 Task: Reply All to email with the signature Amber Rodriguez with the subject Reminder for collaboration from softage.10@softage.net with the message Could you provide me with the sales report for the last quarter? with BCC to softage.1@softage.net with an attached document Statement_of_work.docx
Action: Mouse moved to (269, 237)
Screenshot: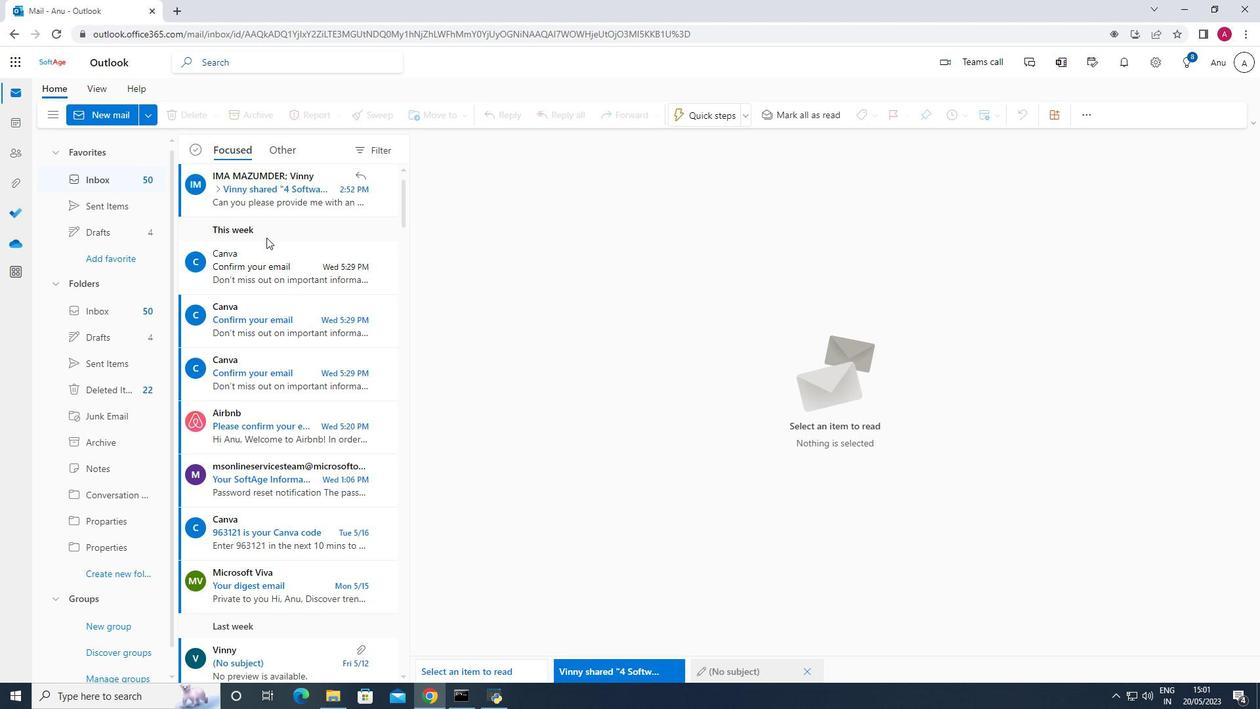 
Action: Mouse scrolled (269, 238) with delta (0, 0)
Screenshot: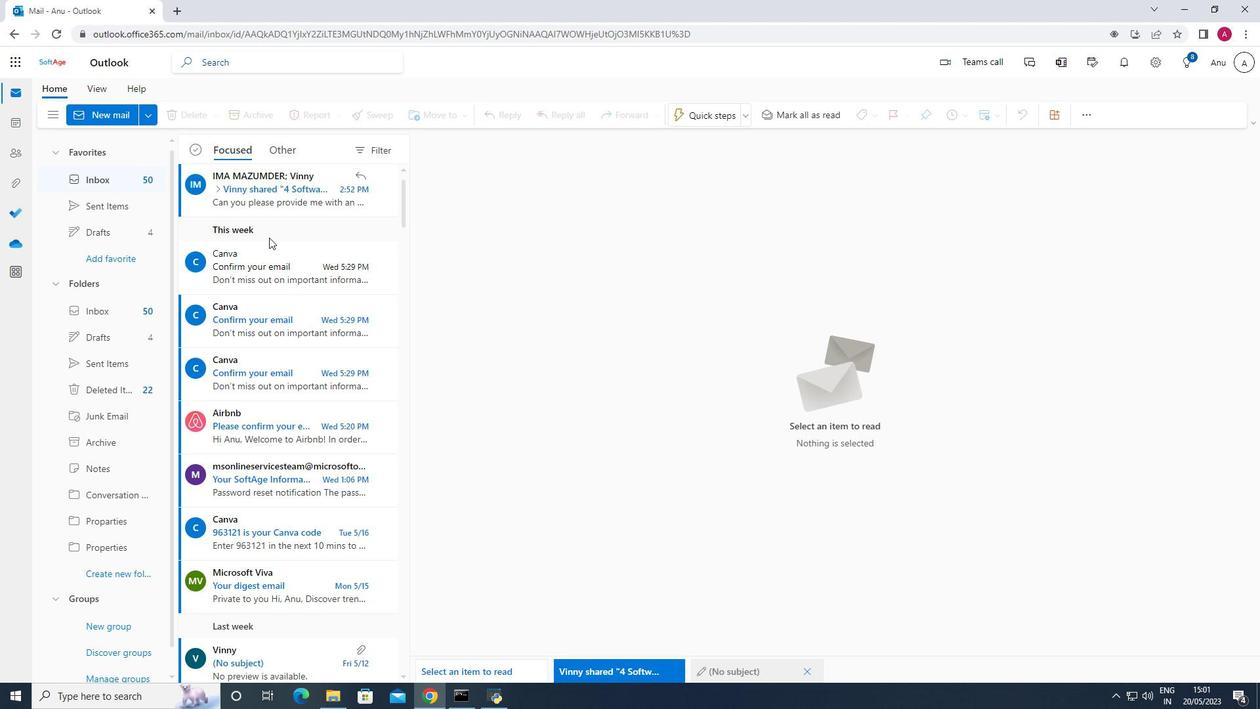 
Action: Mouse moved to (270, 235)
Screenshot: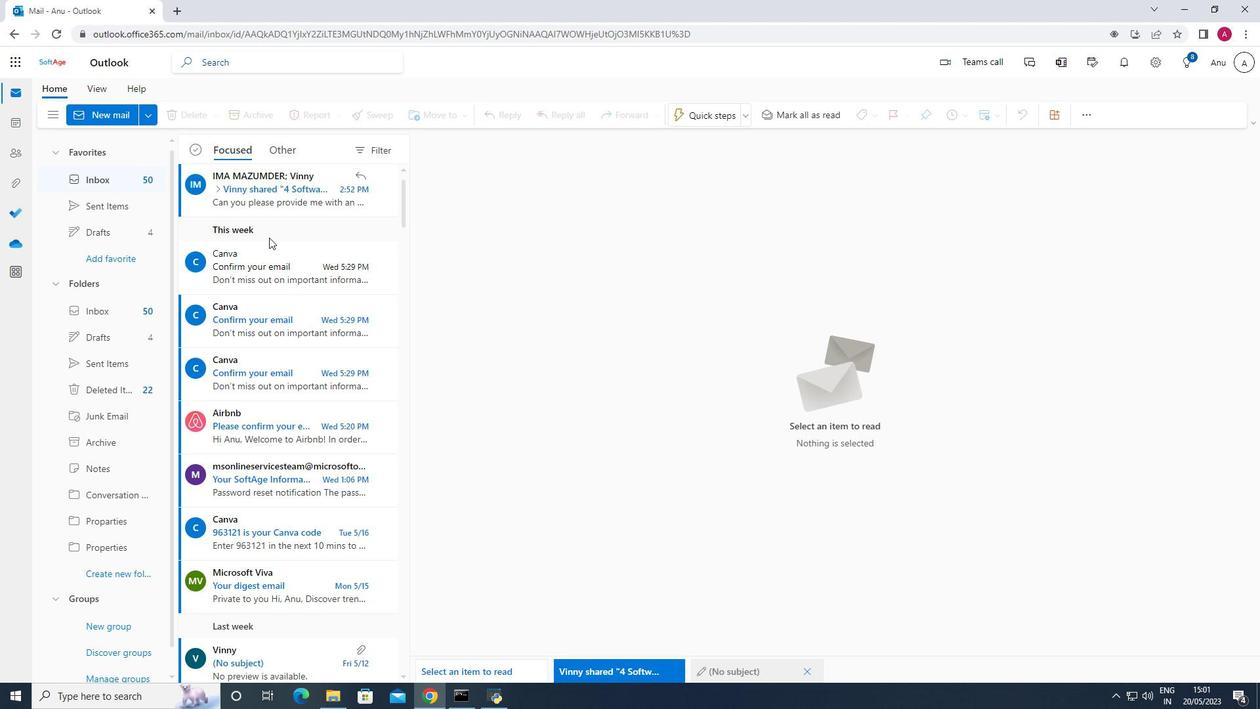 
Action: Mouse scrolled (270, 236) with delta (0, 0)
Screenshot: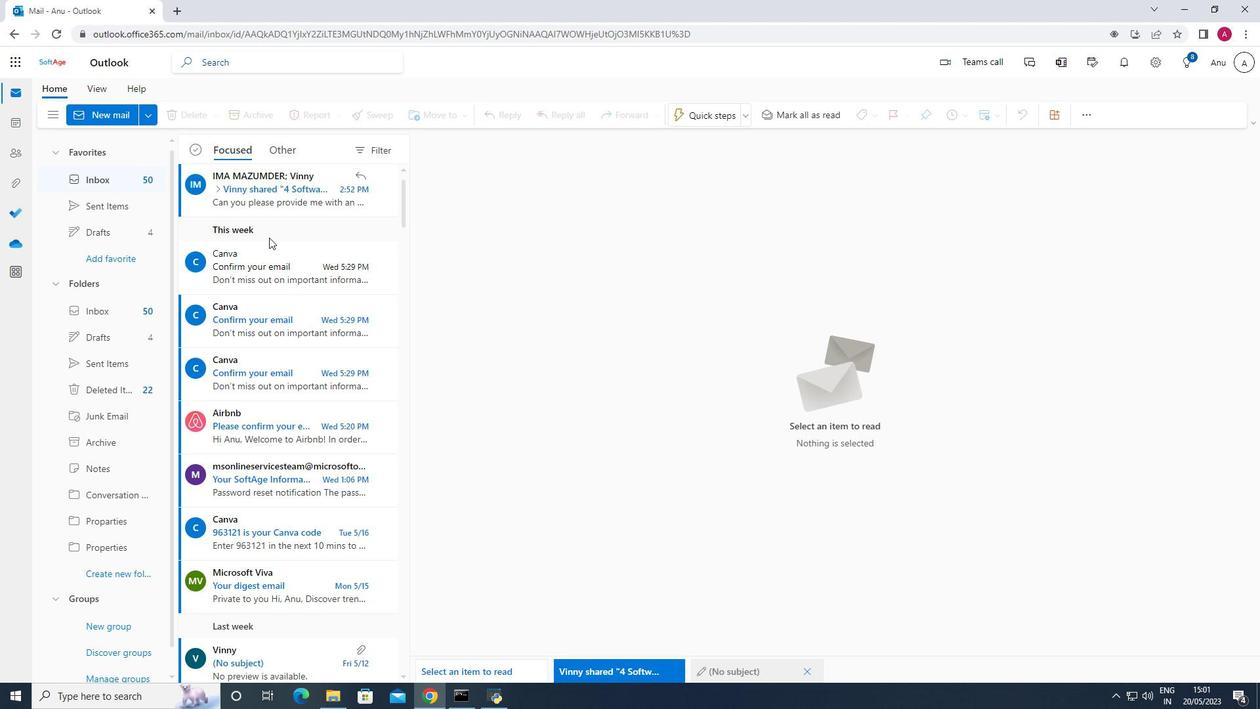 
Action: Mouse moved to (273, 195)
Screenshot: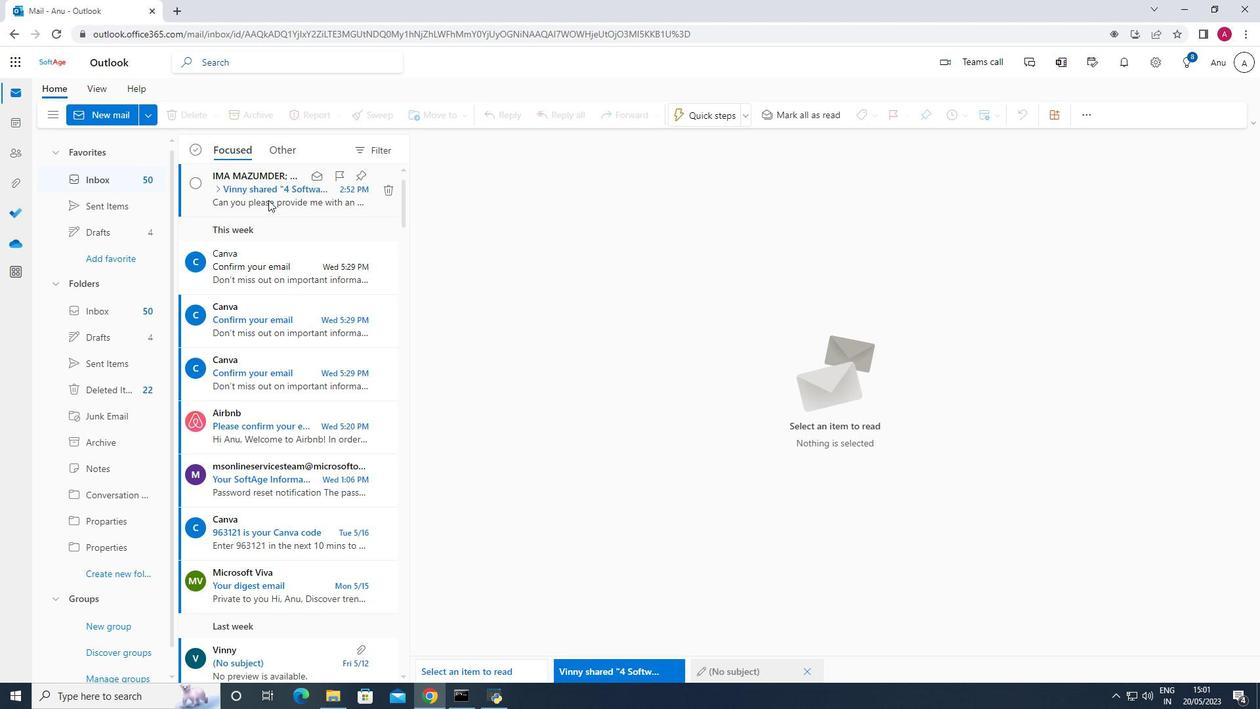 
Action: Mouse pressed left at (273, 195)
Screenshot: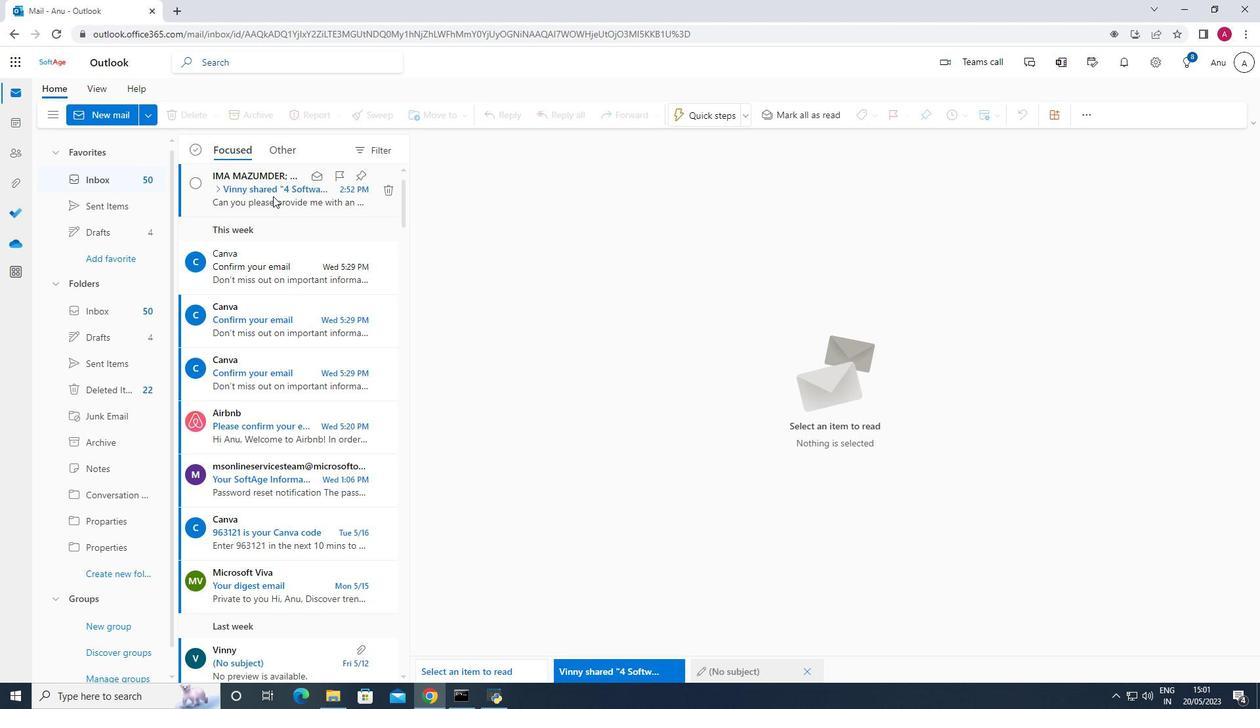 
Action: Mouse moved to (667, 298)
Screenshot: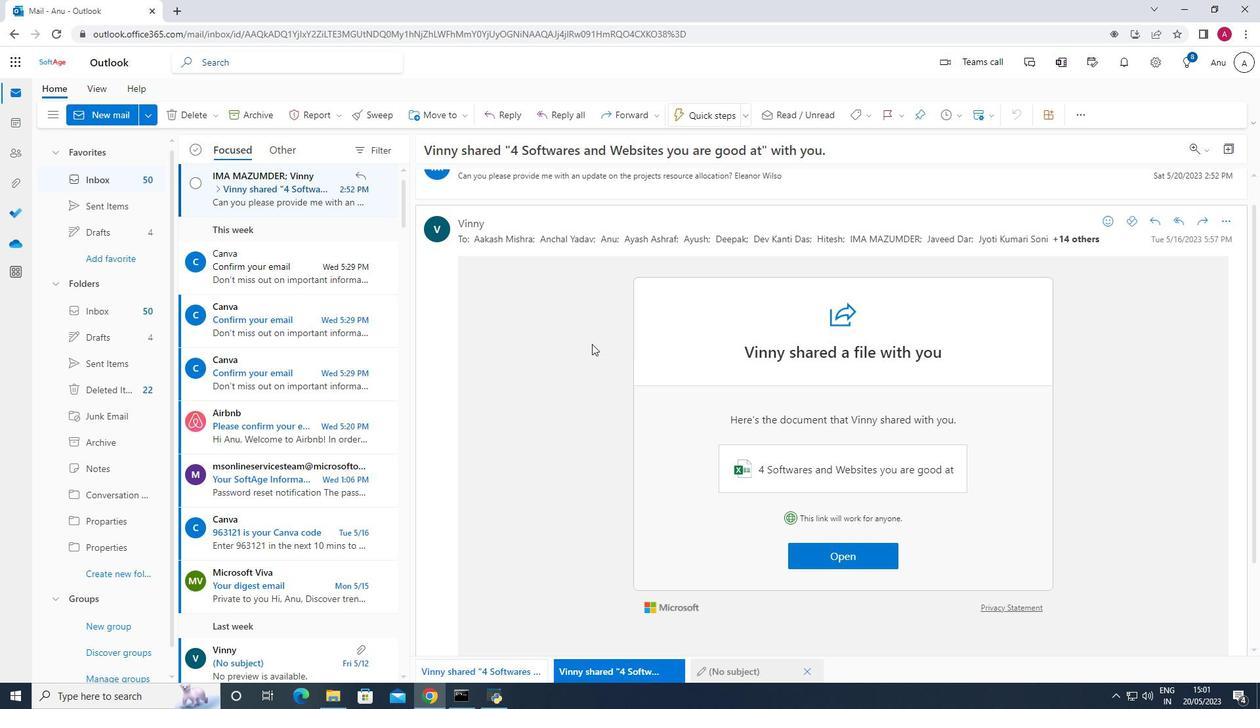 
Action: Mouse scrolled (667, 297) with delta (0, 0)
Screenshot: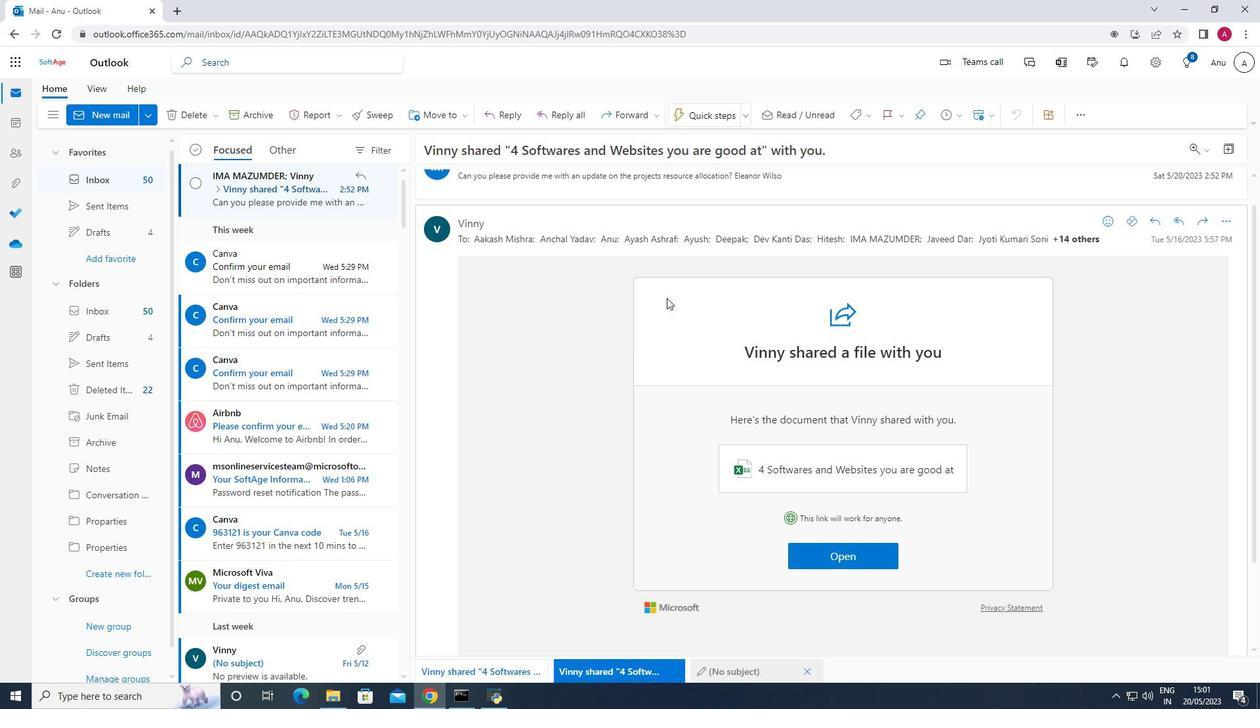 
Action: Mouse scrolled (667, 297) with delta (0, 0)
Screenshot: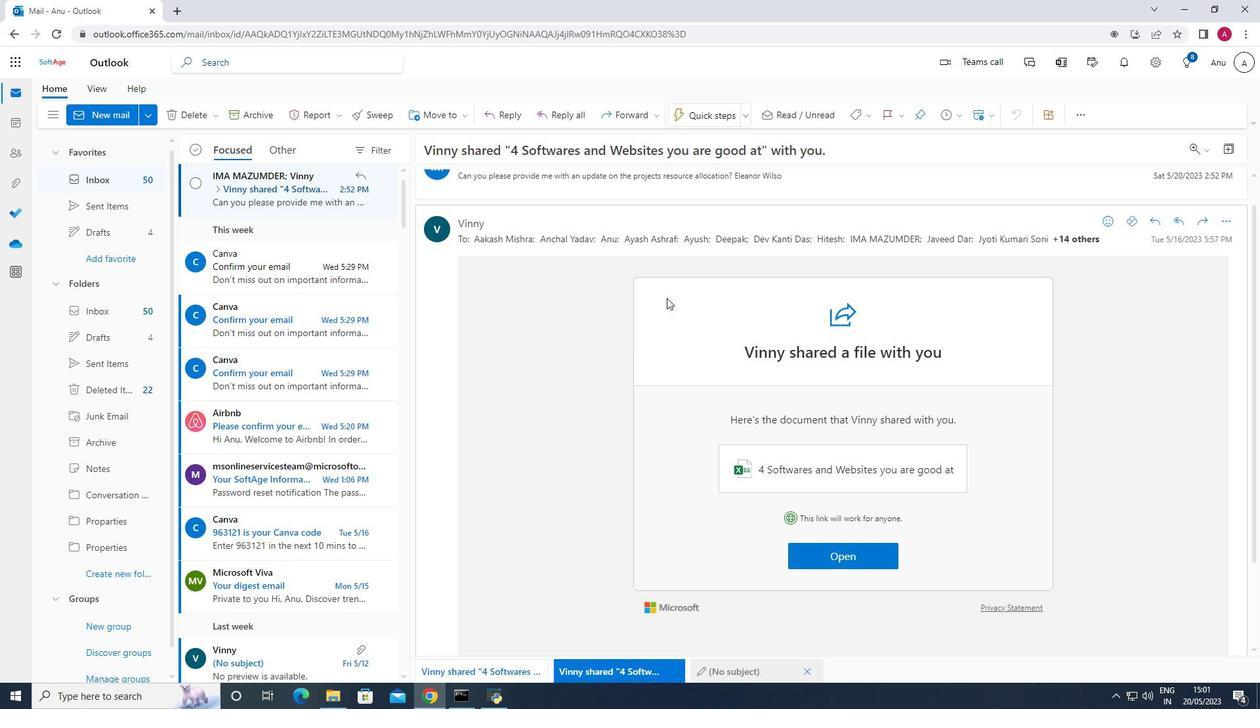 
Action: Mouse scrolled (667, 298) with delta (0, 0)
Screenshot: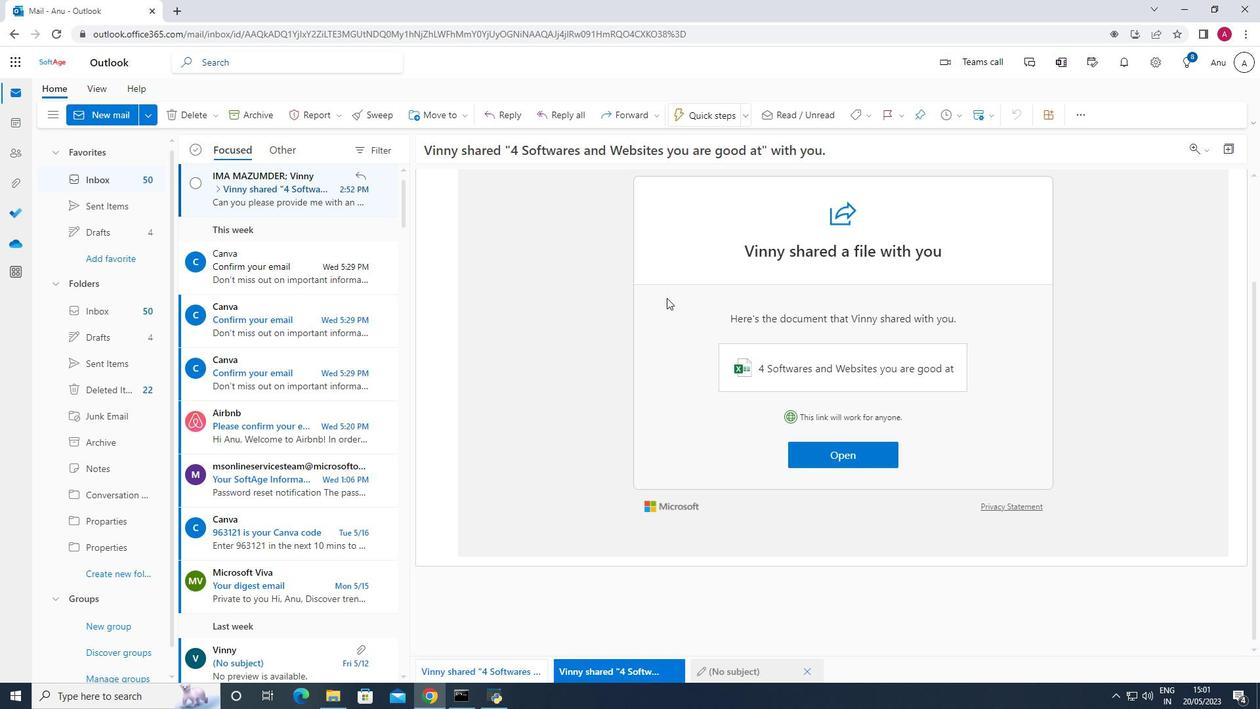 
Action: Mouse scrolled (667, 298) with delta (0, 0)
Screenshot: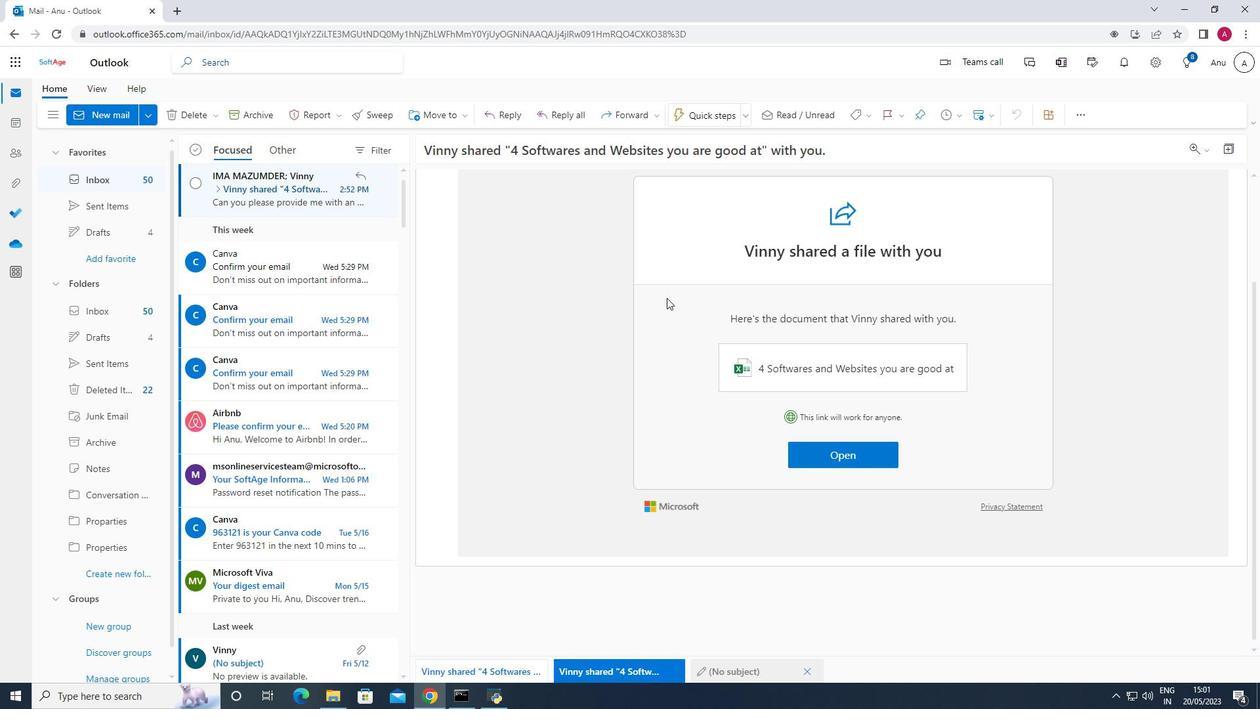 
Action: Mouse moved to (670, 295)
Screenshot: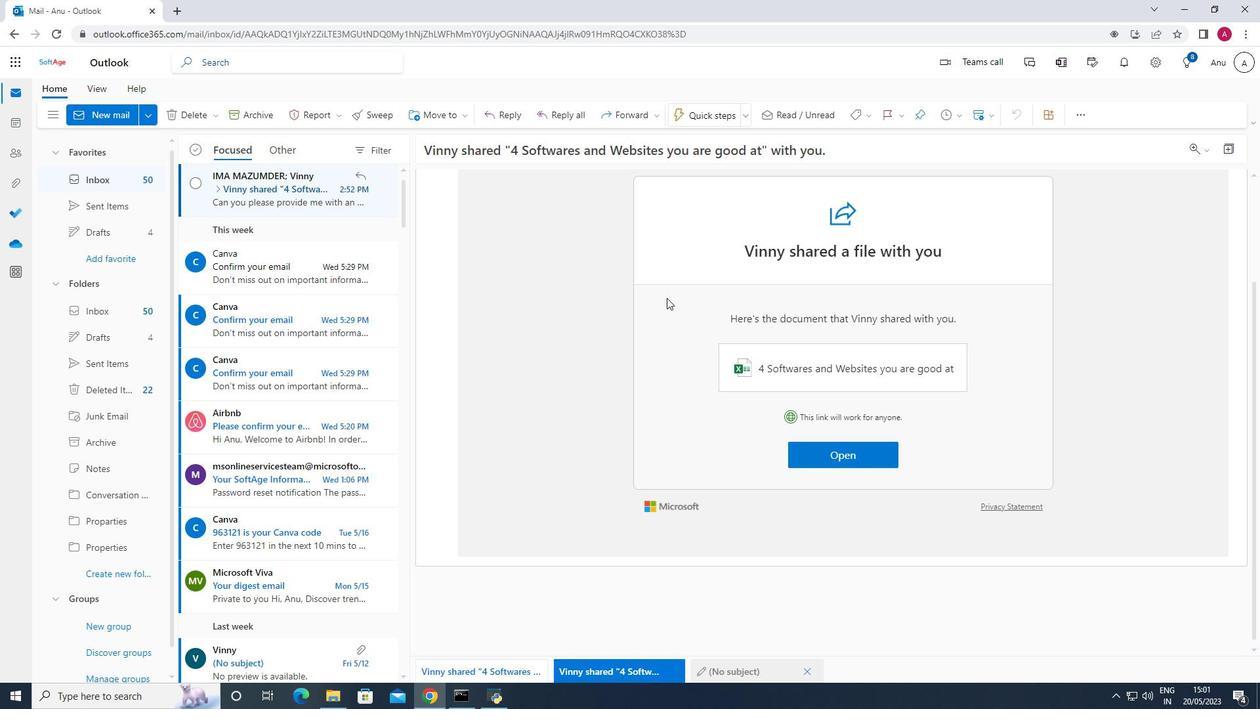 
Action: Mouse scrolled (670, 296) with delta (0, 0)
Screenshot: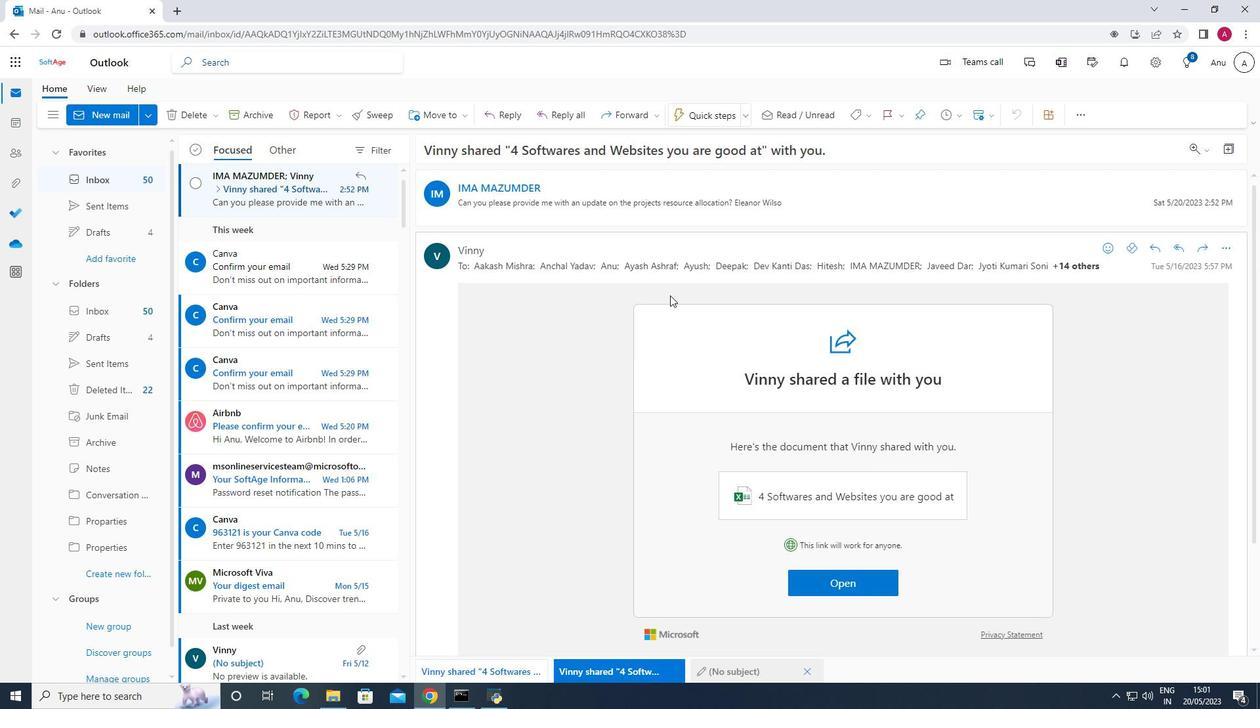 
Action: Mouse scrolled (670, 296) with delta (0, 0)
Screenshot: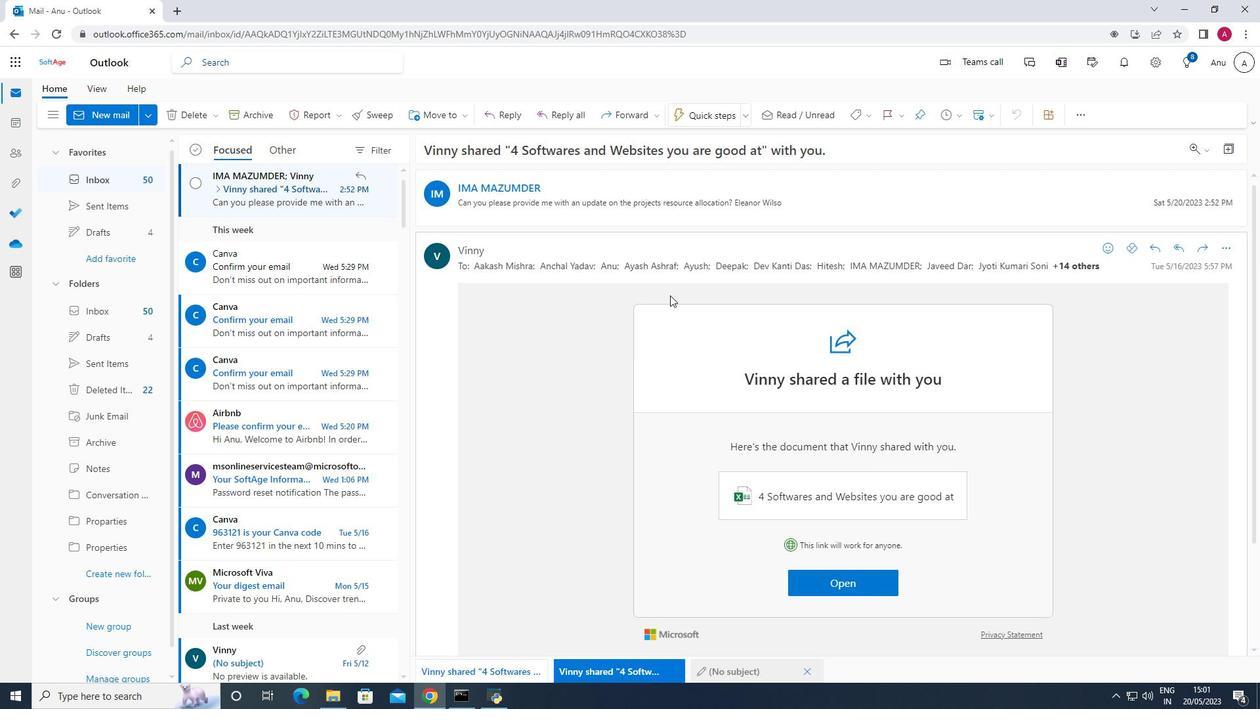 
Action: Mouse moved to (1158, 246)
Screenshot: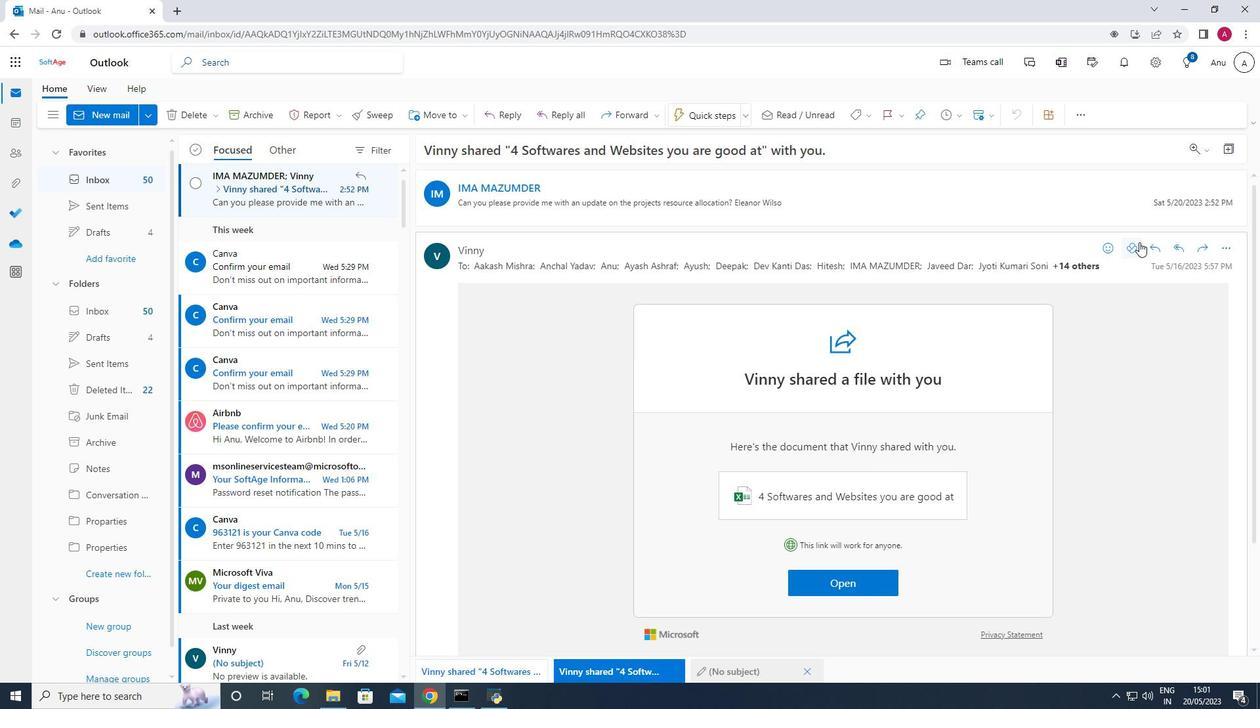 
Action: Mouse pressed left at (1158, 246)
Screenshot: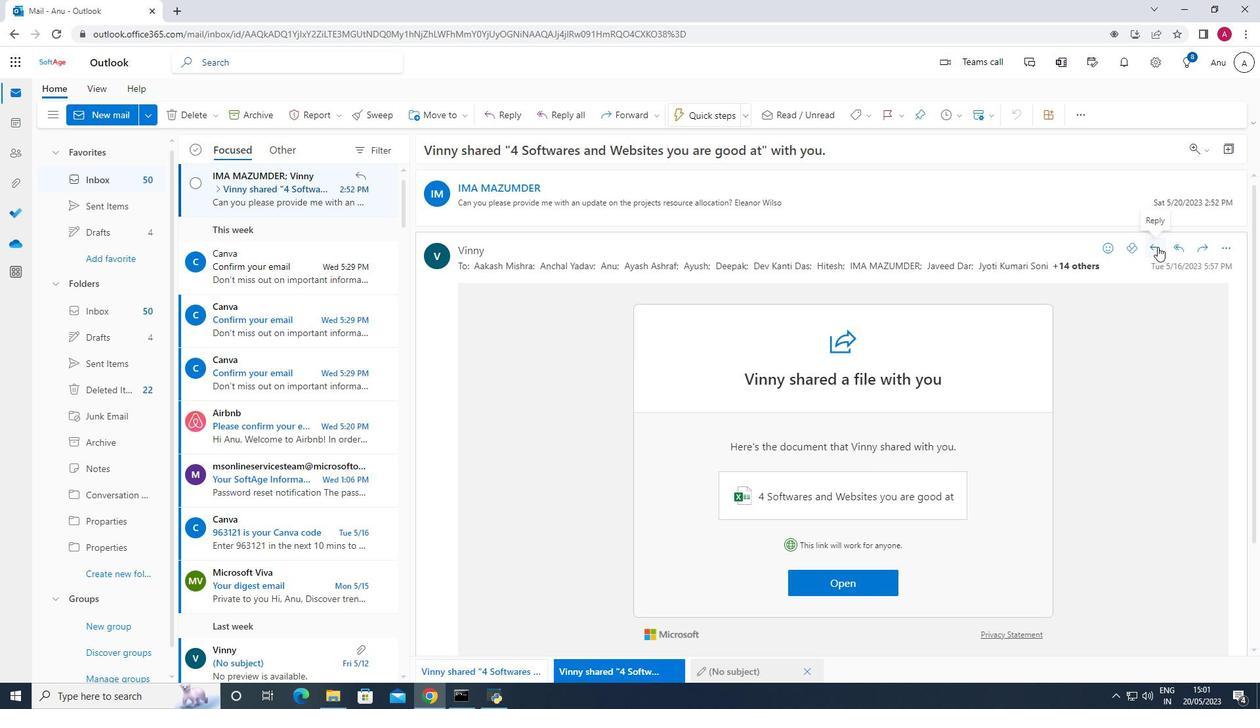 
Action: Mouse moved to (895, 111)
Screenshot: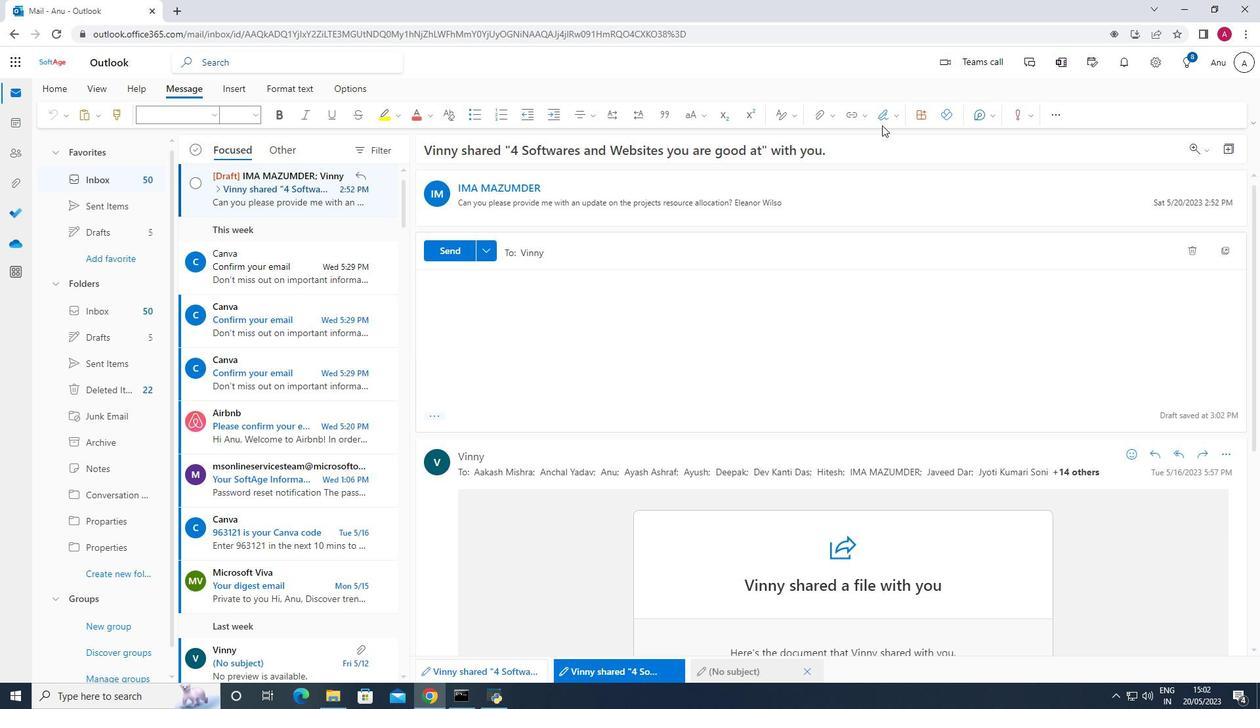 
Action: Mouse pressed left at (895, 111)
Screenshot: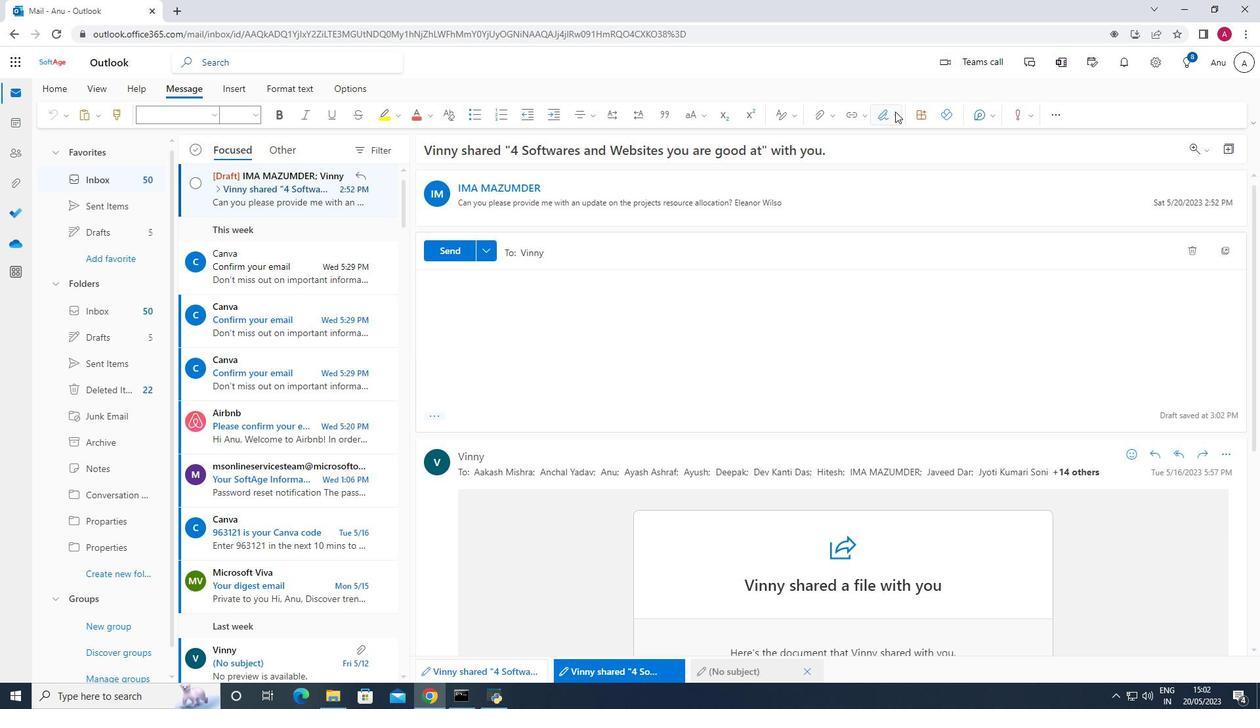 
Action: Mouse moved to (861, 162)
Screenshot: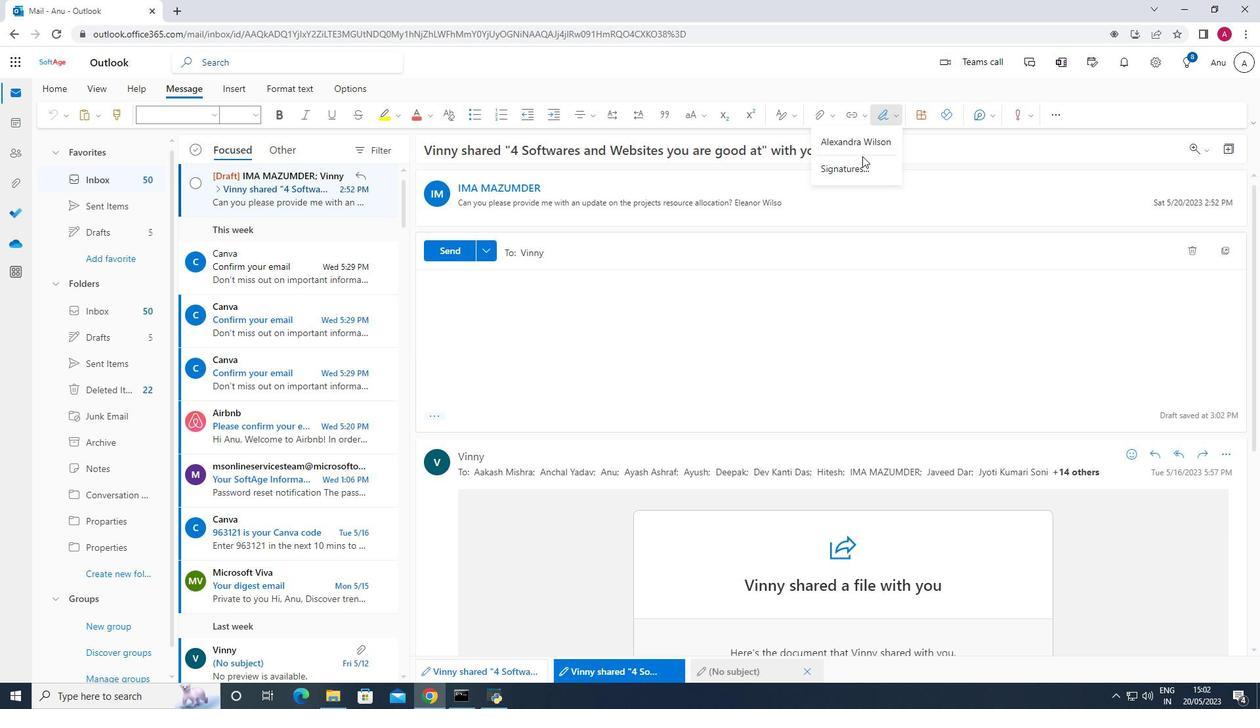 
Action: Mouse pressed left at (861, 162)
Screenshot: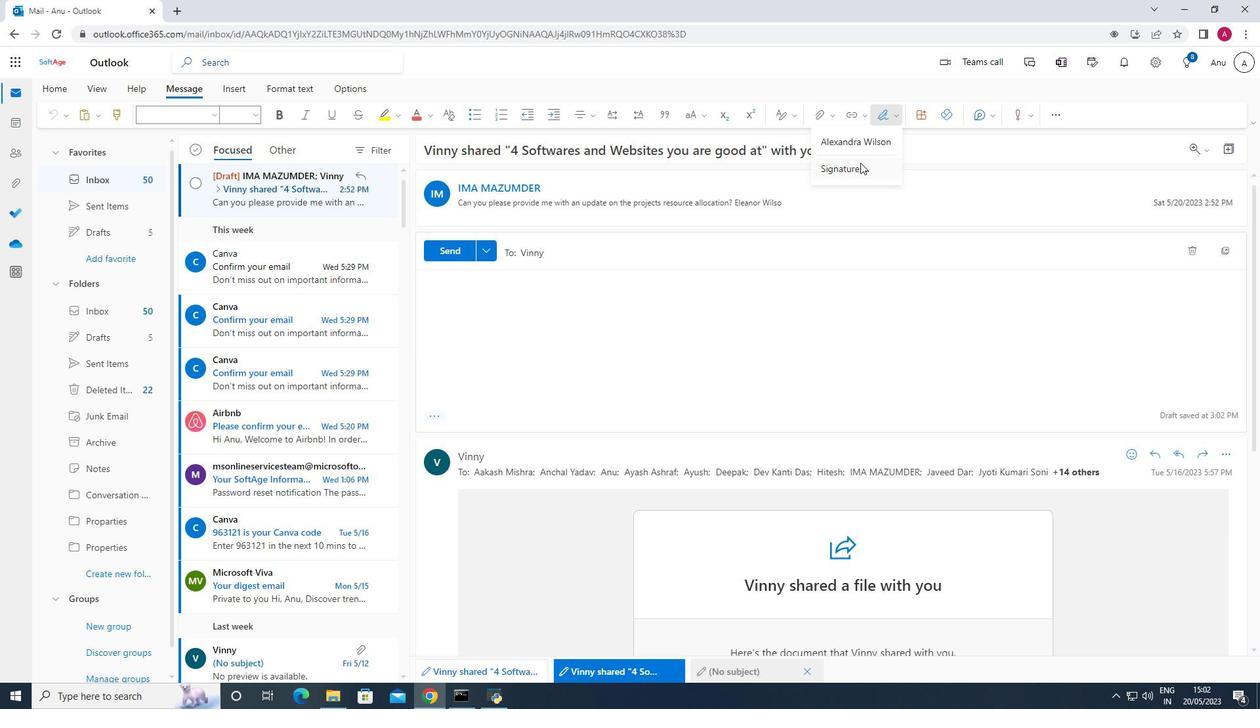 
Action: Mouse moved to (882, 219)
Screenshot: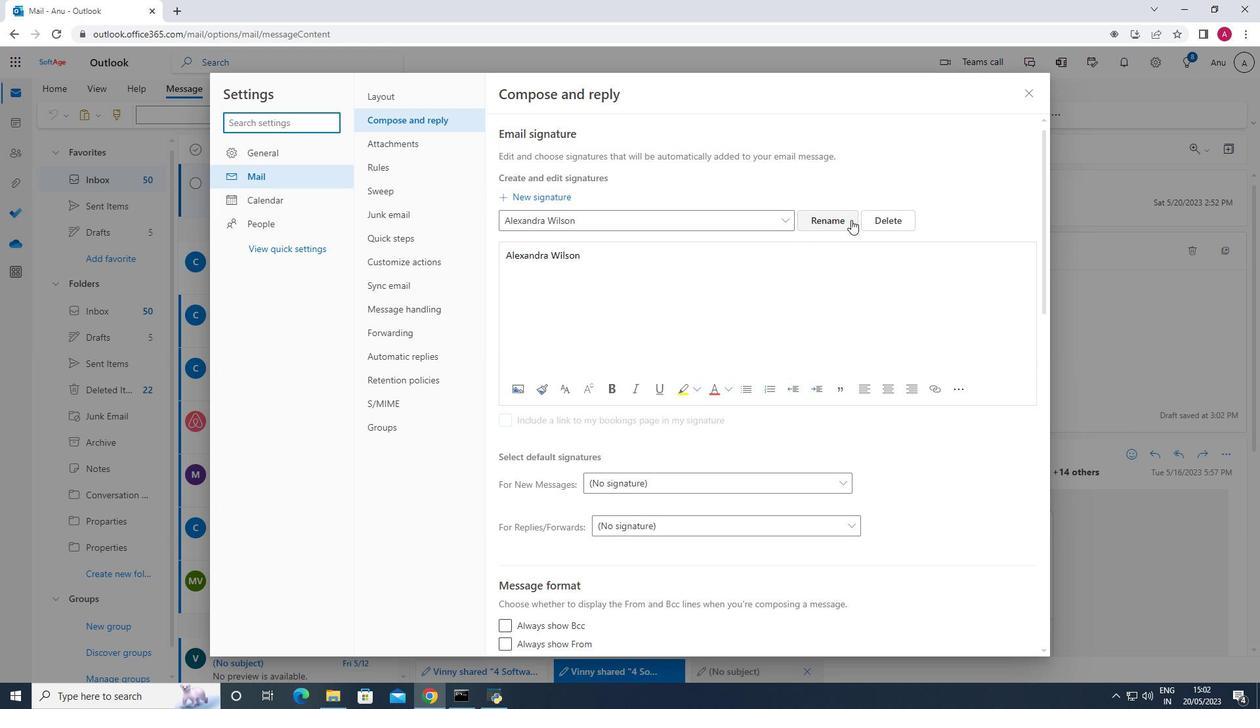 
Action: Mouse pressed left at (882, 219)
Screenshot: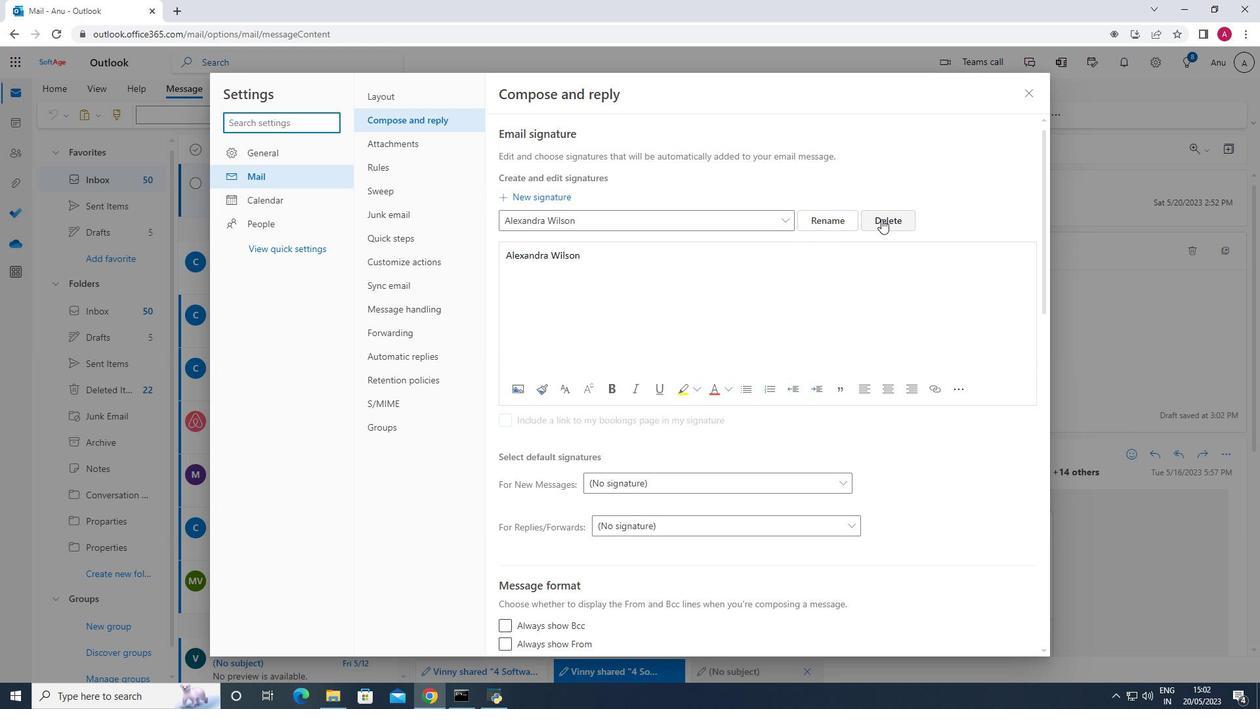 
Action: Mouse moved to (562, 217)
Screenshot: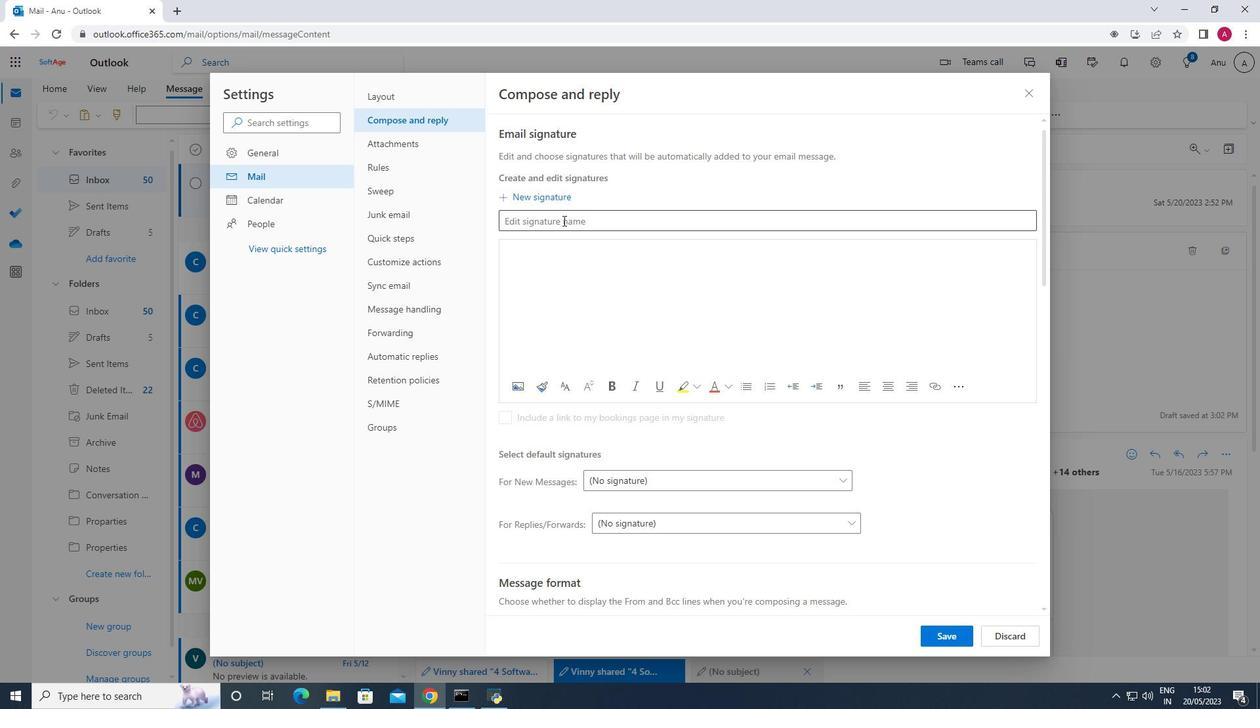 
Action: Mouse pressed left at (562, 217)
Screenshot: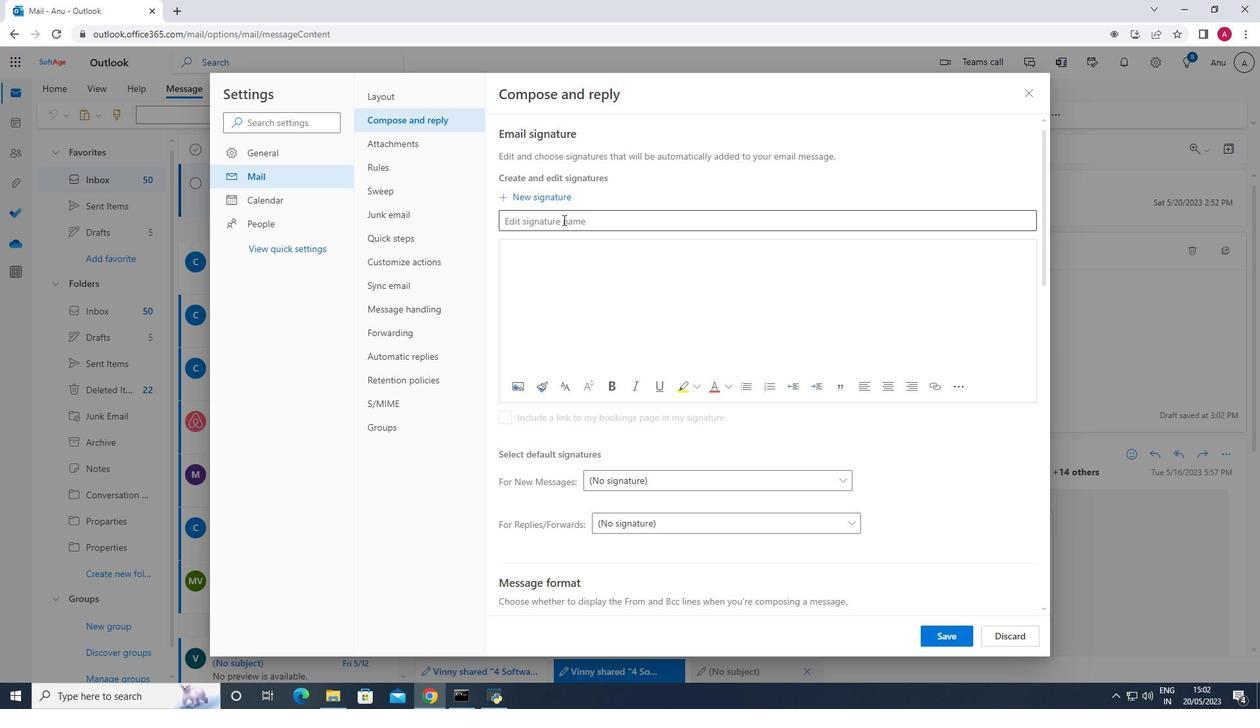 
Action: Key pressed <Key.shift>Amber<Key.space><Key.shift>Rodrigues<Key.backspace>z
Screenshot: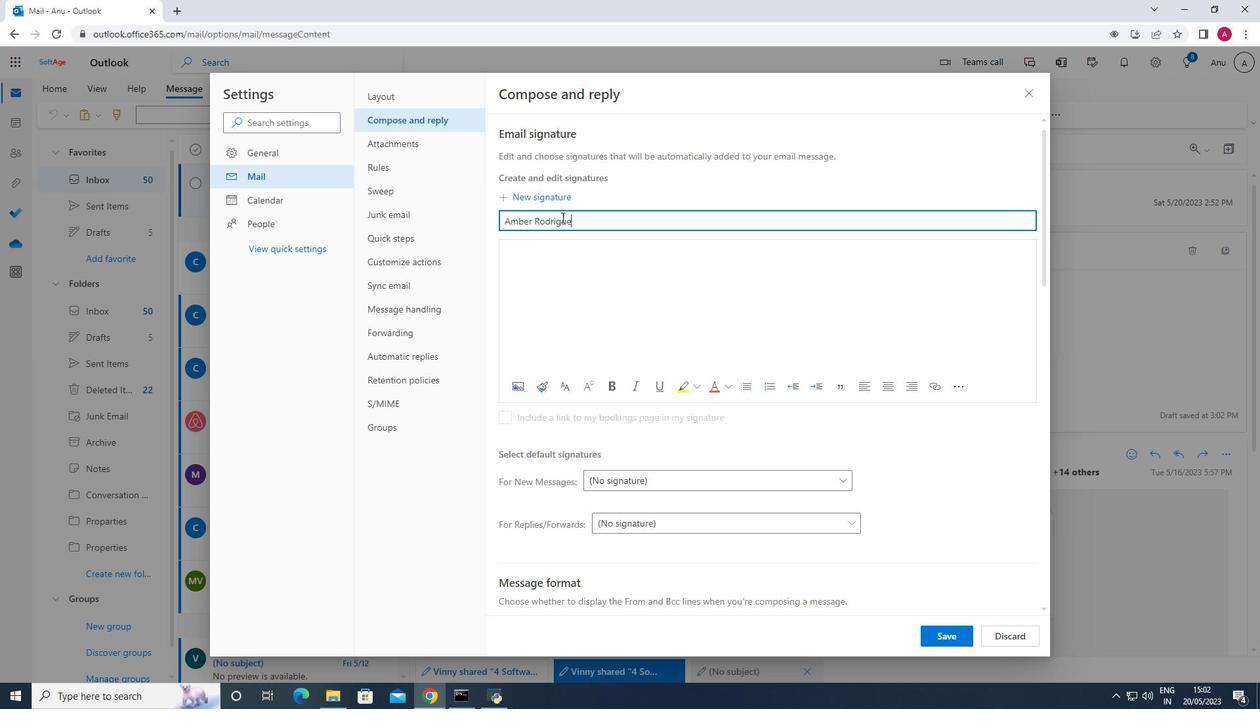 
Action: Mouse moved to (523, 242)
Screenshot: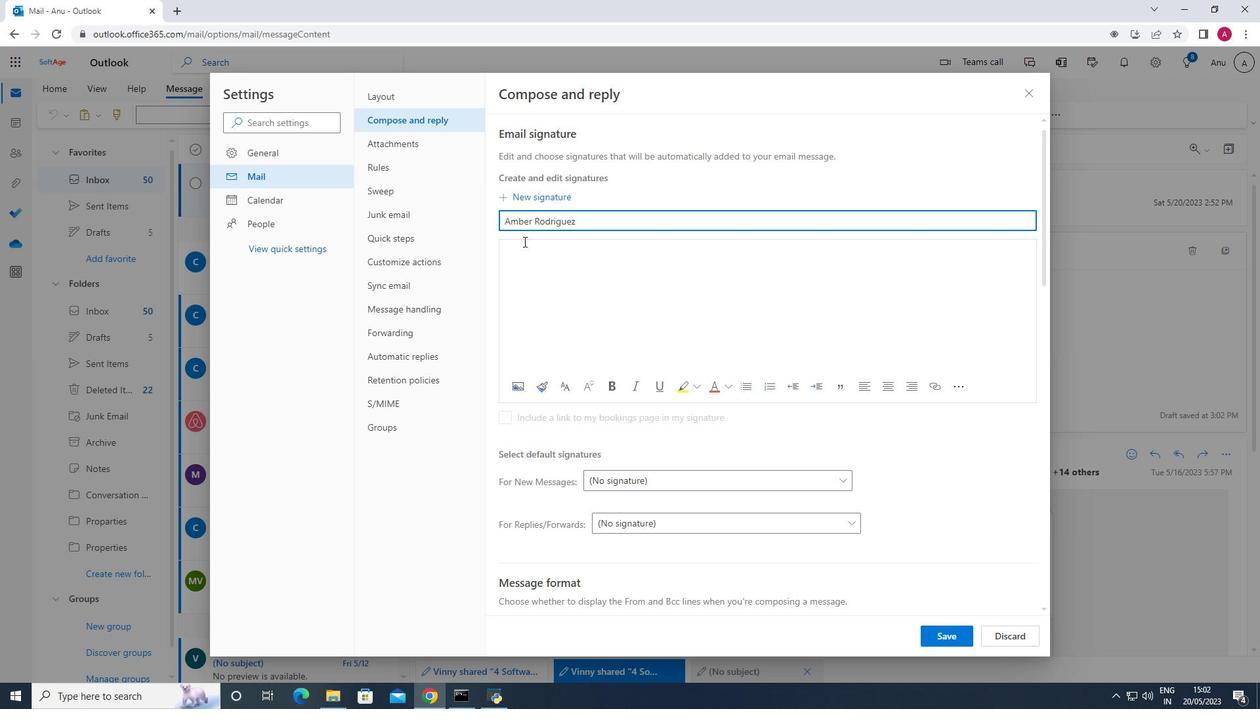 
Action: Mouse pressed left at (523, 242)
Screenshot: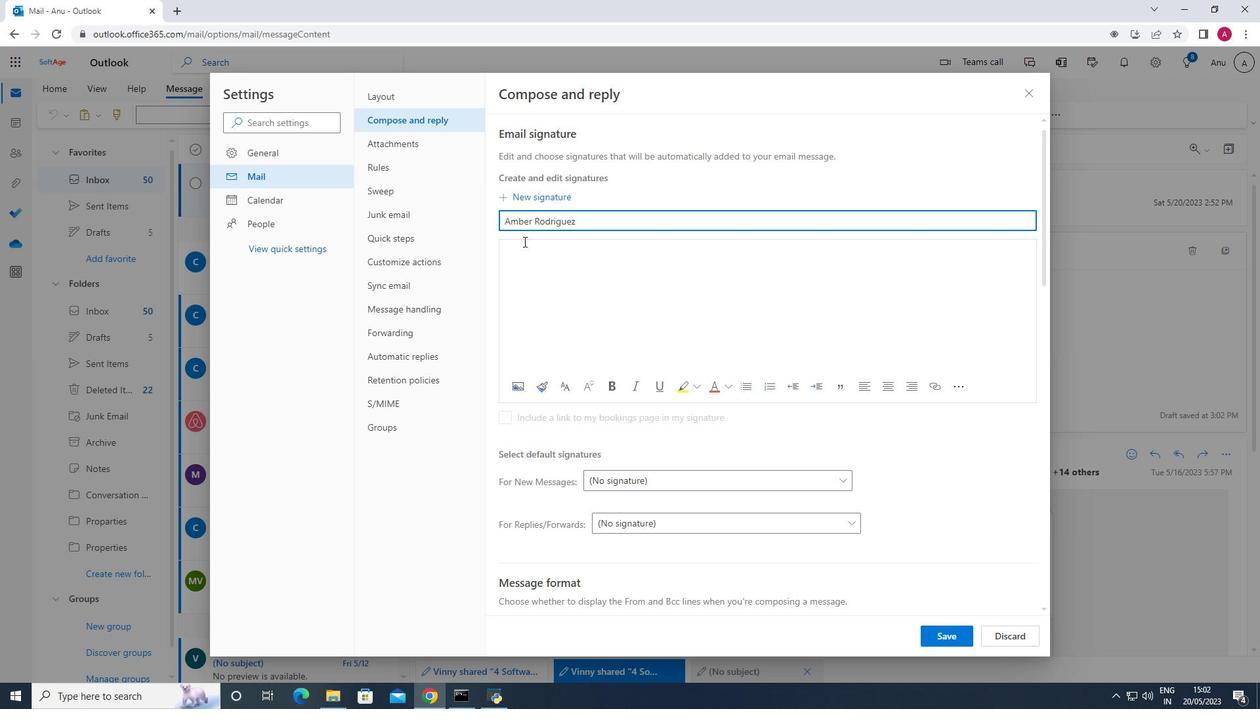 
Action: Key pressed <Key.shift><Key.shift>Ambert<Key.backspace><Key.space><Key.shift>Roadriguez
Screenshot: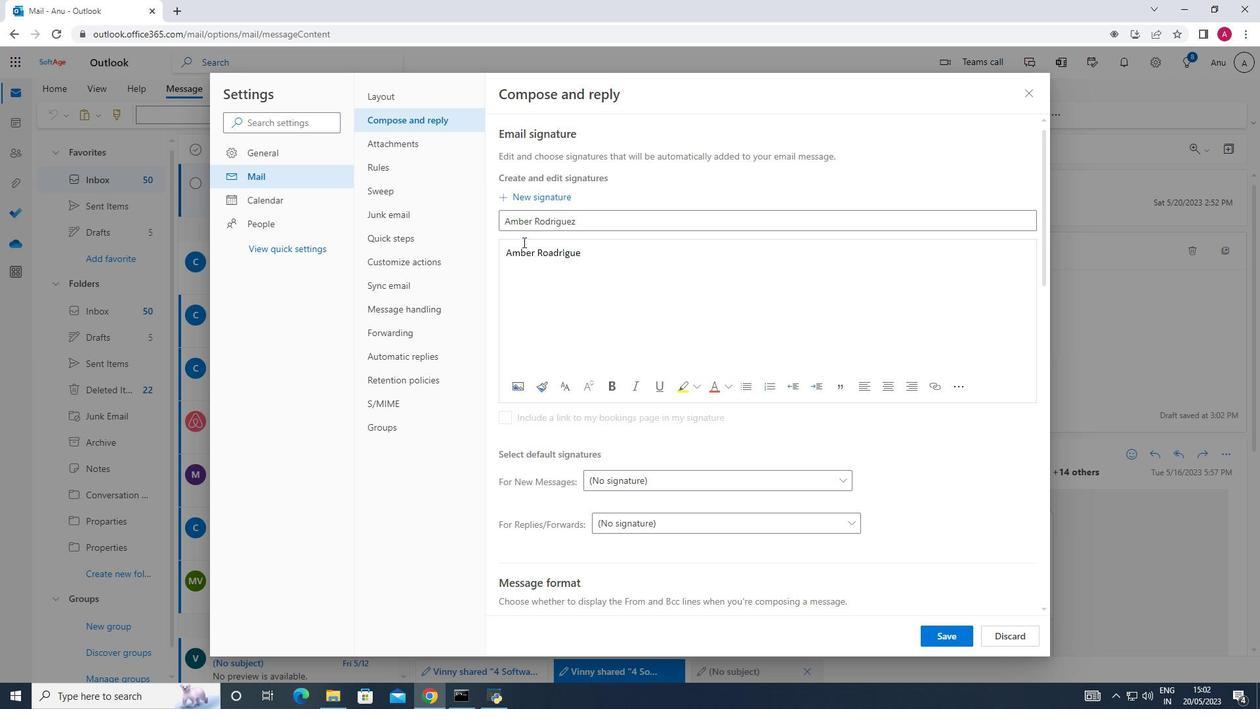 
Action: Mouse moved to (945, 635)
Screenshot: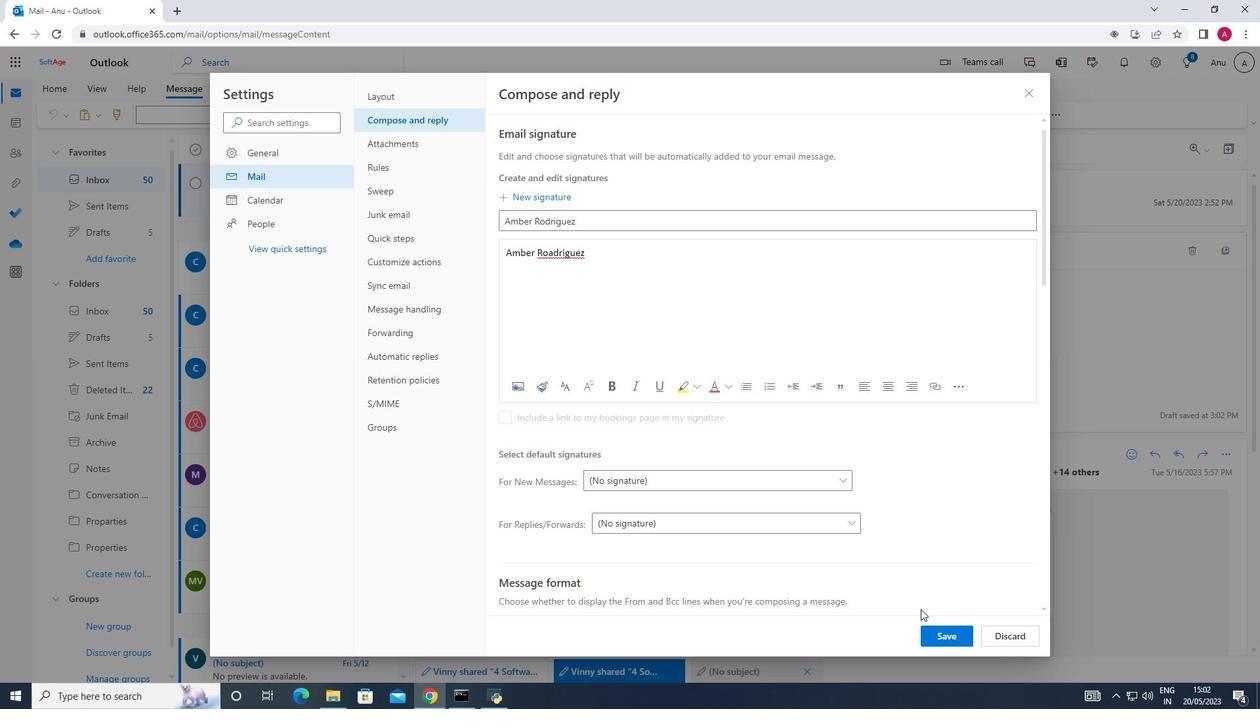 
Action: Mouse pressed left at (945, 635)
Screenshot: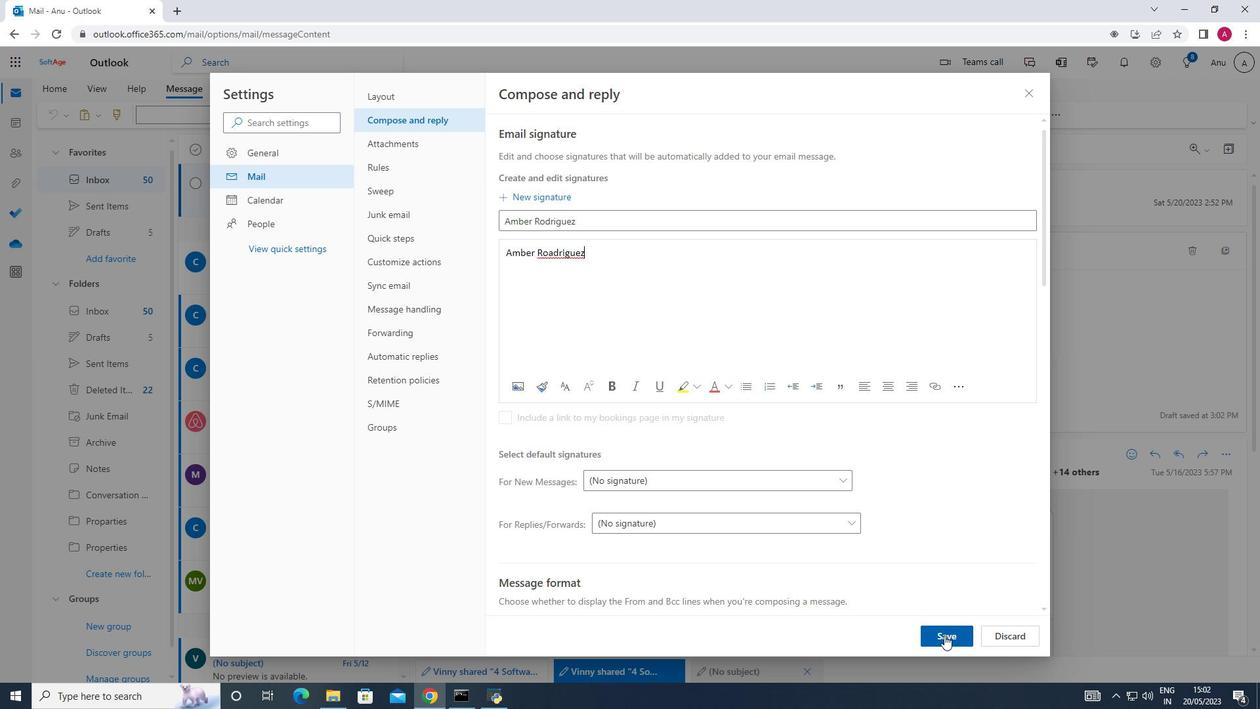 
Action: Mouse moved to (1025, 90)
Screenshot: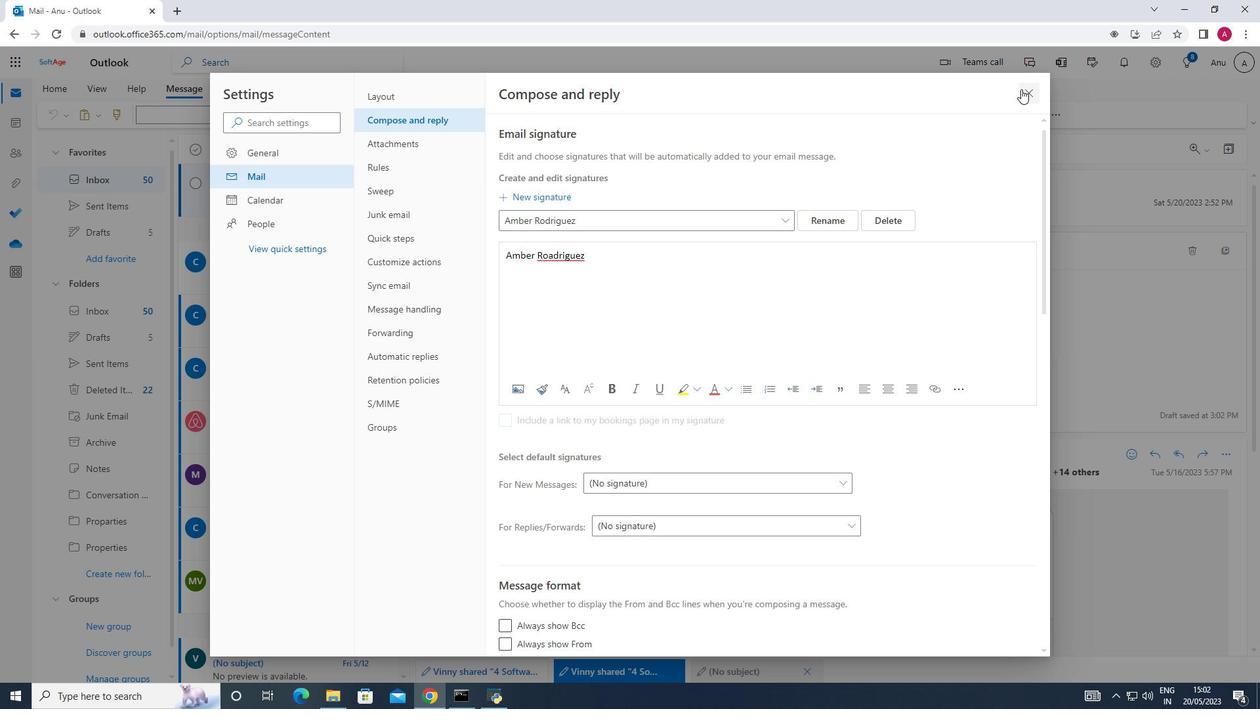 
Action: Mouse pressed left at (1025, 90)
Screenshot: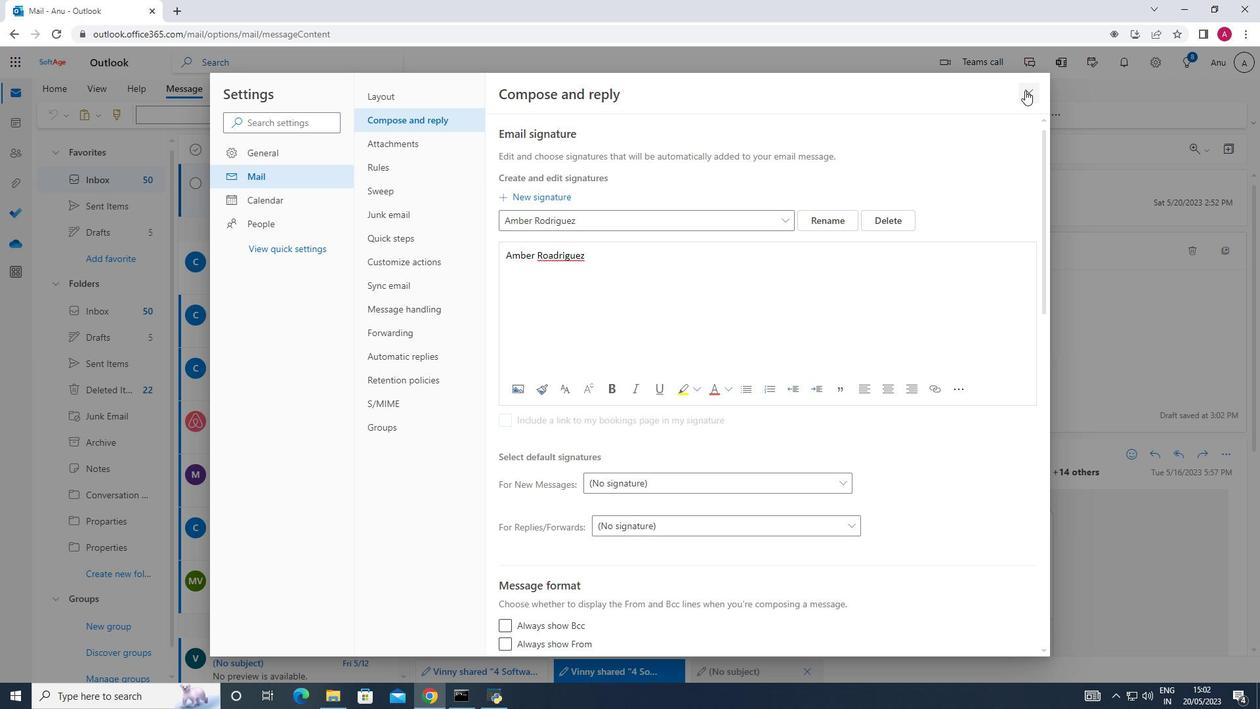 
Action: Mouse moved to (434, 281)
Screenshot: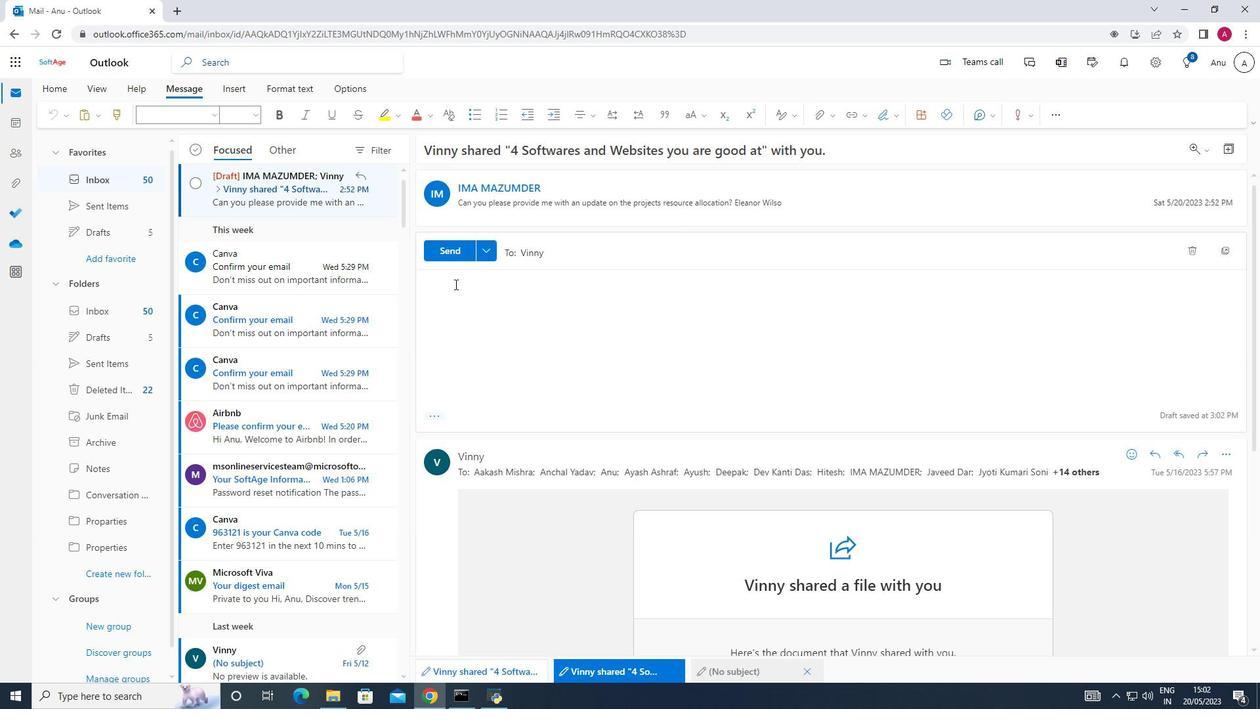 
Action: Mouse pressed left at (434, 281)
Screenshot: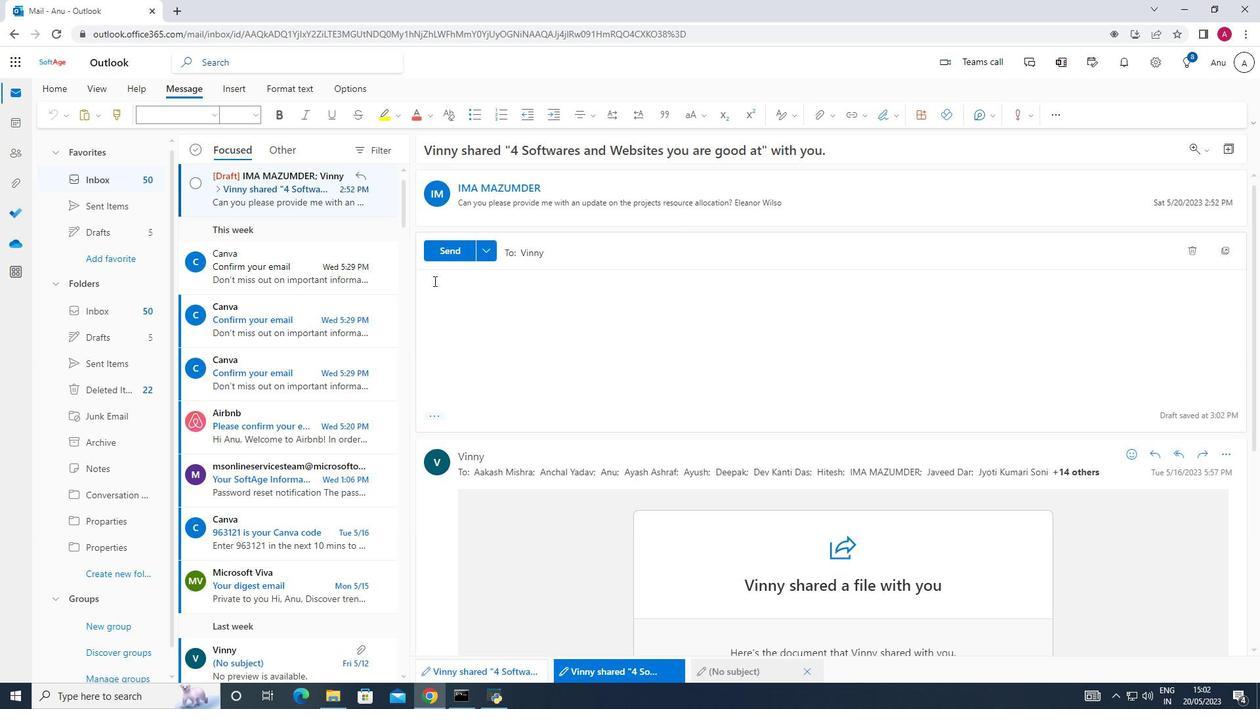 
Action: Key pressed <Key.shift>Reminder<Key.space>for<Key.space>collaboration
Screenshot: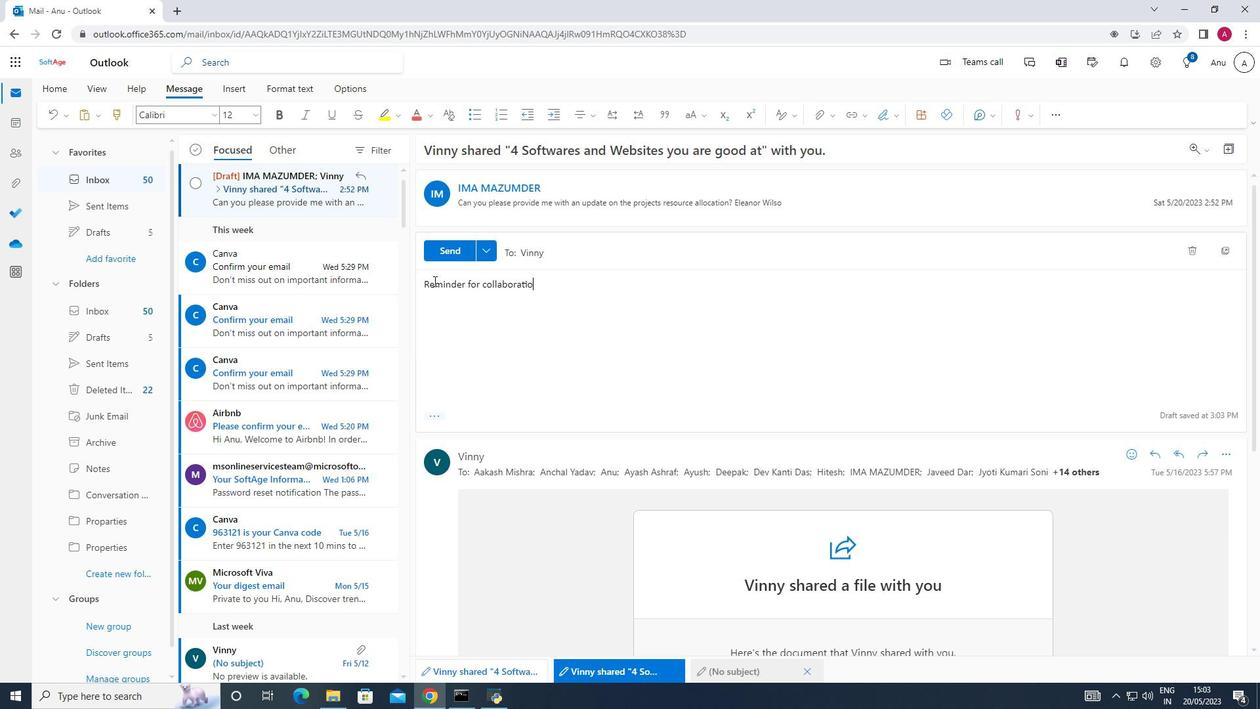 
Action: Mouse moved to (424, 306)
Screenshot: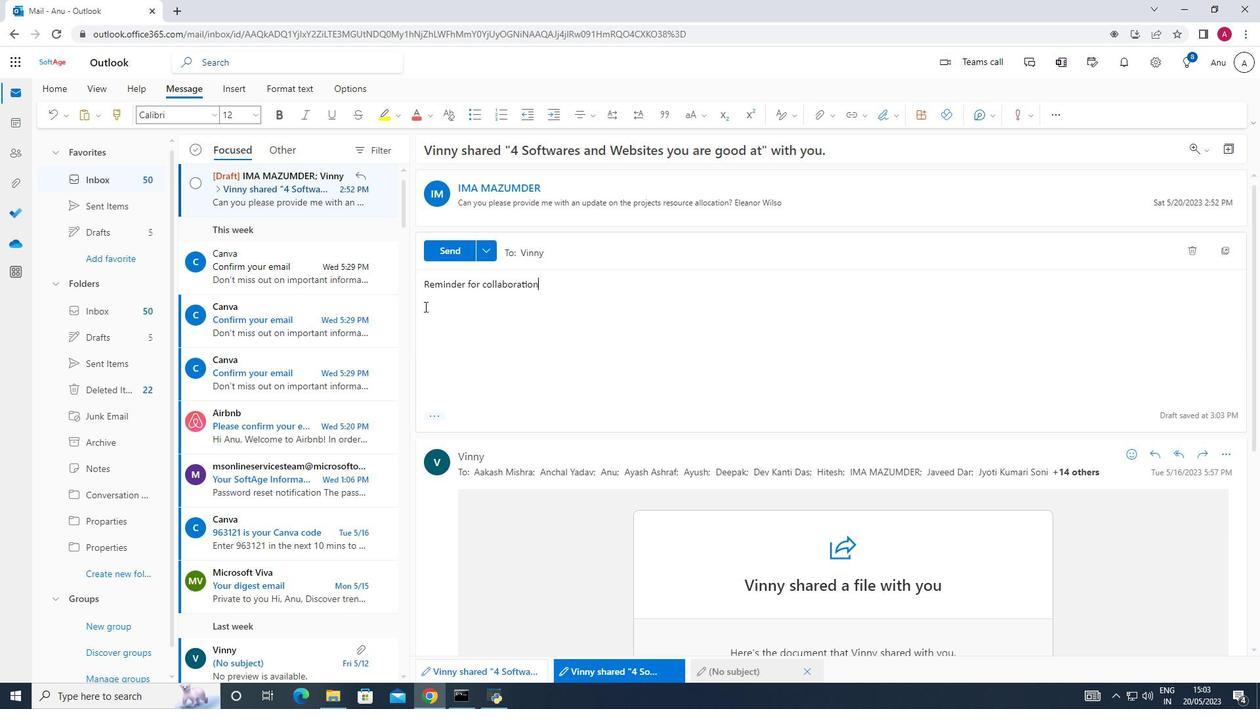 
Action: Mouse pressed left at (424, 306)
Screenshot: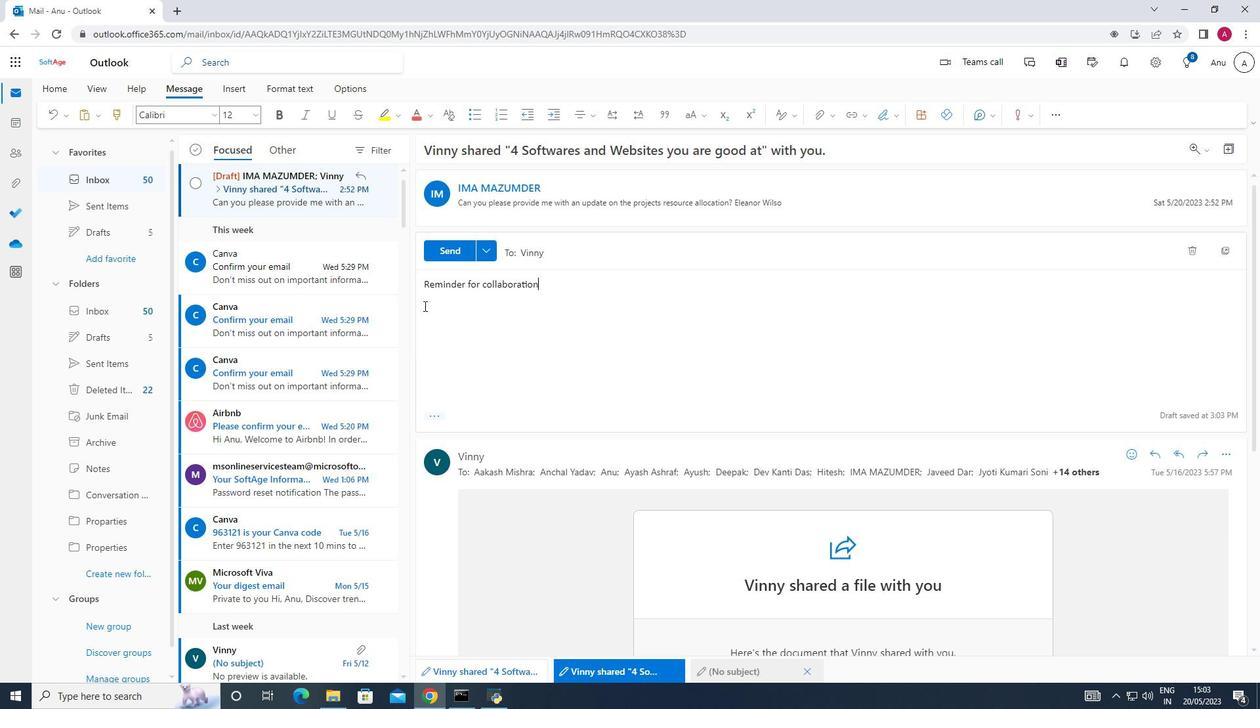 
Action: Mouse moved to (556, 287)
Screenshot: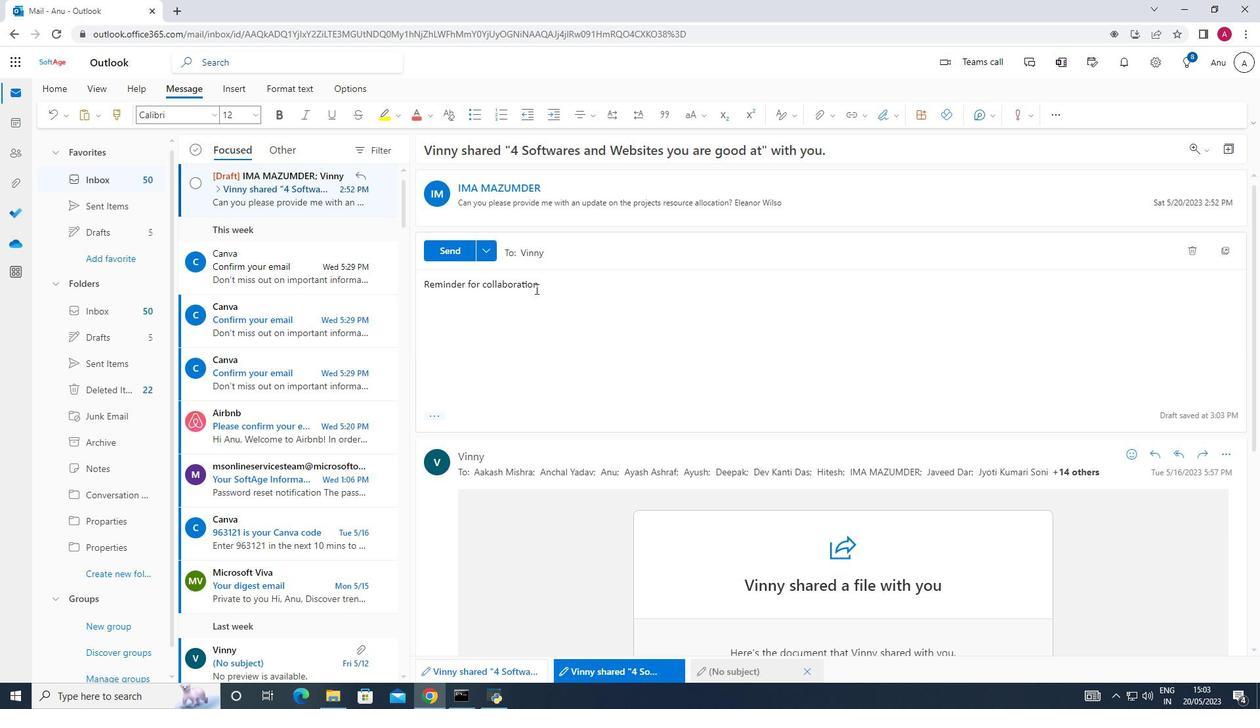 
Action: Mouse pressed left at (556, 287)
Screenshot: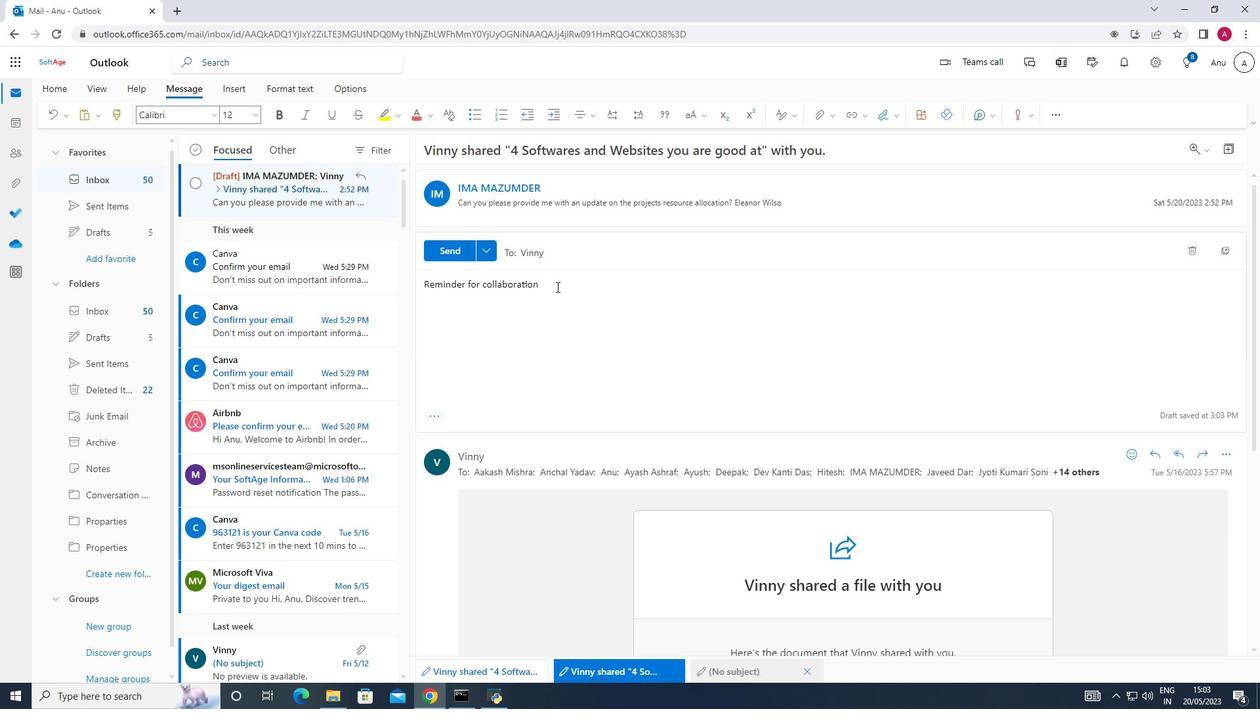 
Action: Key pressed <Key.enter><Key.enter>
Screenshot: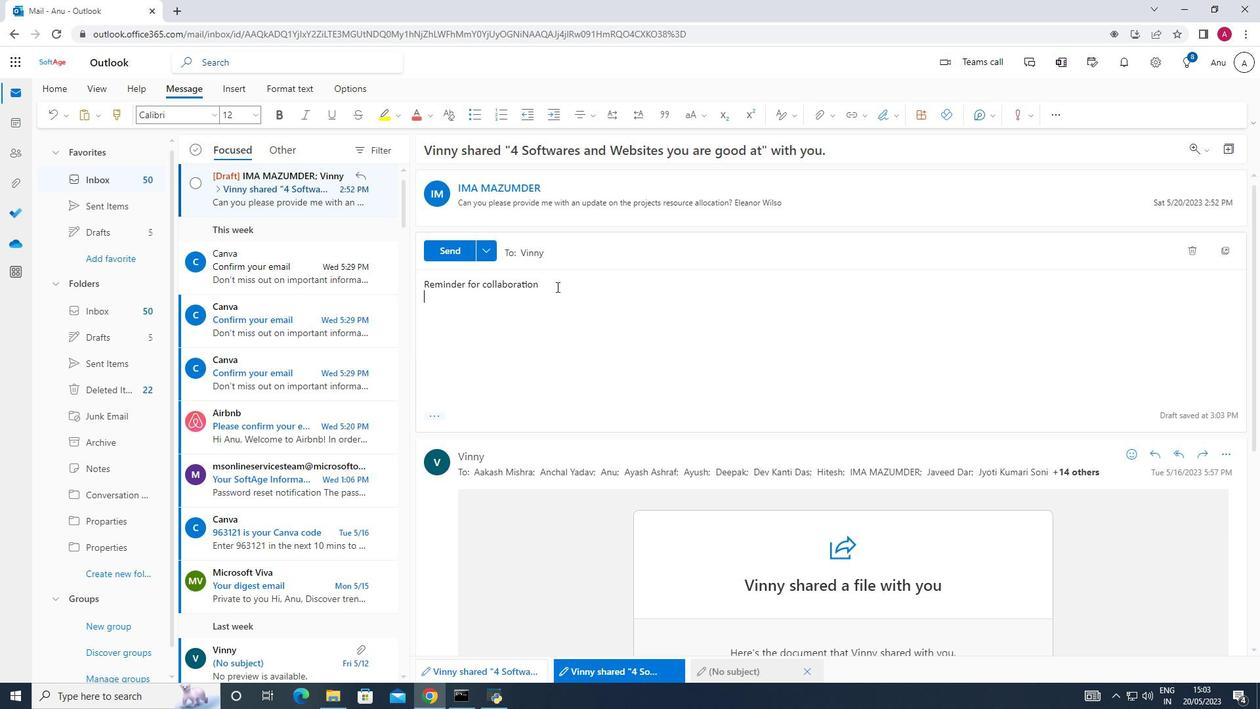 
Action: Mouse moved to (563, 277)
Screenshot: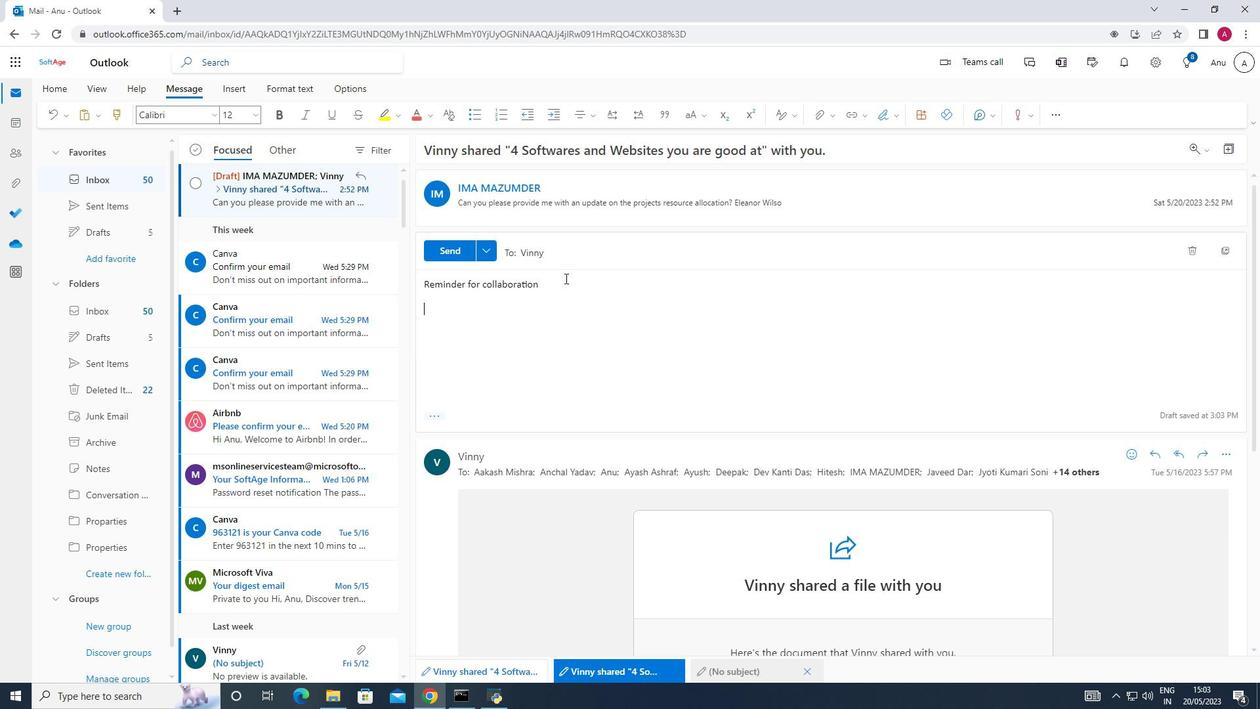 
Action: Key pressed <Key.shift>Could<Key.space>you<Key.space>provide<Key.space>me<Key.space>with<Key.space>the<Key.space>sales<Key.space>report<Key.space>of<Key.space>the<Key.space>last<Key.space>quarter<Key.shift_r><Key.shift_r><Key.shift_r><Key.shift_r><Key.shift_r><Key.shift_r><Key.shift_r><Key.shift_r><Key.shift_r><Key.shift_r><Key.shift_r><Key.shift_r><Key.shift_r><Key.shift_r><Key.shift_r><Key.shift_r><Key.shift_r><Key.shift_r><Key.shift_r><Key.shift_r><Key.shift_r><Key.shift_r><Key.shift_r><Key.shift_r><Key.shift_r><Key.shift_r><Key.shift_r><Key.shift_r><Key.shift_r><Key.shift_r><Key.shift_r><Key.shift_r><Key.shift_r><Key.shift_r><Key.shift_r>?
Screenshot: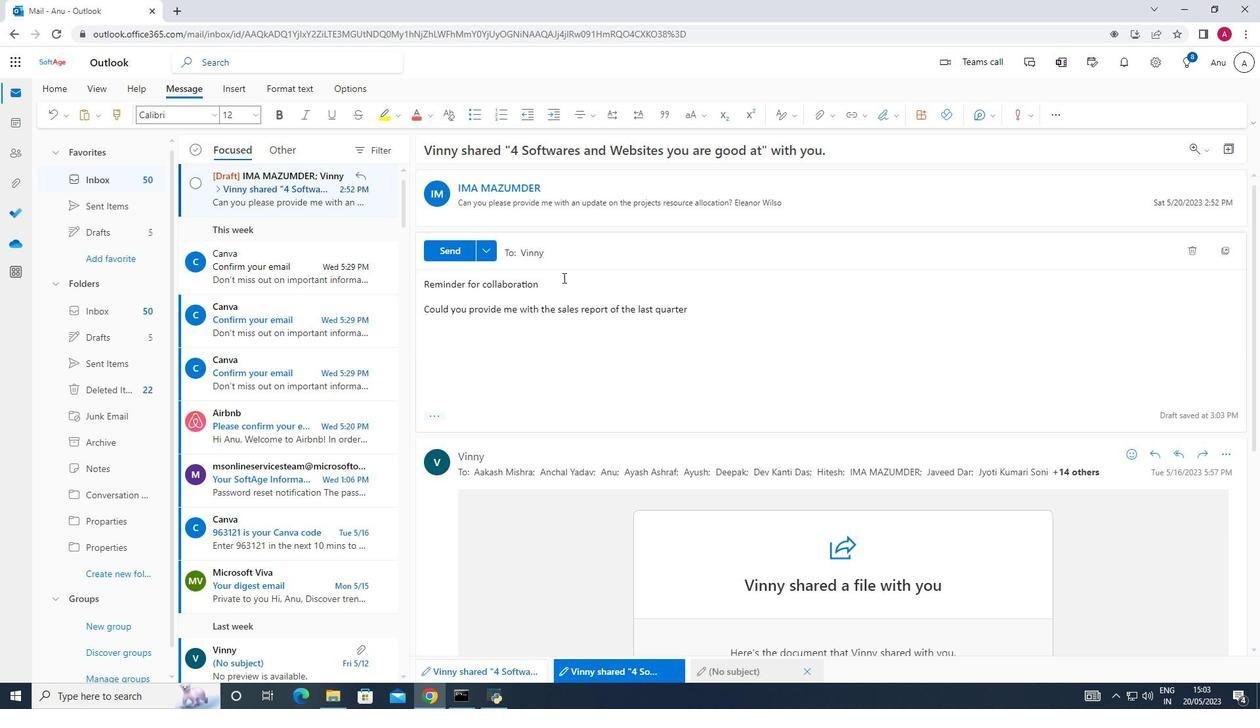 
Action: Mouse moved to (642, 341)
Screenshot: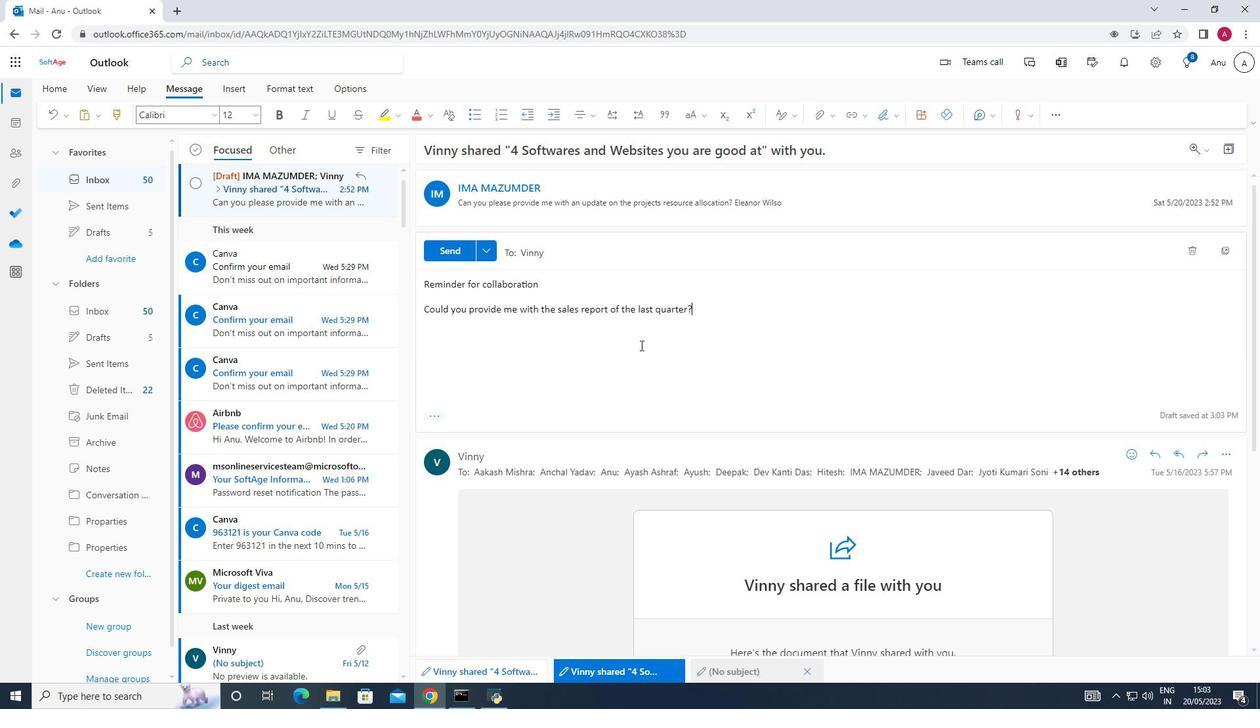 
Action: Key pressed <Key.enter>
Screenshot: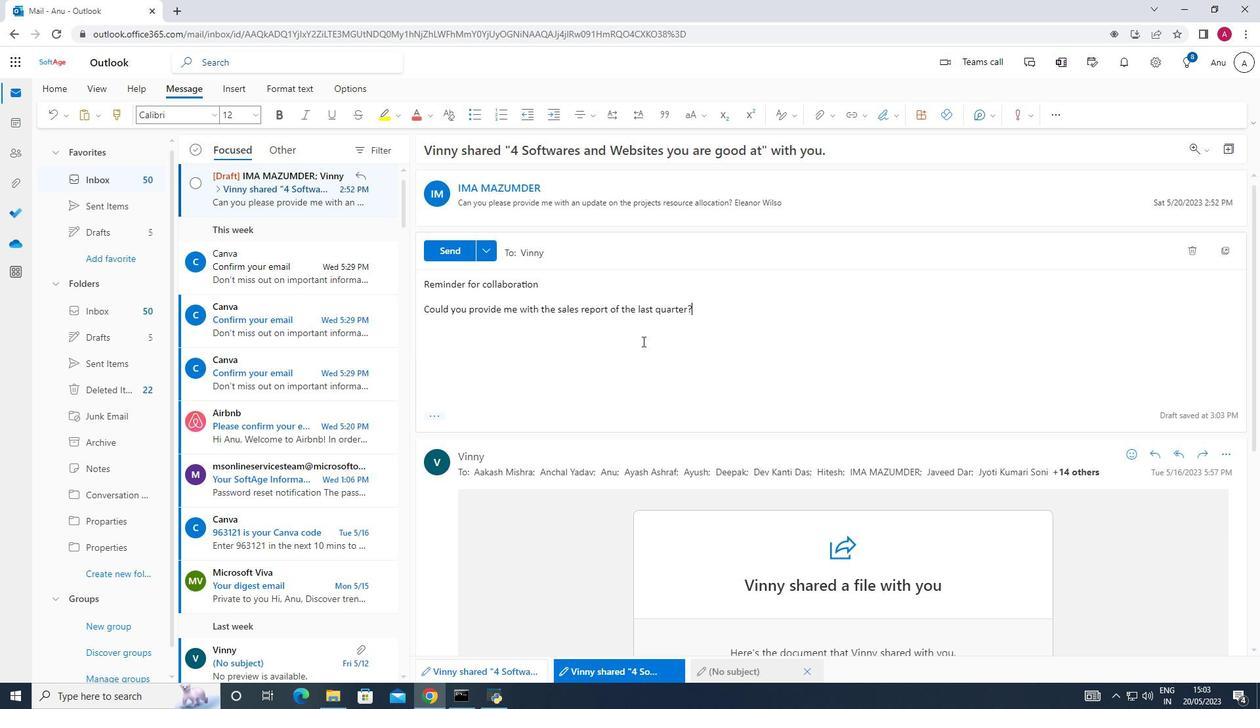 
Action: Mouse moved to (896, 114)
Screenshot: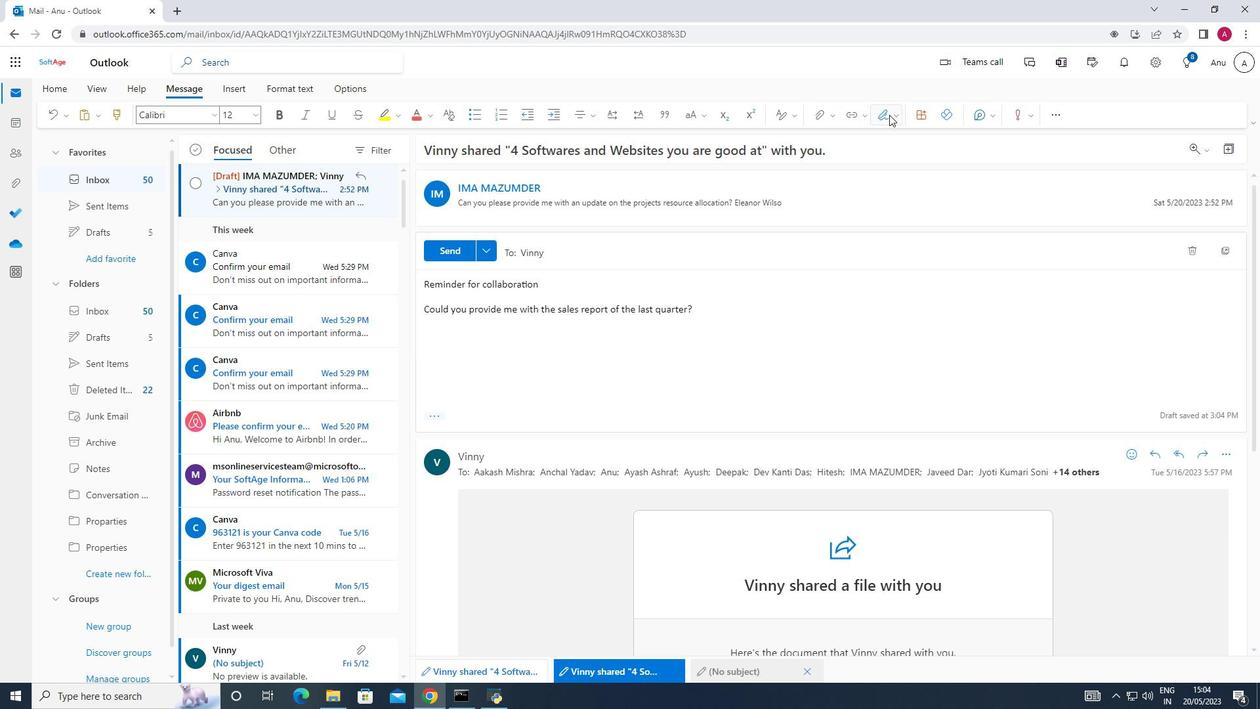 
Action: Mouse pressed left at (896, 114)
Screenshot: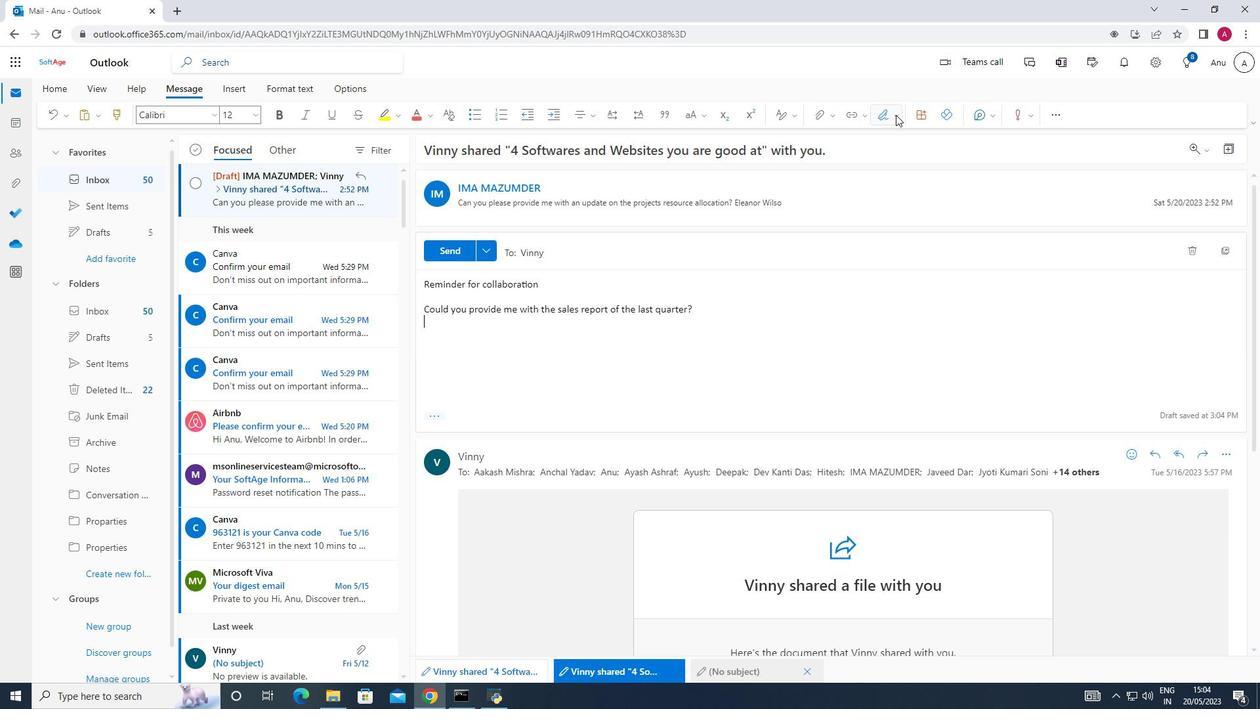 
Action: Mouse moved to (876, 168)
Screenshot: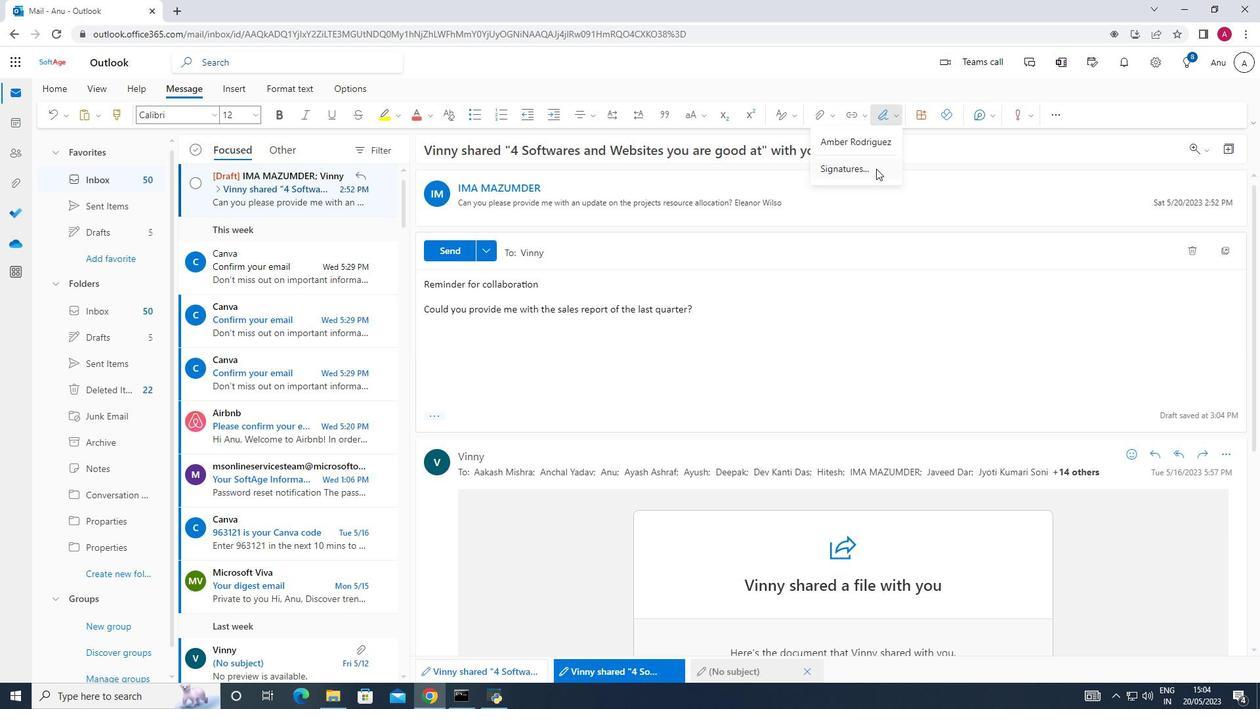 
Action: Mouse pressed left at (876, 168)
Screenshot: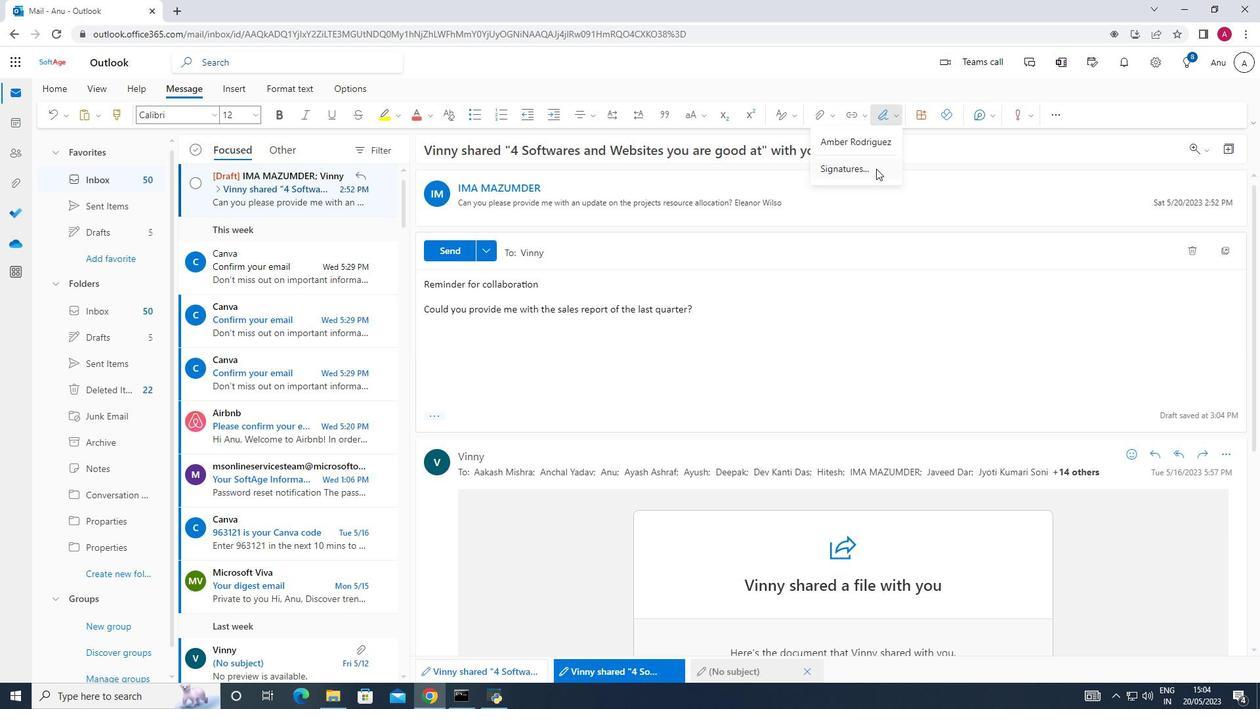 
Action: Mouse moved to (806, 287)
Screenshot: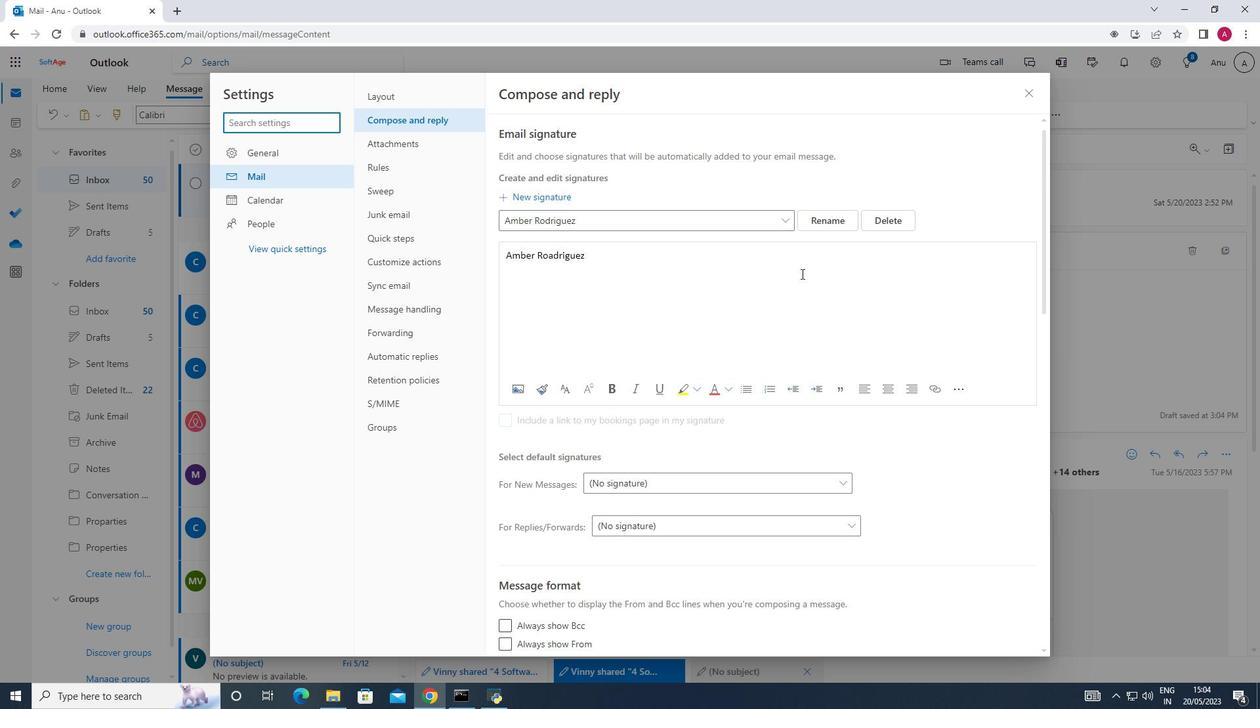 
Action: Mouse scrolled (806, 286) with delta (0, 0)
Screenshot: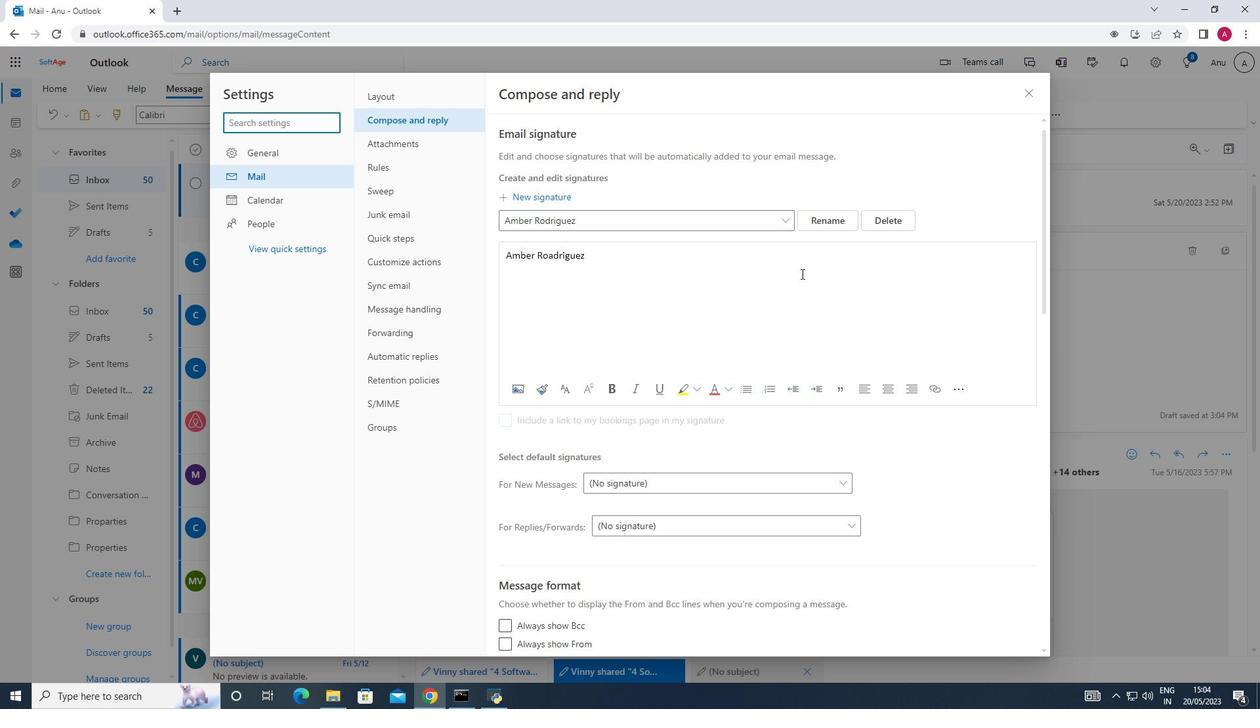 
Action: Mouse moved to (807, 291)
Screenshot: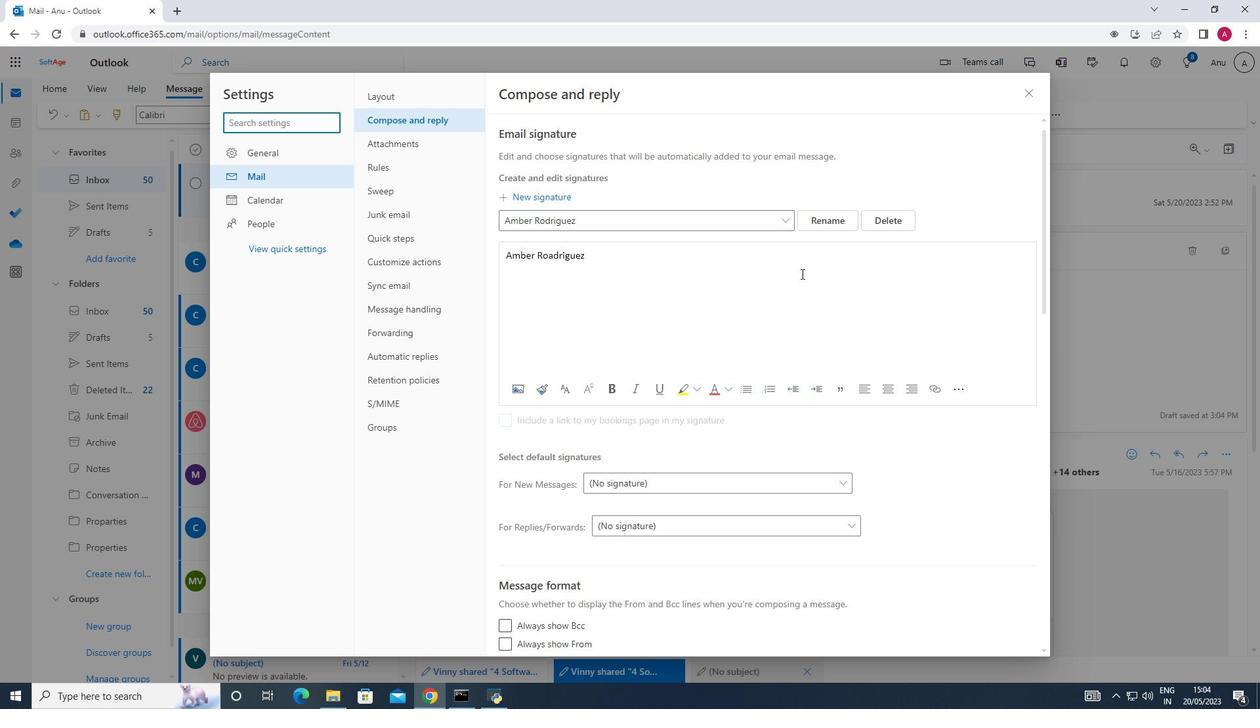 
Action: Mouse scrolled (807, 290) with delta (0, 0)
Screenshot: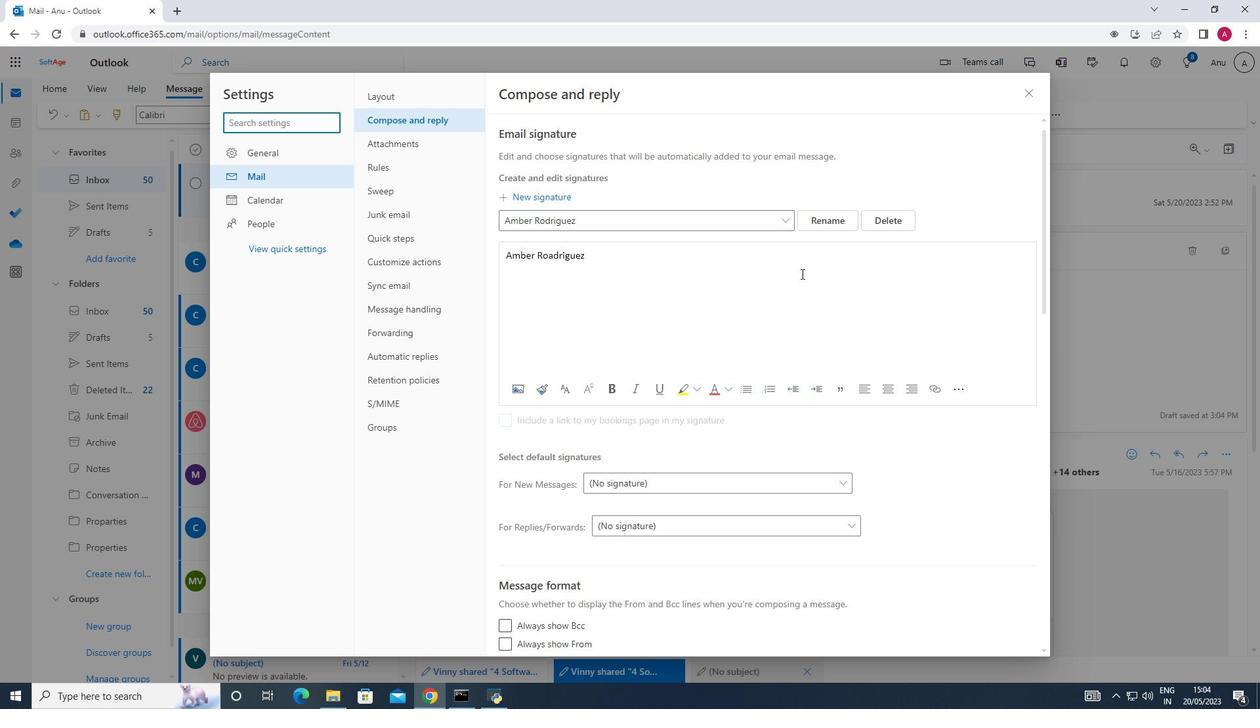 
Action: Mouse moved to (808, 292)
Screenshot: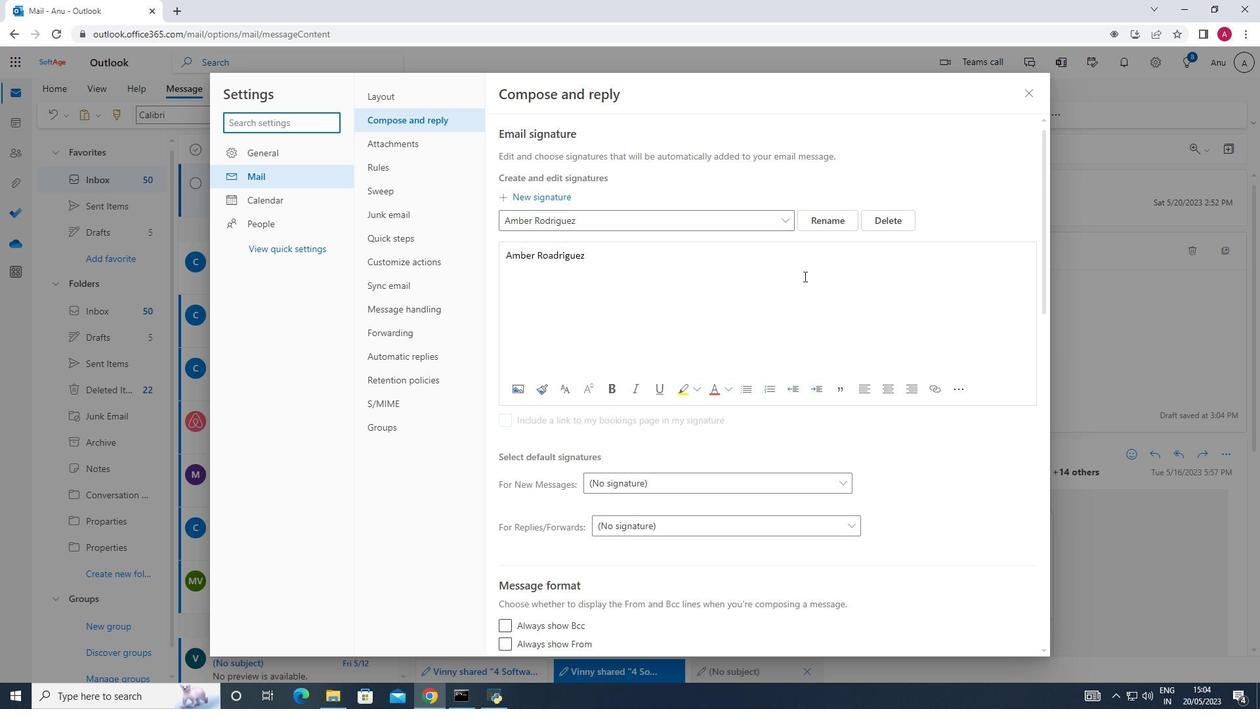 
Action: Mouse scrolled (808, 292) with delta (0, 0)
Screenshot: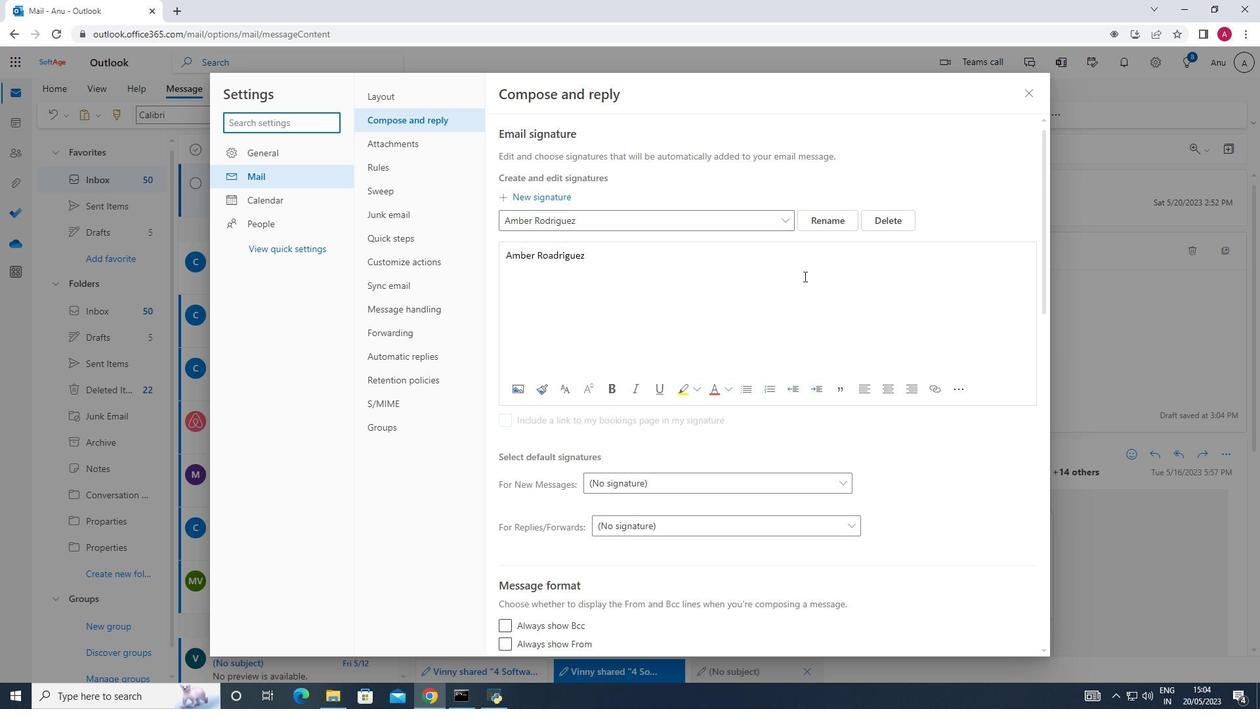 
Action: Mouse scrolled (808, 292) with delta (0, 0)
Screenshot: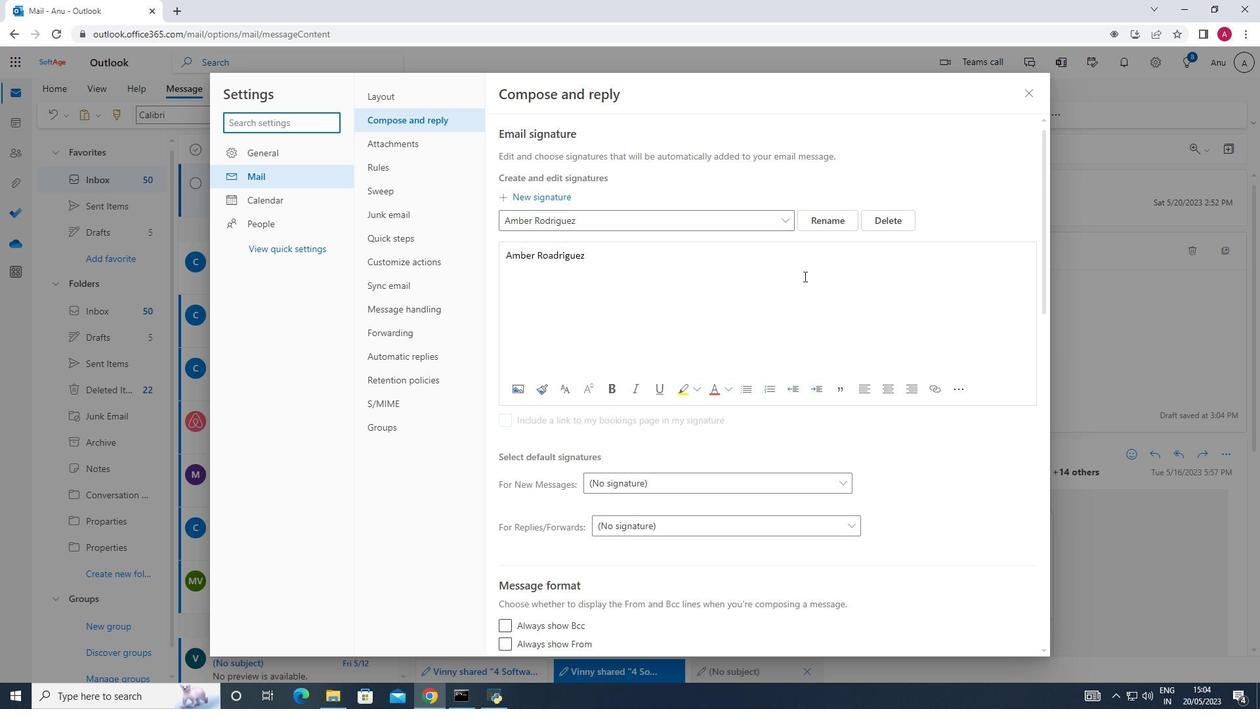 
Action: Mouse moved to (838, 245)
Screenshot: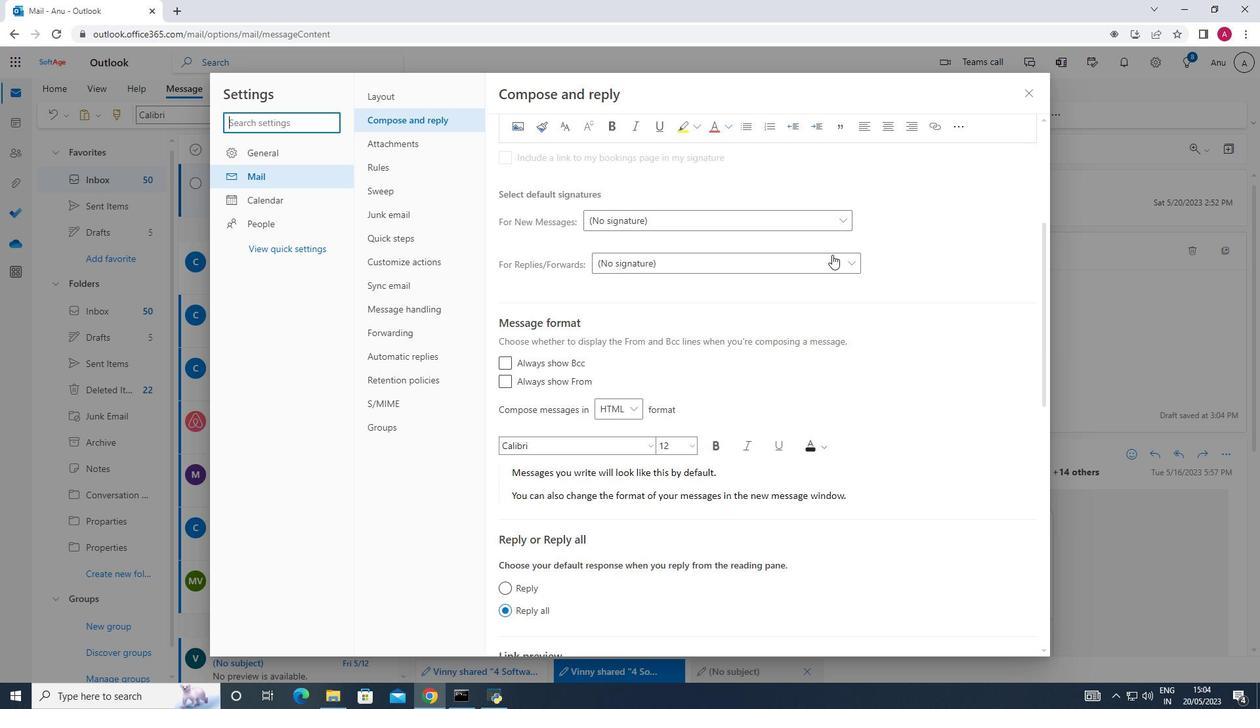 
Action: Mouse scrolled (838, 244) with delta (0, 0)
Screenshot: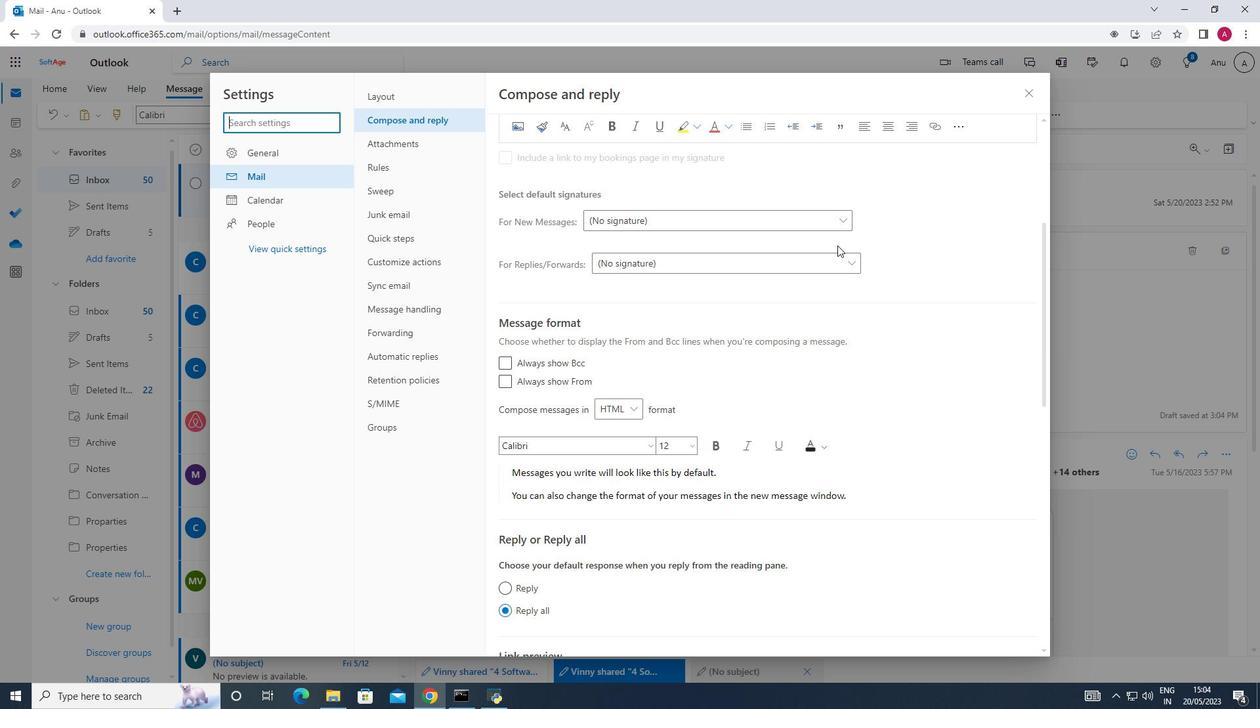 
Action: Mouse moved to (838, 246)
Screenshot: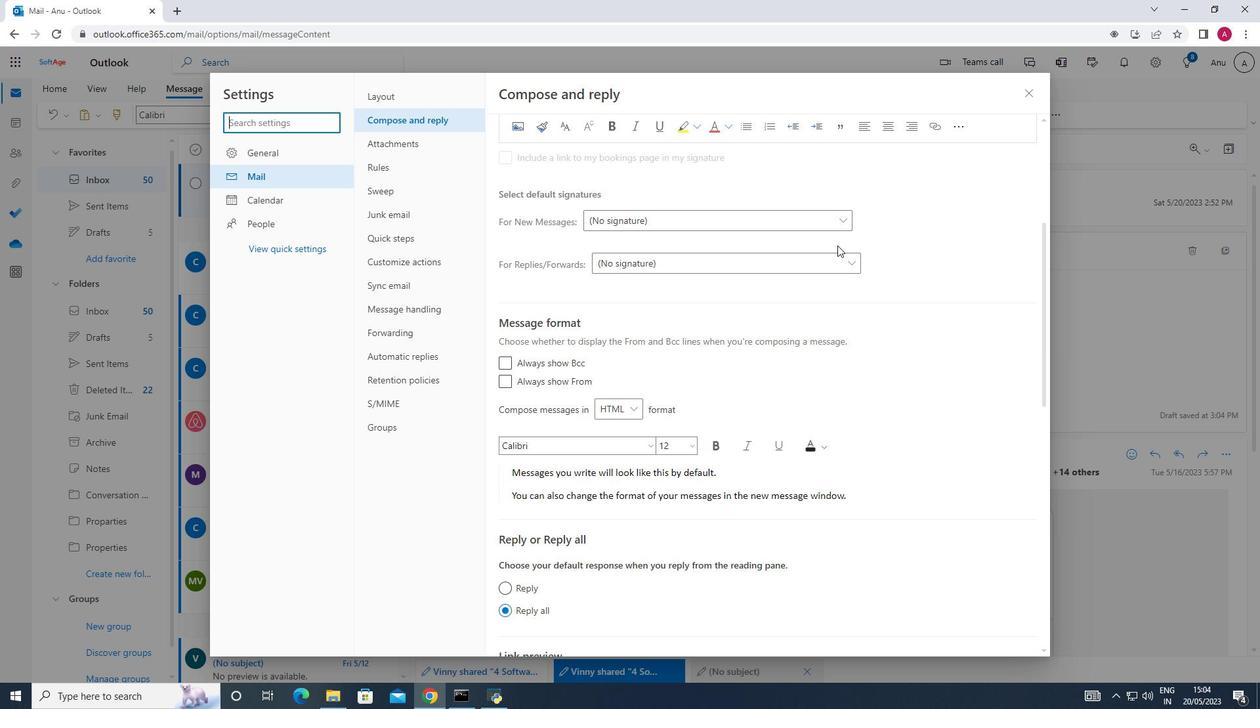 
Action: Mouse scrolled (838, 245) with delta (0, 0)
Screenshot: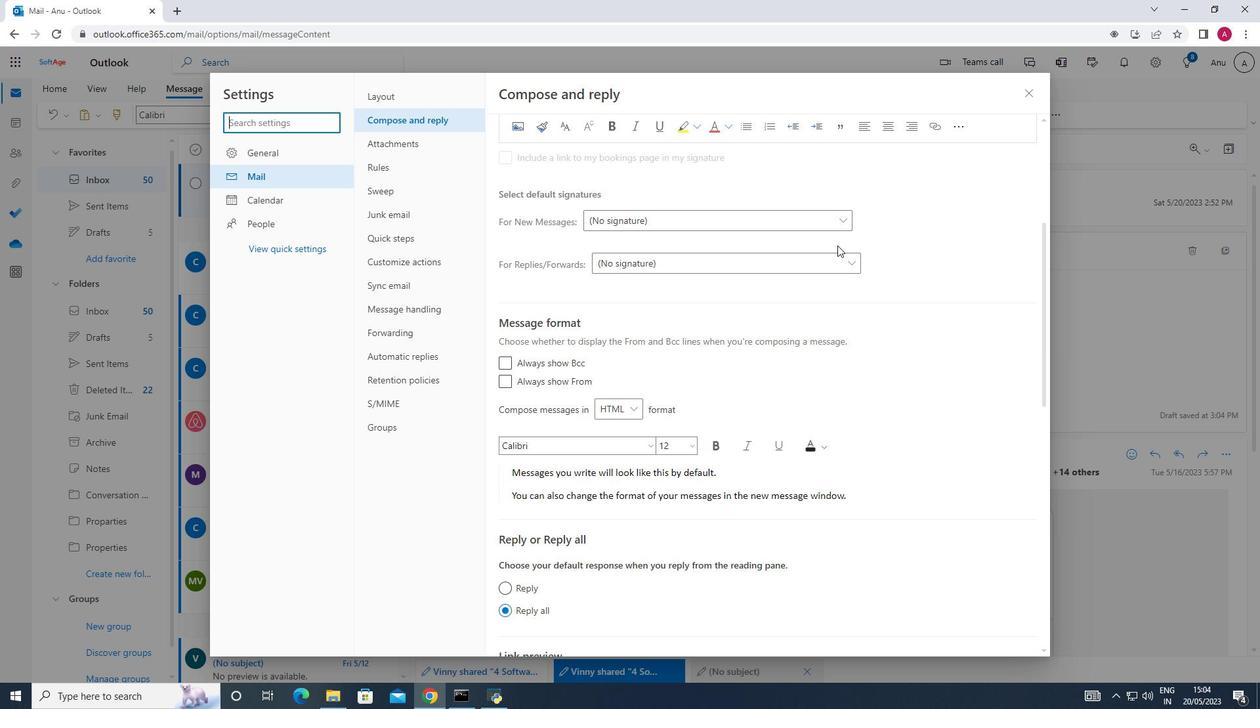 
Action: Mouse scrolled (838, 245) with delta (0, 0)
Screenshot: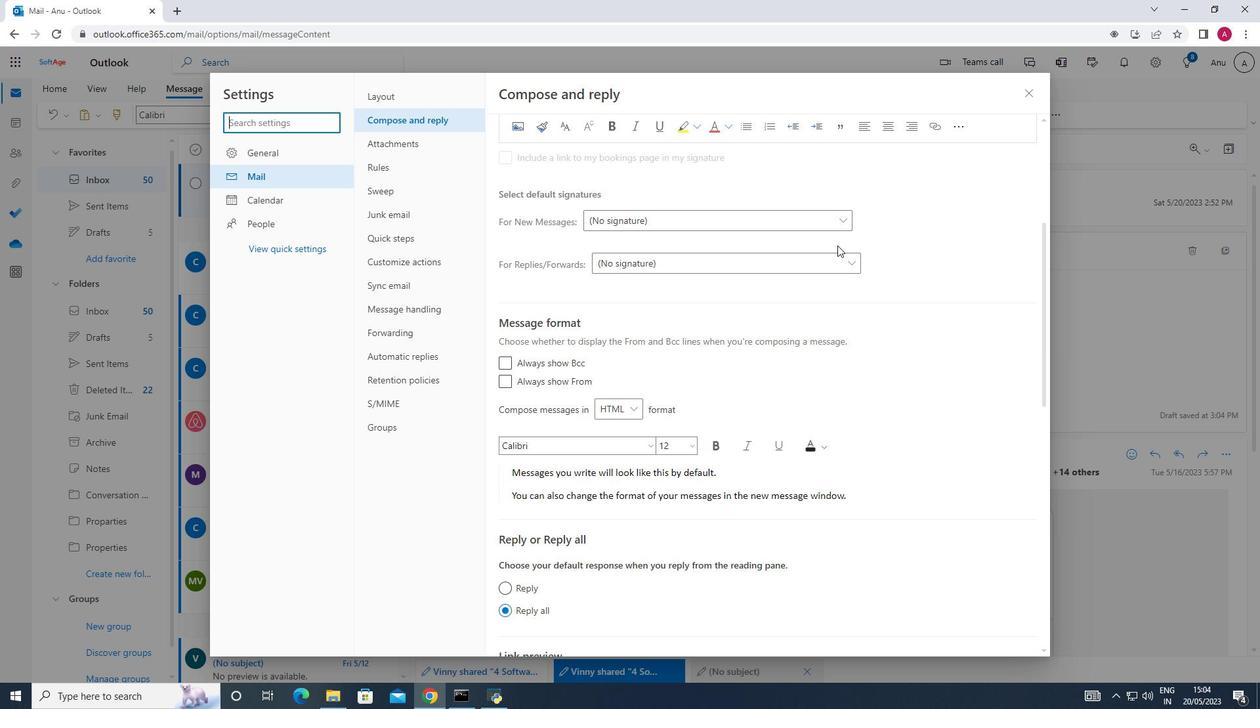 
Action: Mouse scrolled (838, 245) with delta (0, 0)
Screenshot: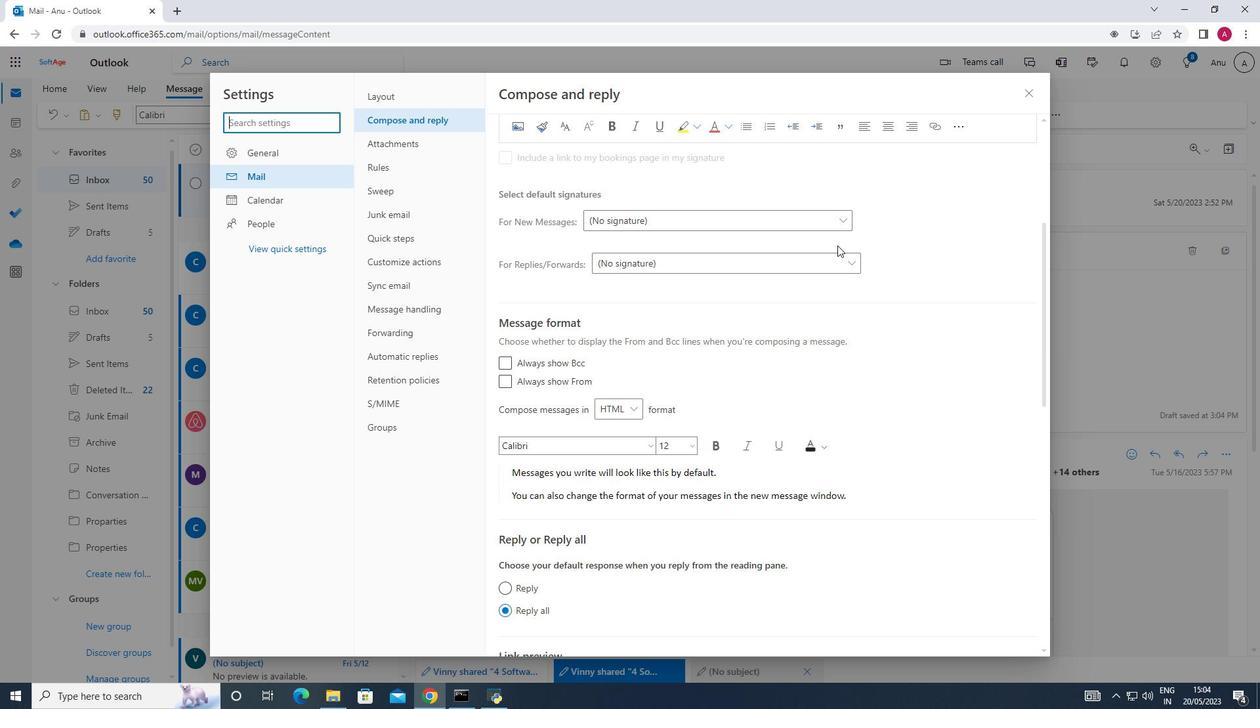 
Action: Mouse moved to (839, 251)
Screenshot: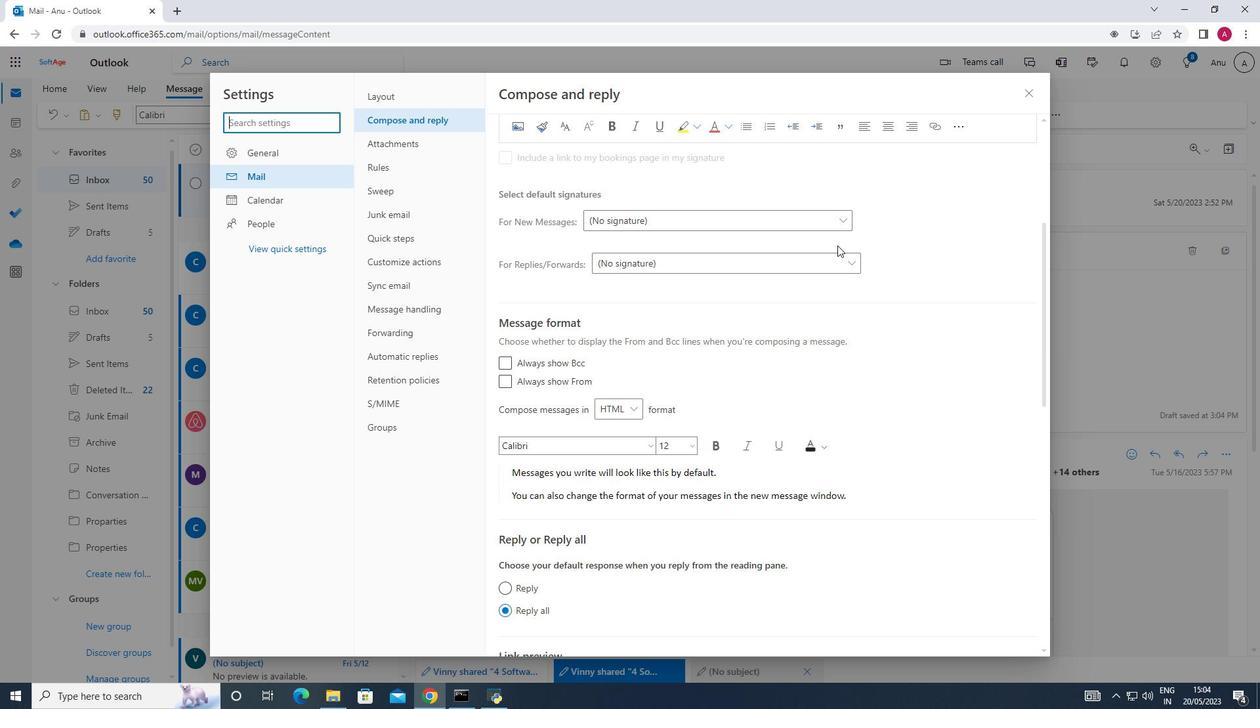 
Action: Mouse scrolled (839, 250) with delta (0, 0)
Screenshot: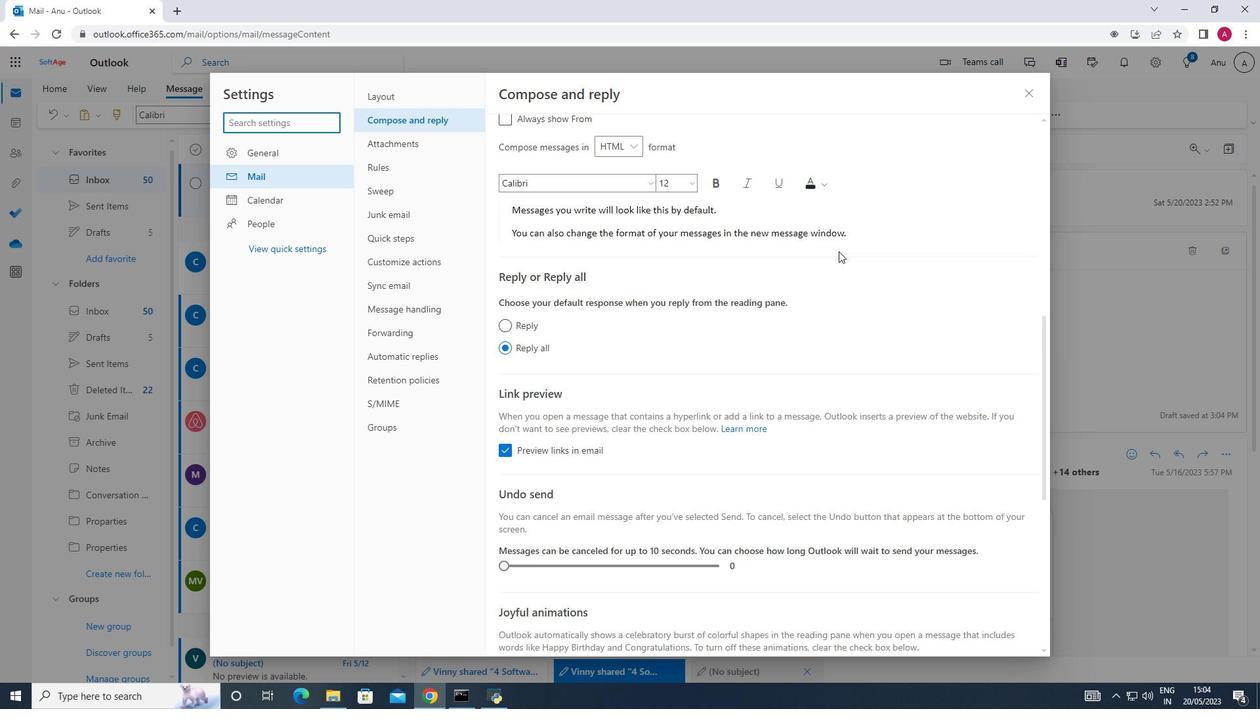 
Action: Mouse scrolled (839, 250) with delta (0, 0)
Screenshot: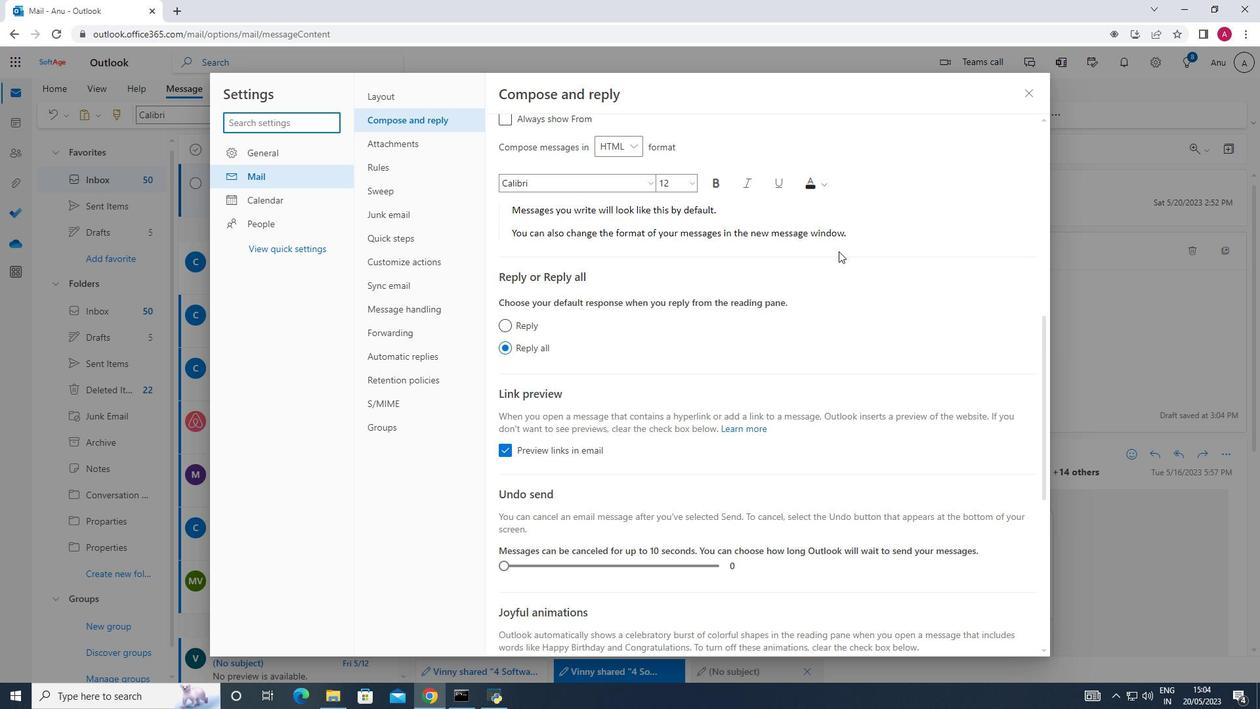 
Action: Mouse scrolled (839, 250) with delta (0, 0)
Screenshot: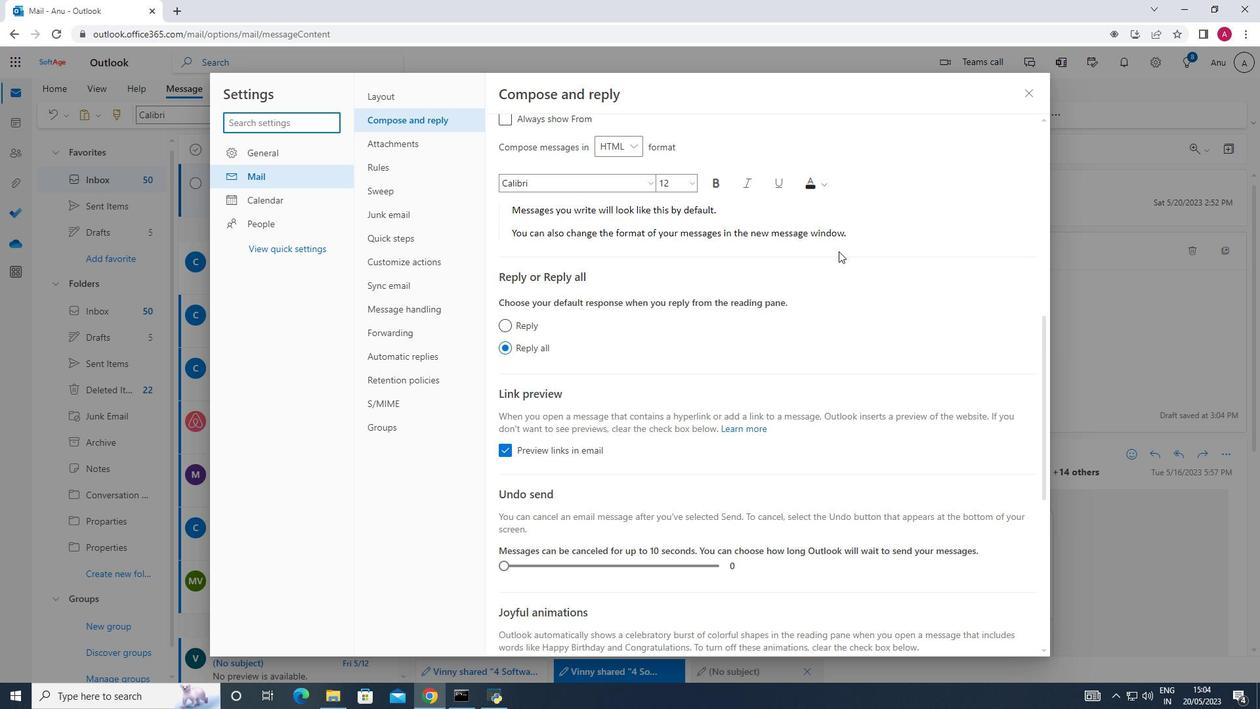 
Action: Mouse scrolled (839, 250) with delta (0, 0)
Screenshot: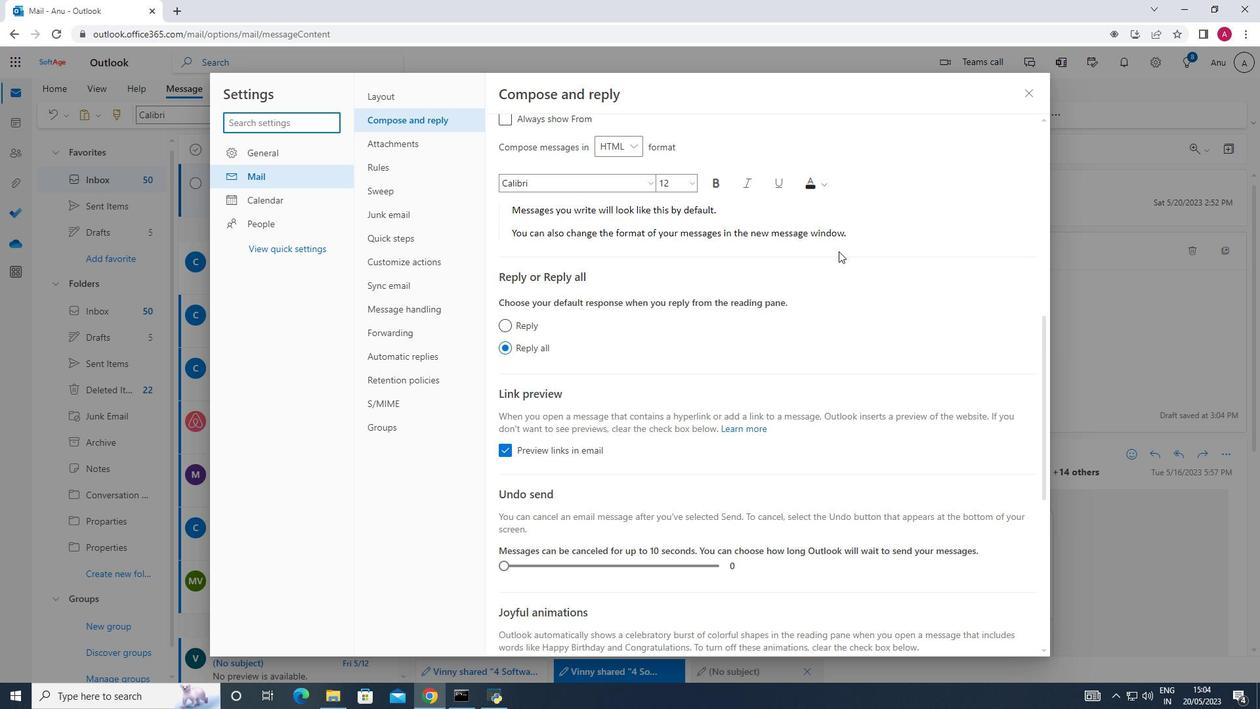 
Action: Mouse scrolled (839, 250) with delta (0, 0)
Screenshot: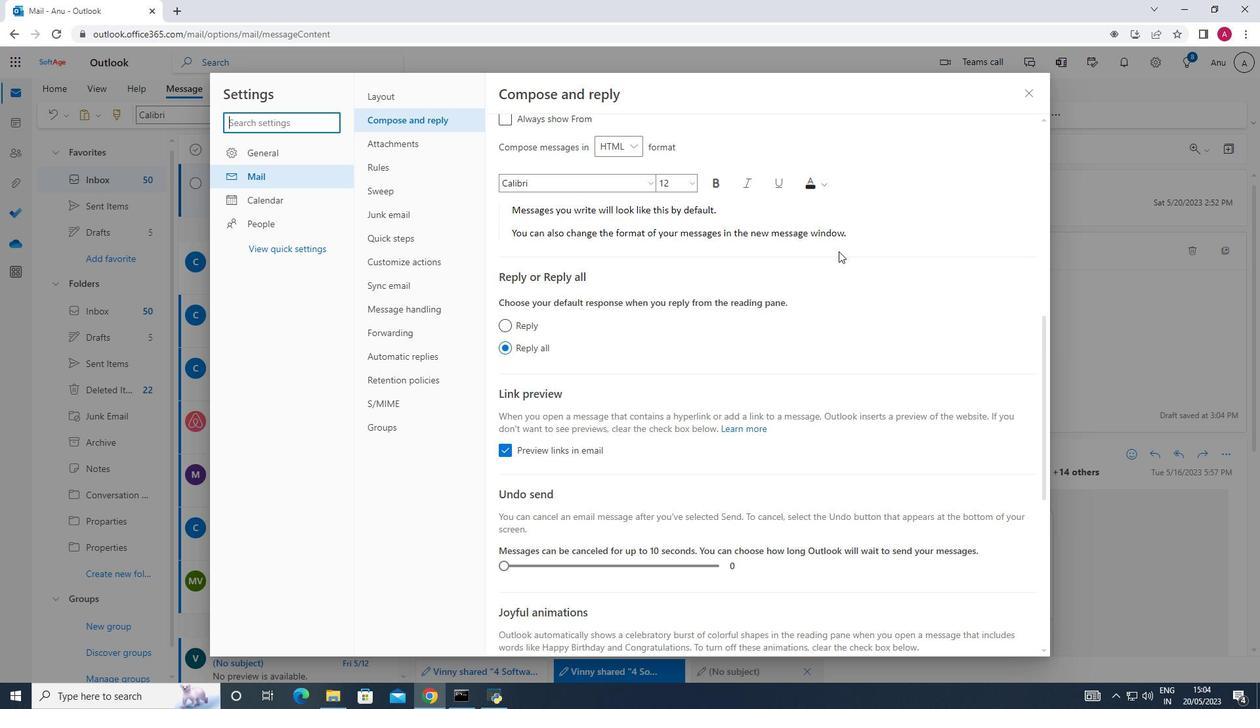 
Action: Mouse scrolled (839, 250) with delta (0, 0)
Screenshot: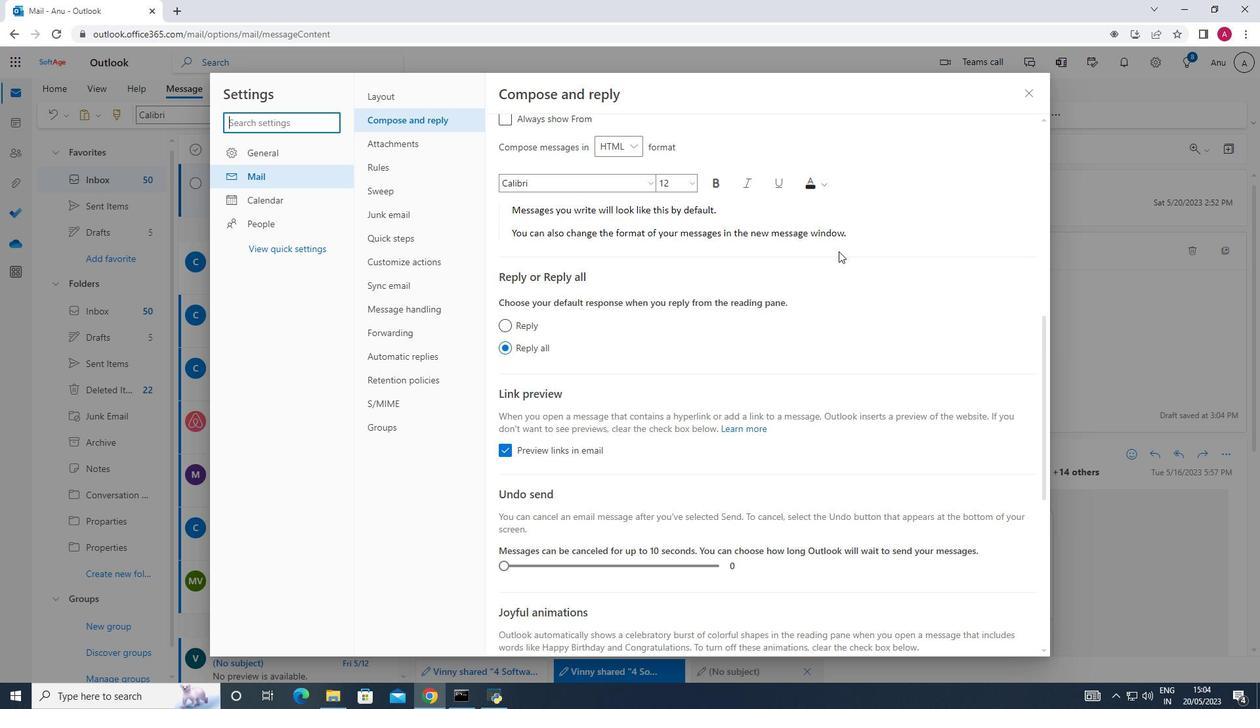 
Action: Mouse scrolled (839, 250) with delta (0, 0)
Screenshot: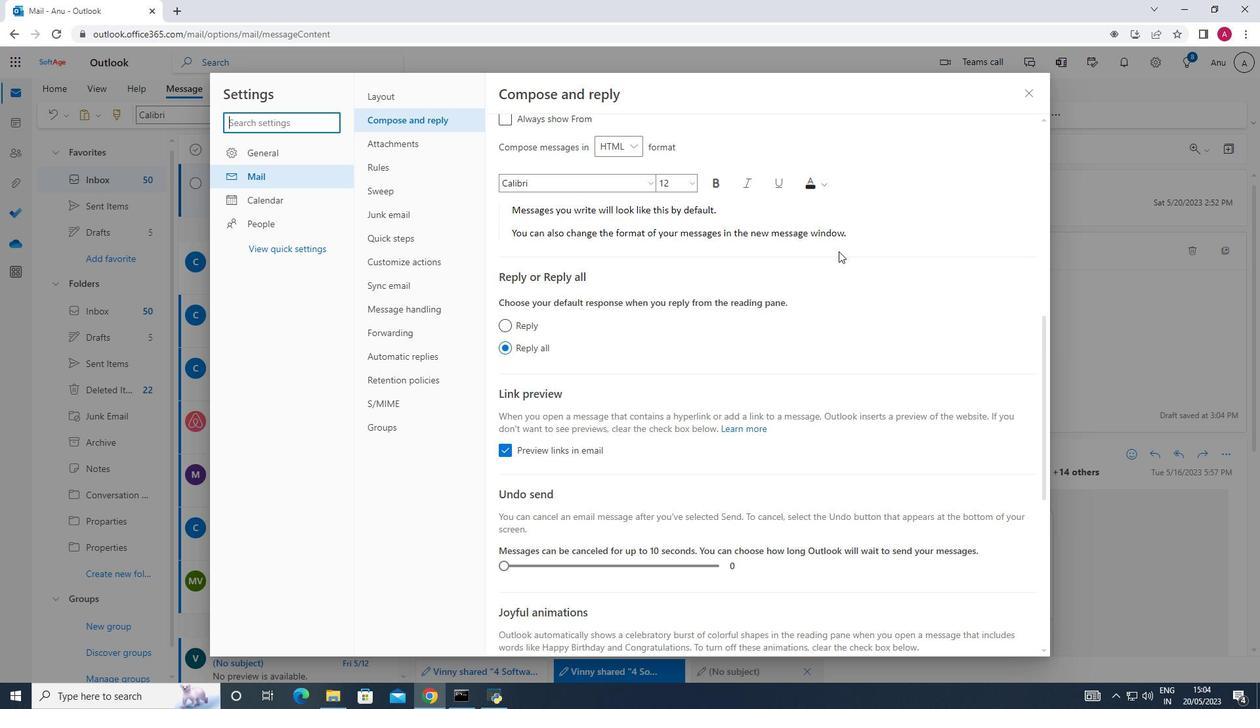
Action: Mouse scrolled (839, 250) with delta (0, 0)
Screenshot: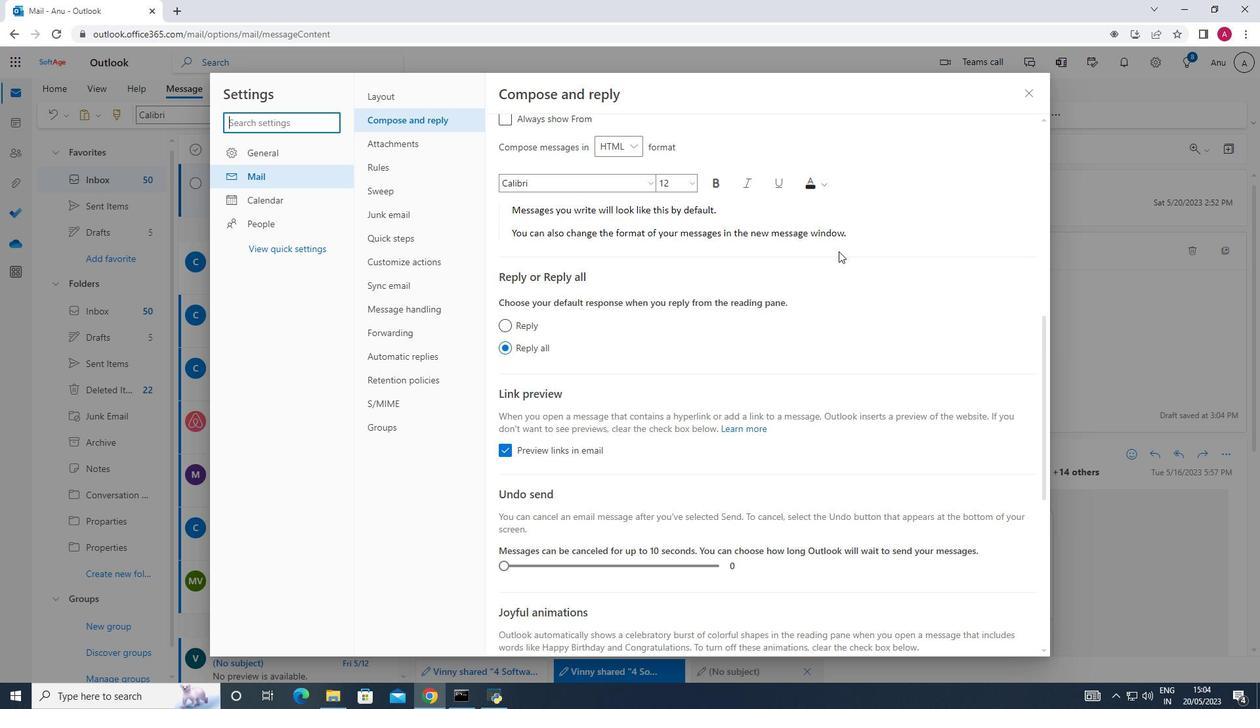 
Action: Mouse scrolled (839, 250) with delta (0, 0)
Screenshot: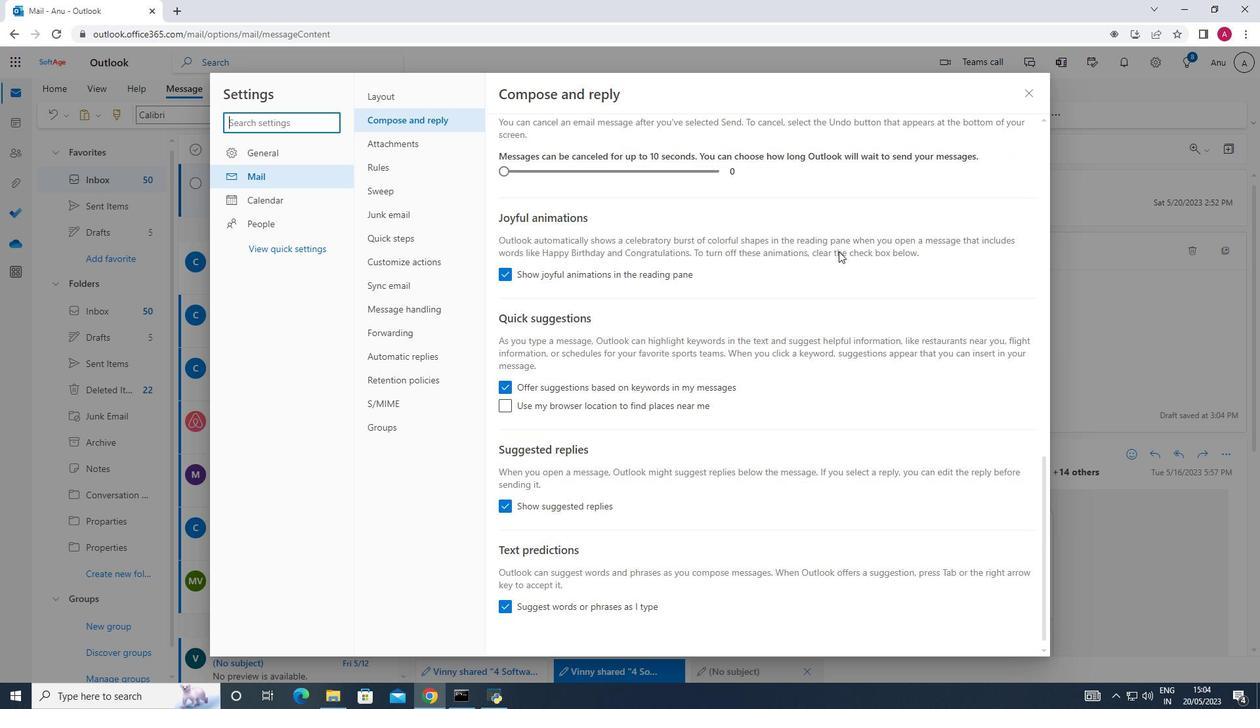 
Action: Mouse scrolled (839, 250) with delta (0, 0)
Screenshot: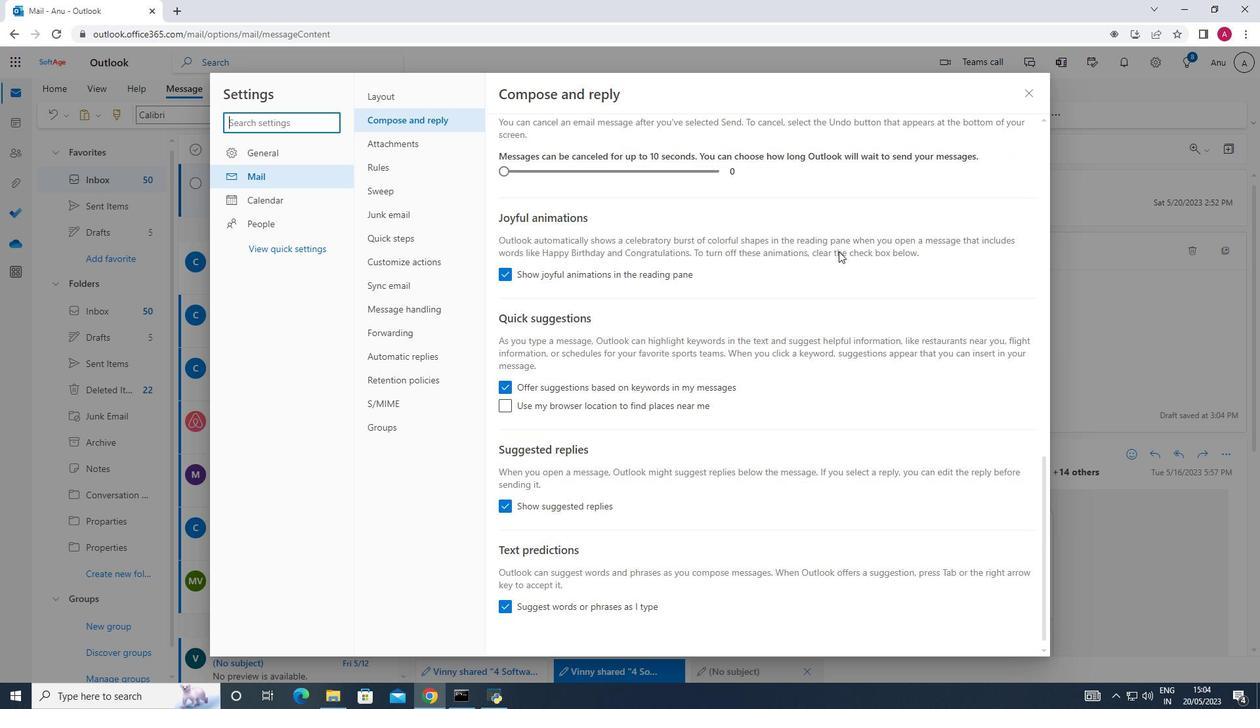 
Action: Mouse scrolled (839, 250) with delta (0, 0)
Screenshot: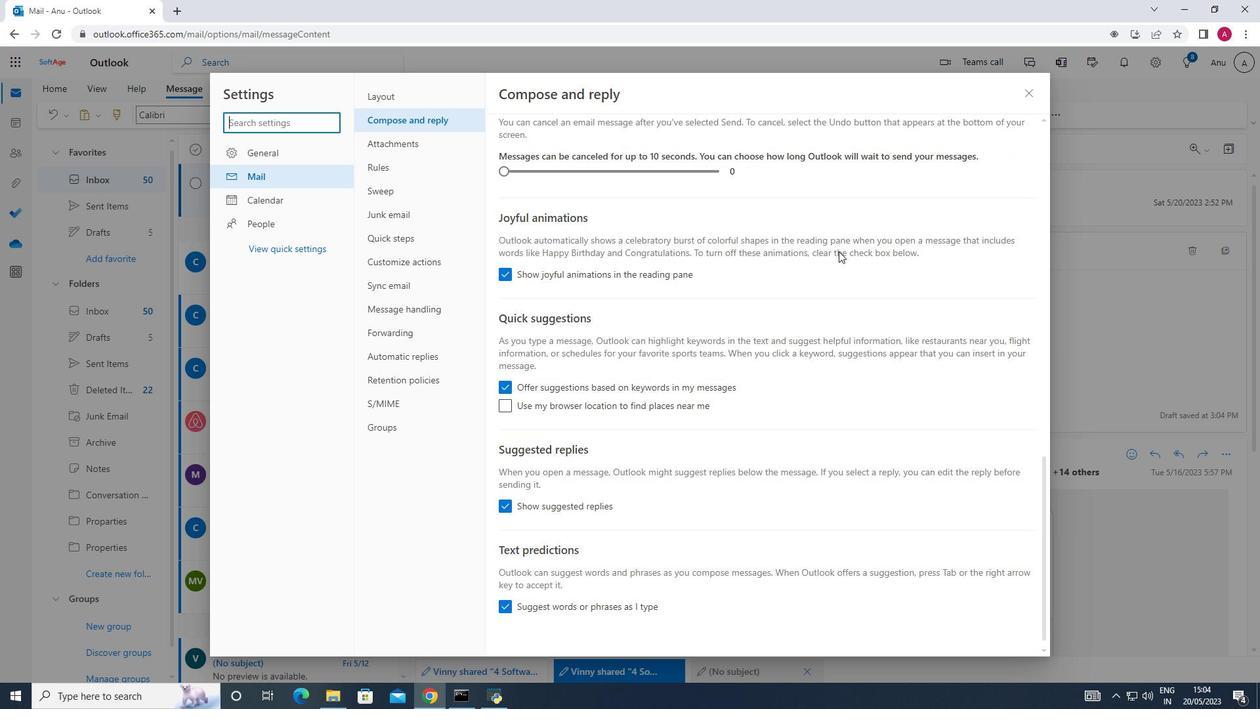 
Action: Mouse scrolled (839, 250) with delta (0, 0)
Screenshot: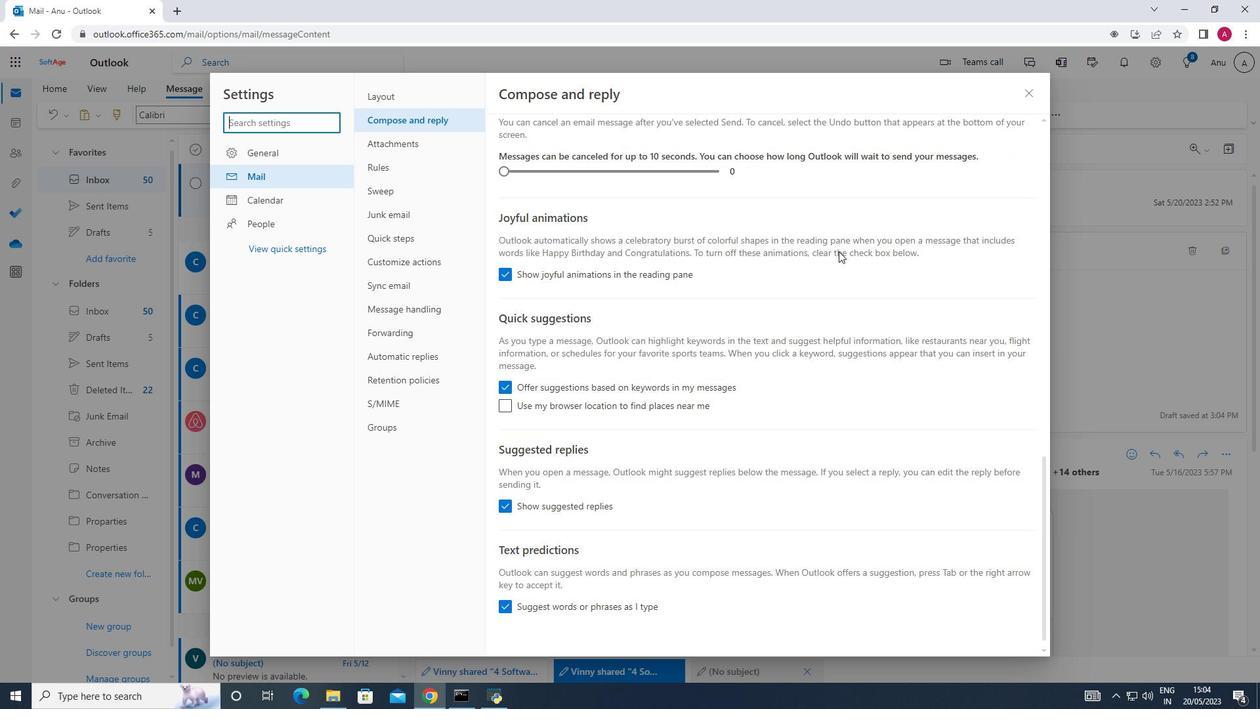 
Action: Mouse scrolled (839, 250) with delta (0, 0)
Screenshot: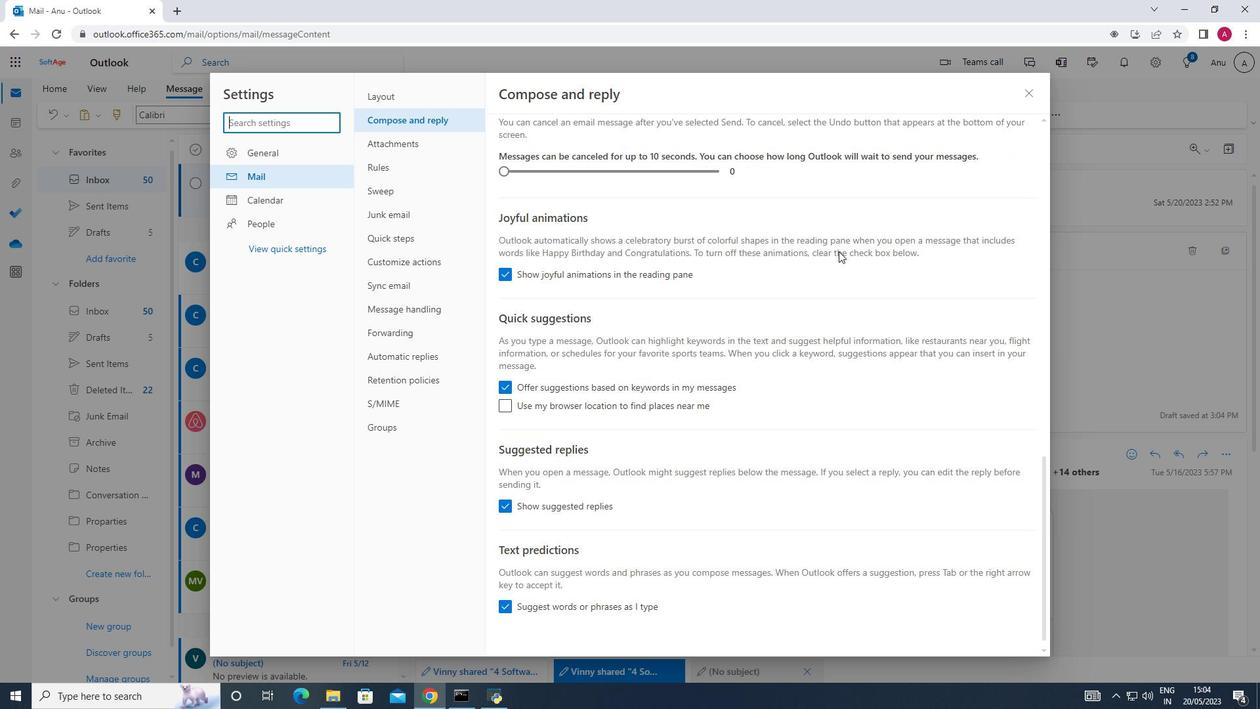 
Action: Mouse scrolled (839, 250) with delta (0, 0)
Screenshot: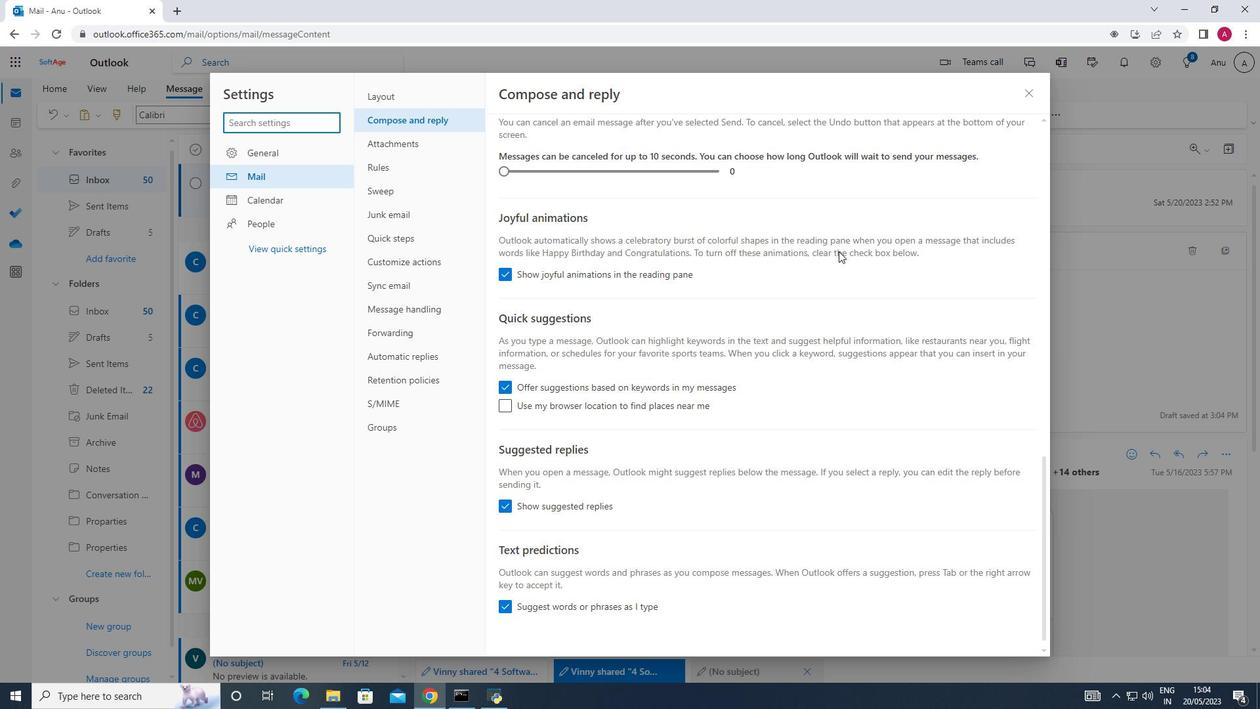 
Action: Mouse scrolled (839, 250) with delta (0, 0)
Screenshot: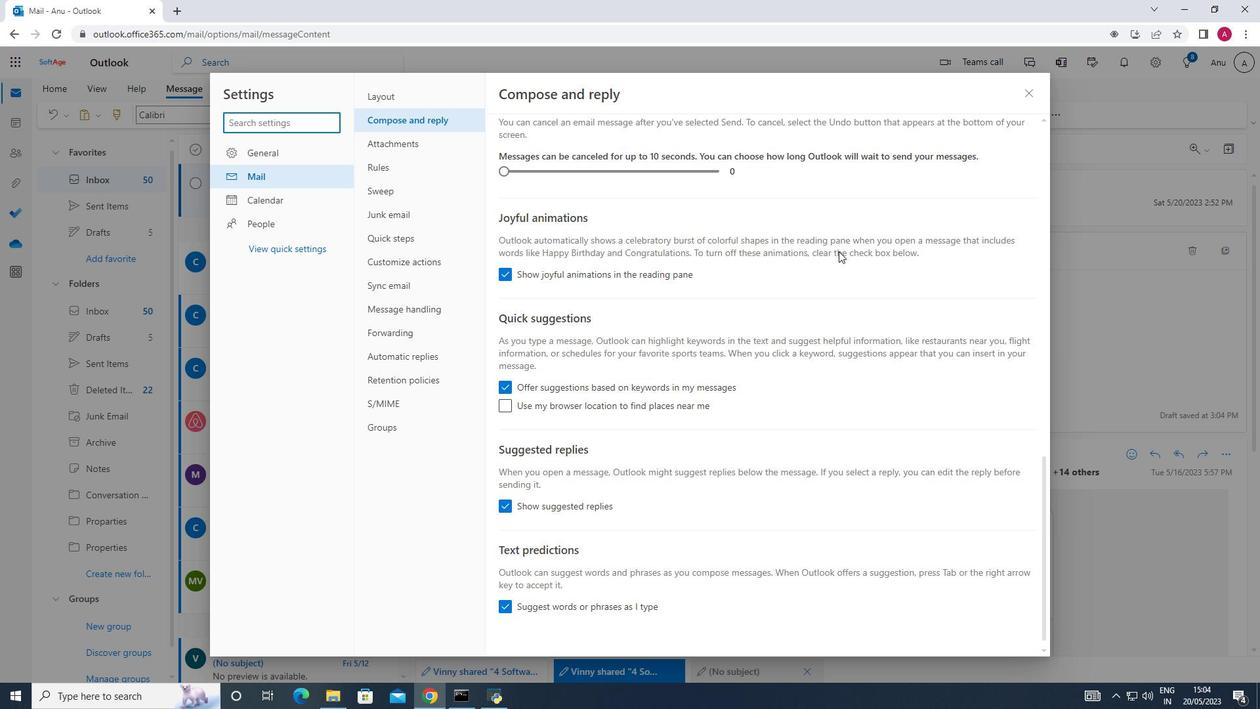 
Action: Mouse scrolled (839, 250) with delta (0, 0)
Screenshot: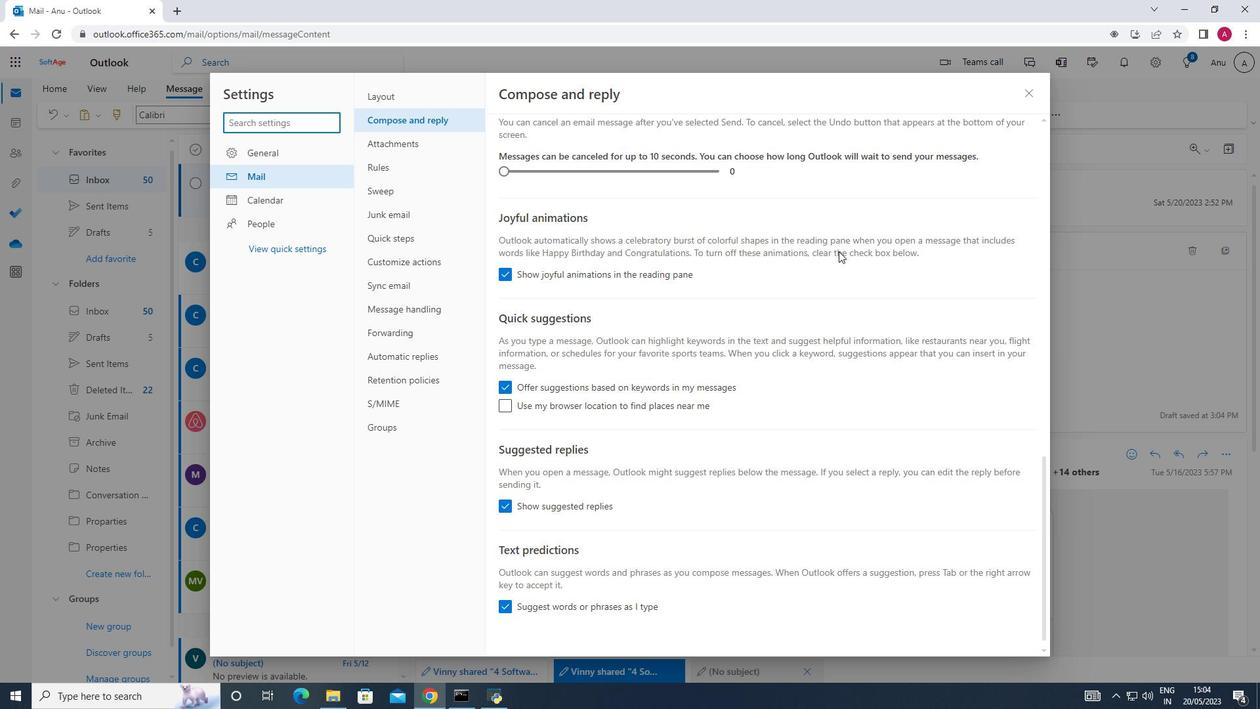 
Action: Mouse scrolled (839, 250) with delta (0, 0)
Screenshot: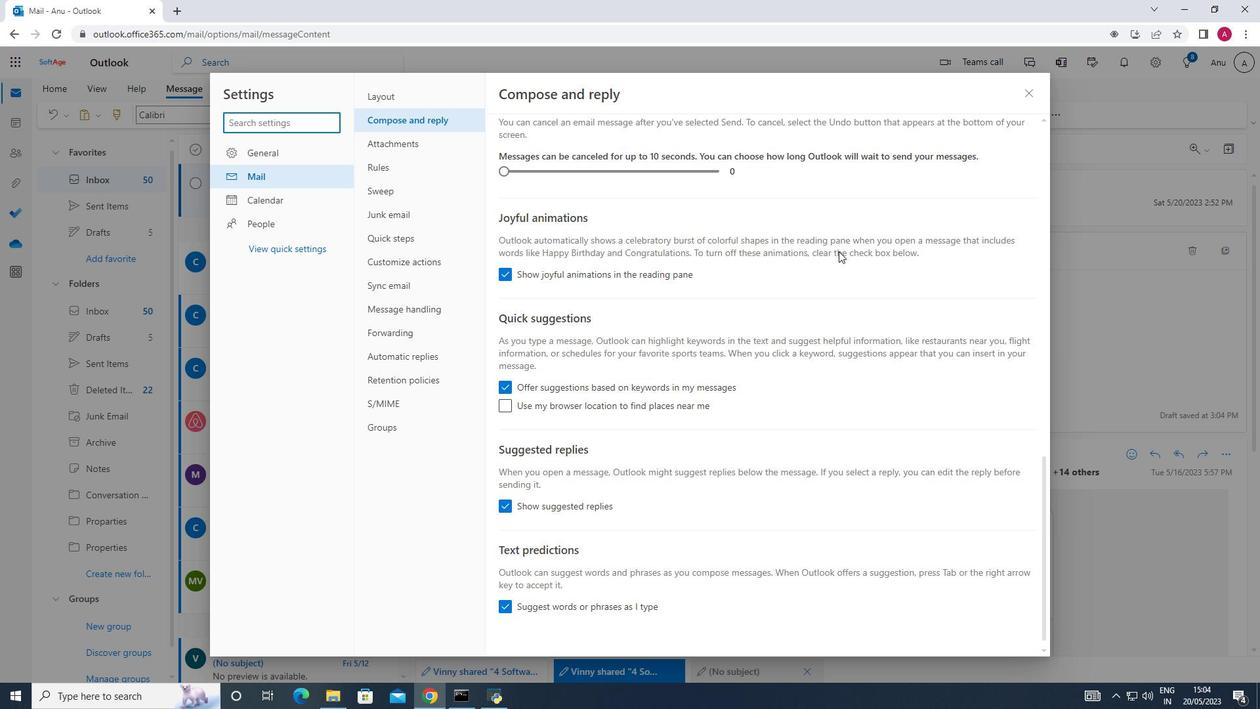 
Action: Mouse moved to (1029, 91)
Screenshot: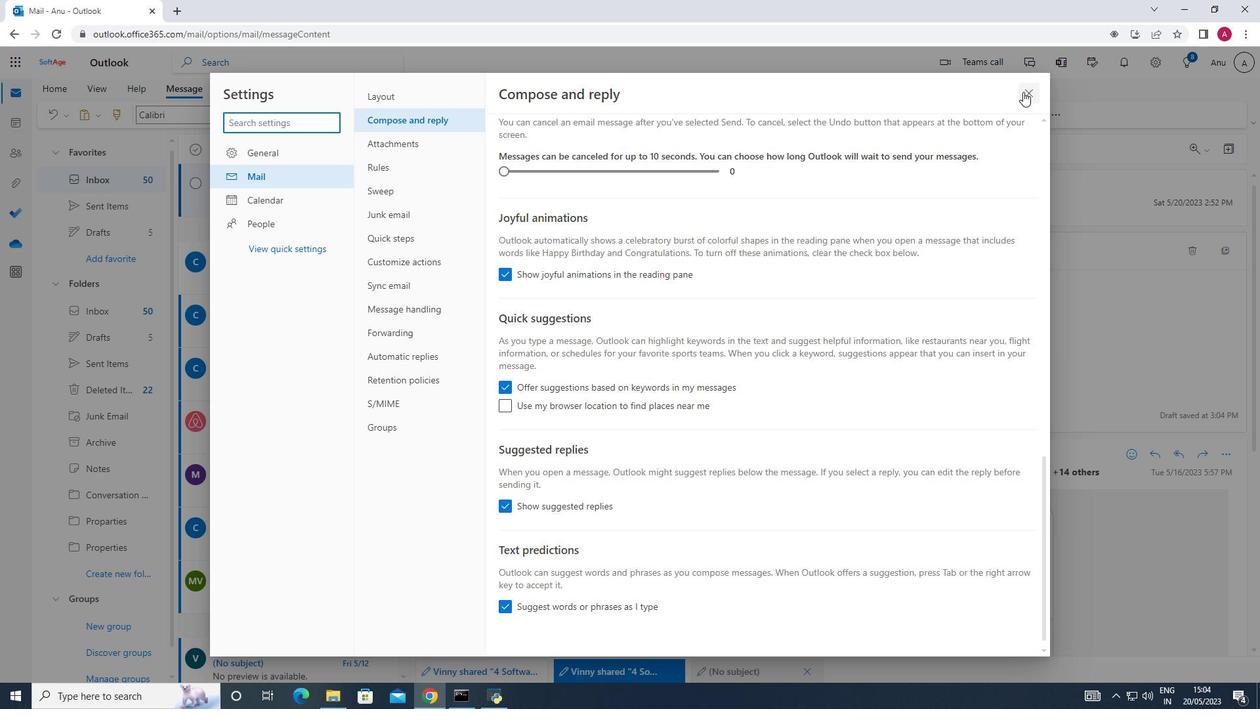 
Action: Mouse pressed left at (1029, 91)
Screenshot: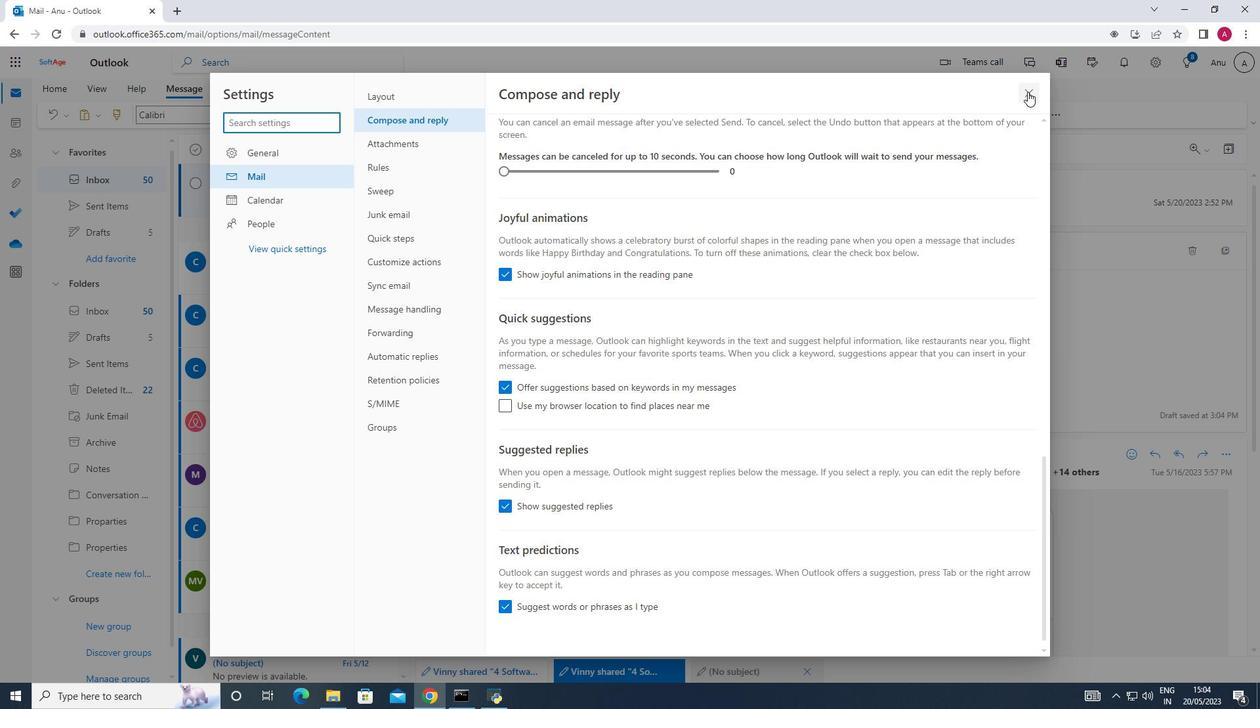 
Action: Mouse moved to (896, 117)
Screenshot: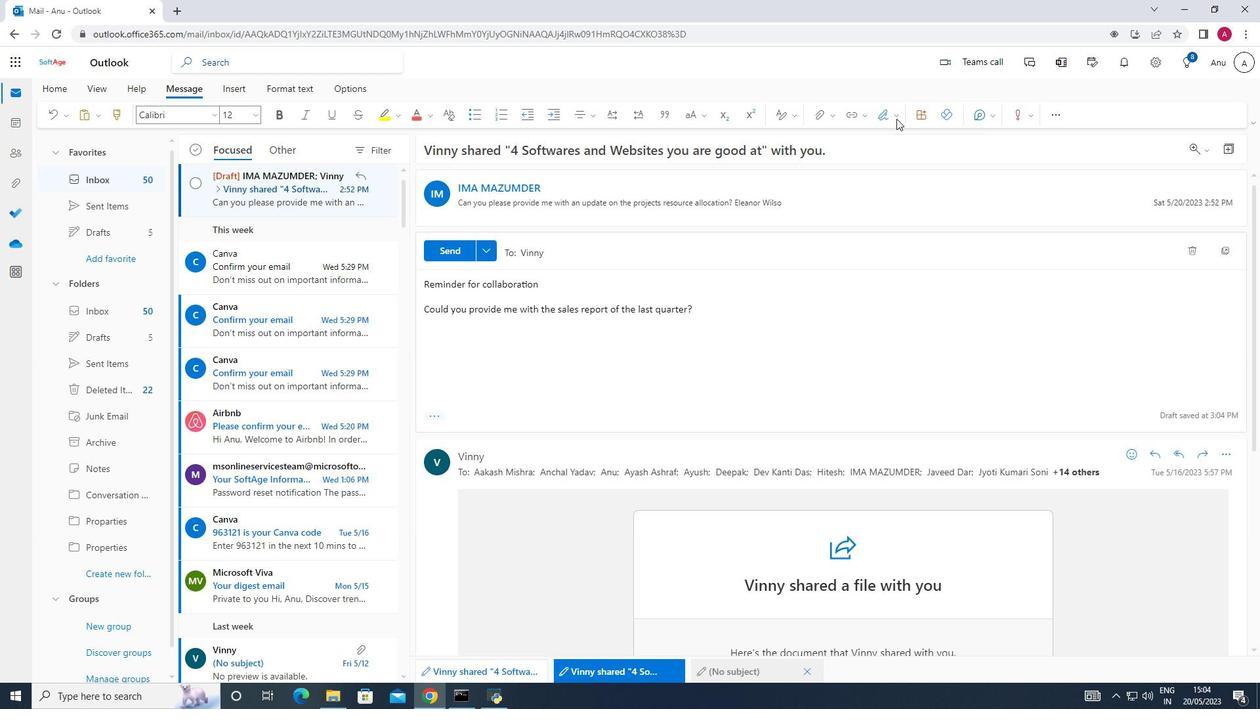 
Action: Mouse pressed left at (896, 117)
Screenshot: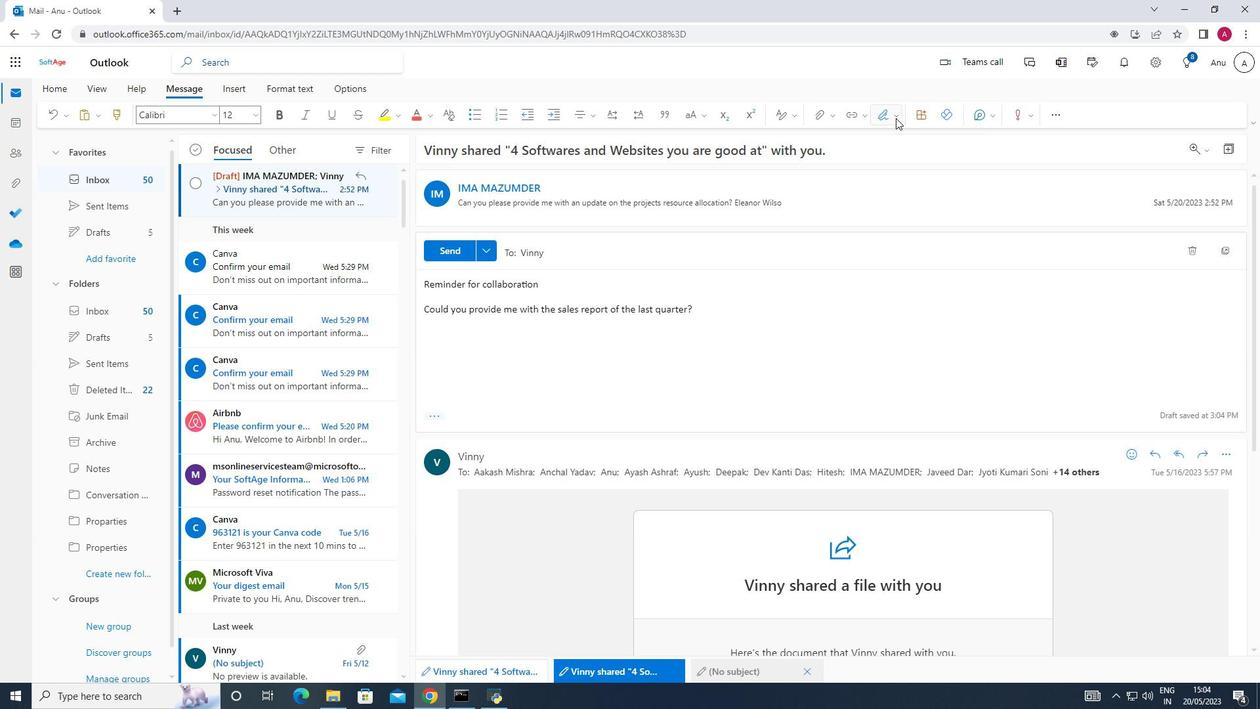 
Action: Mouse moved to (868, 147)
Screenshot: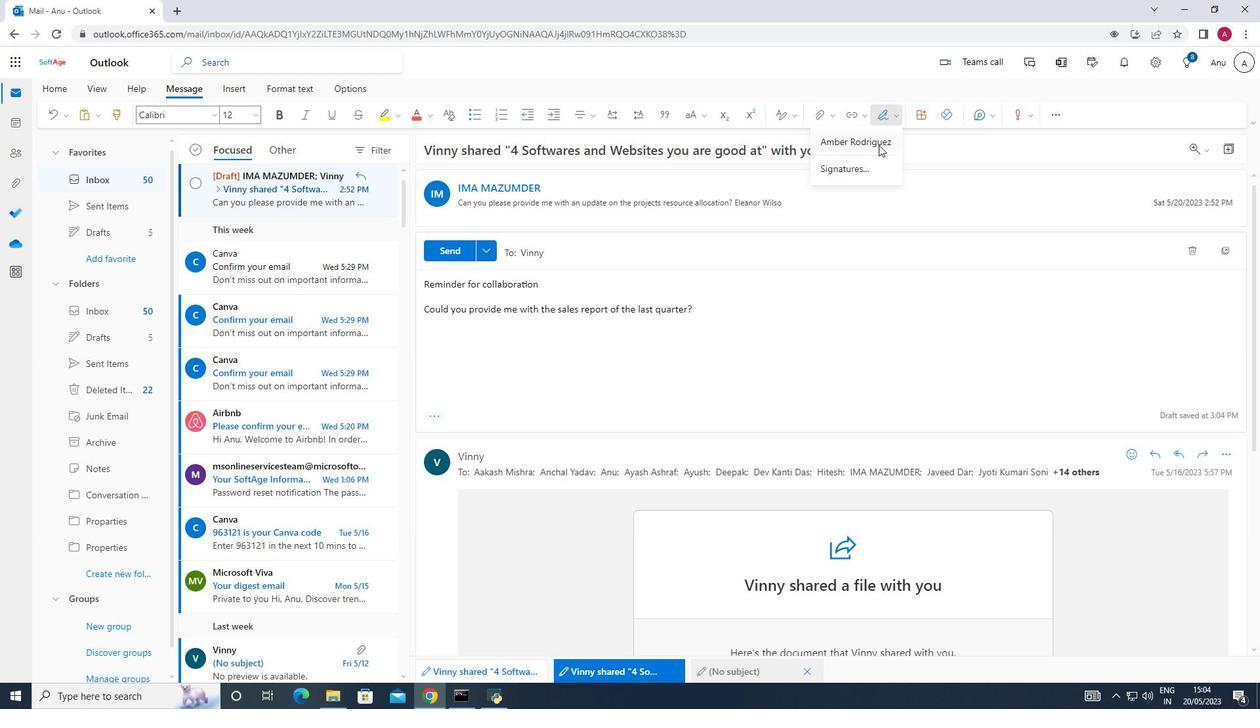 
Action: Mouse pressed left at (868, 147)
Screenshot: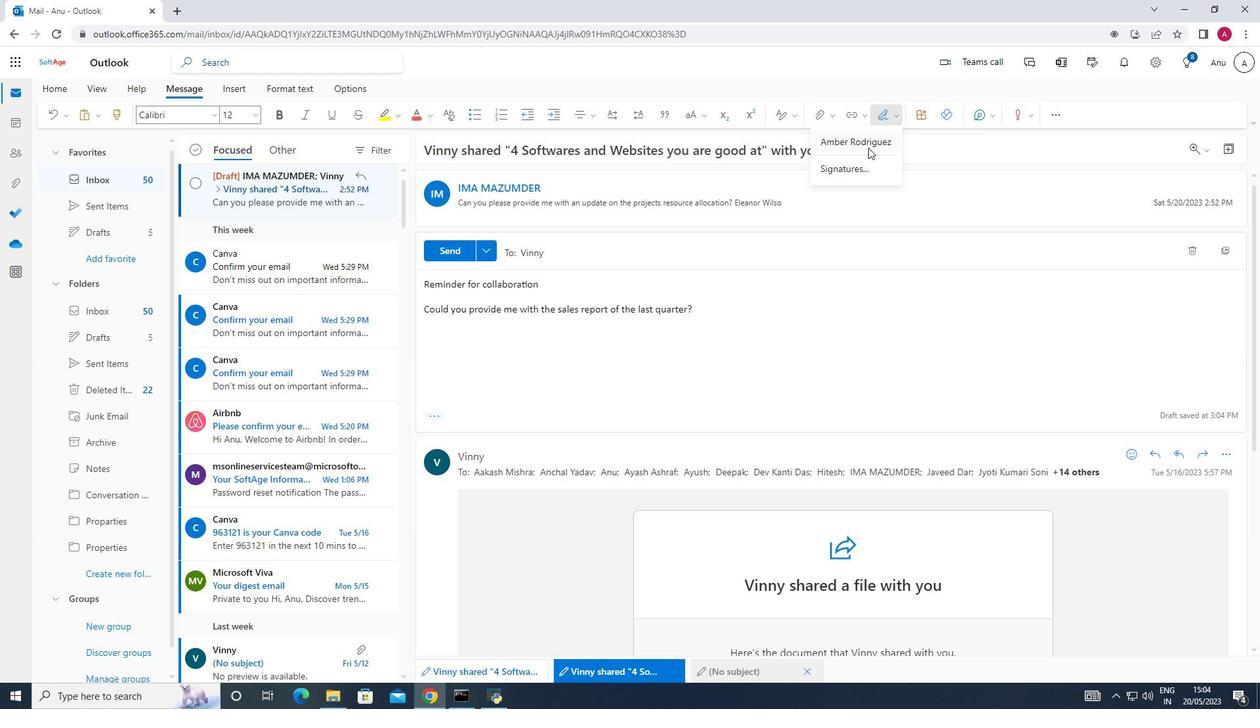 
Action: Mouse moved to (1136, 249)
Screenshot: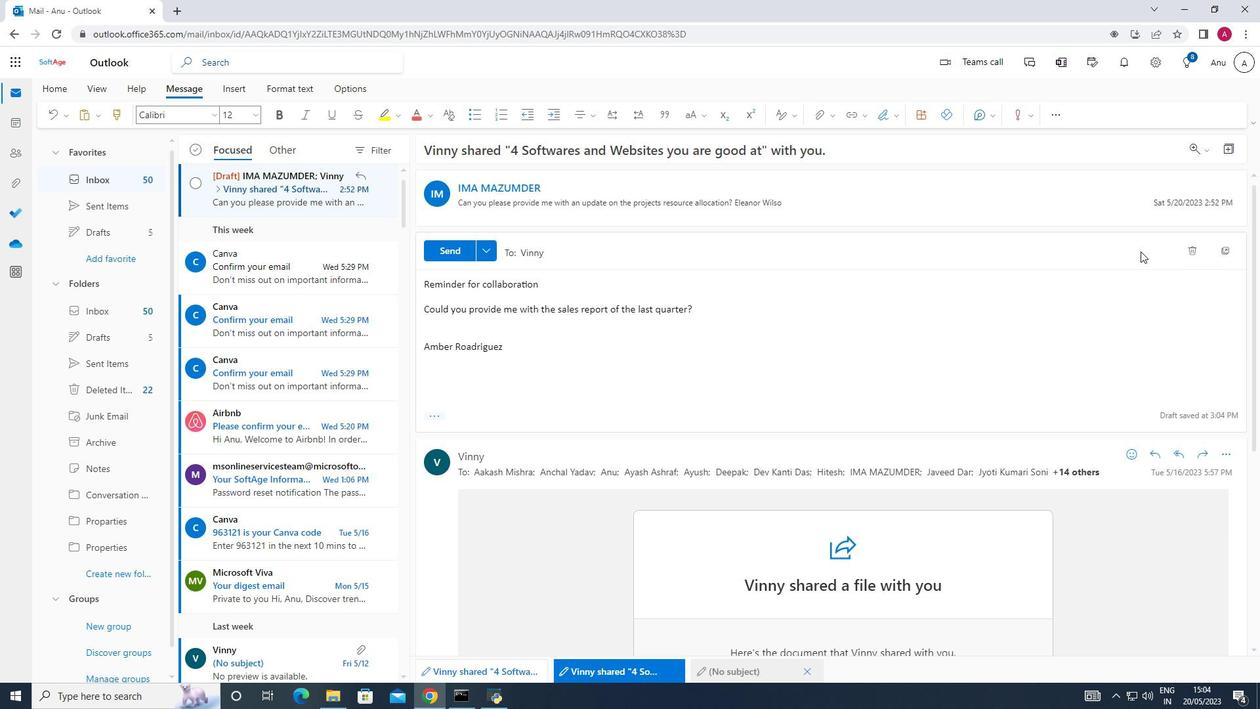 
Action: Mouse pressed left at (1136, 249)
Screenshot: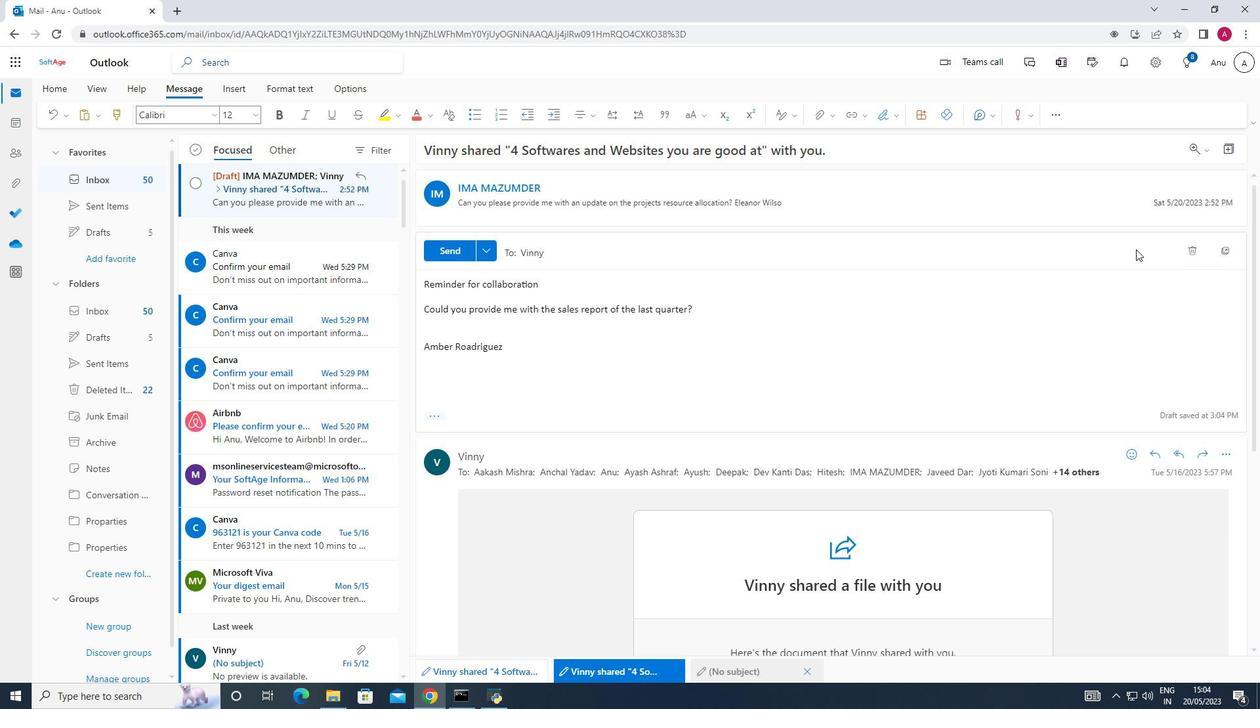 
Action: Mouse moved to (1234, 287)
Screenshot: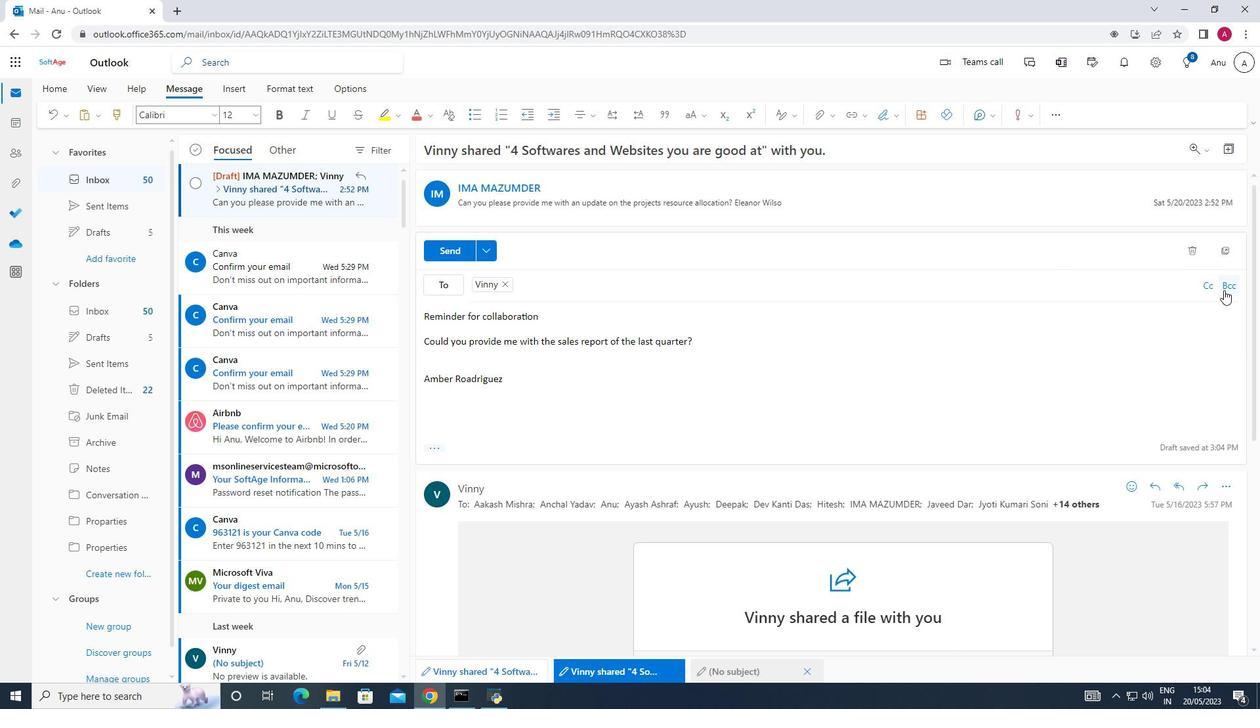 
Action: Mouse pressed left at (1234, 287)
Screenshot: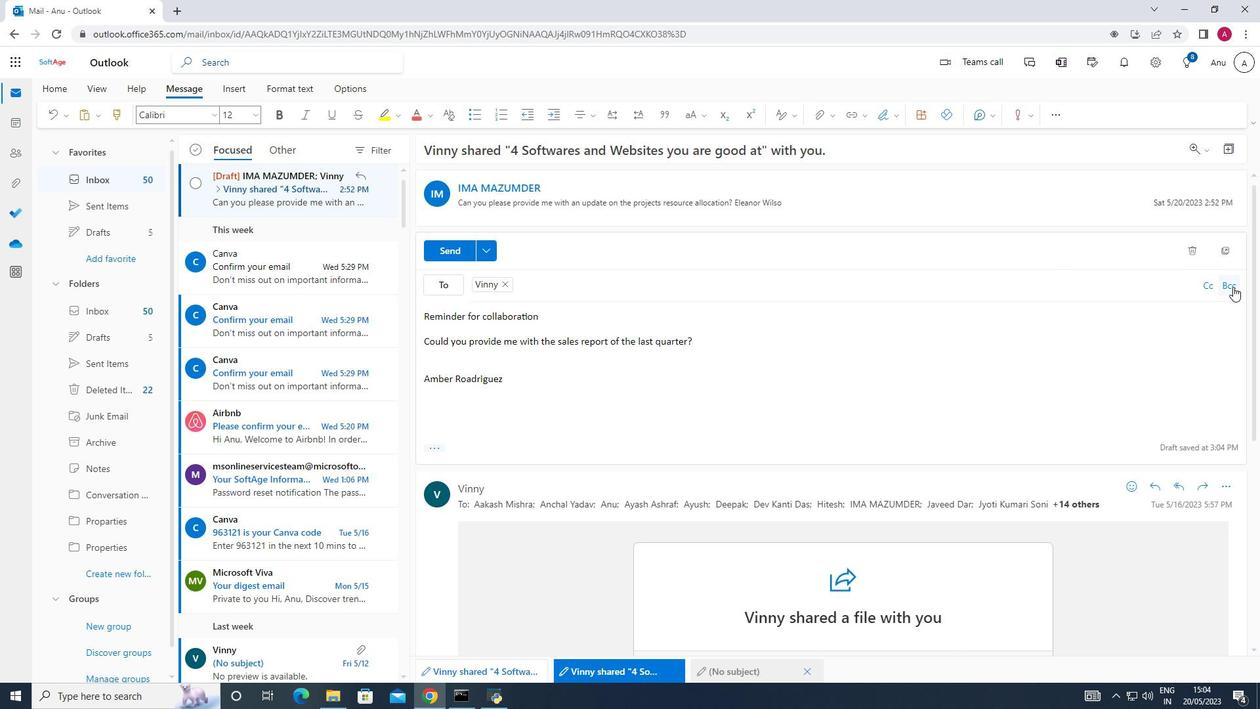 
Action: Mouse moved to (967, 348)
Screenshot: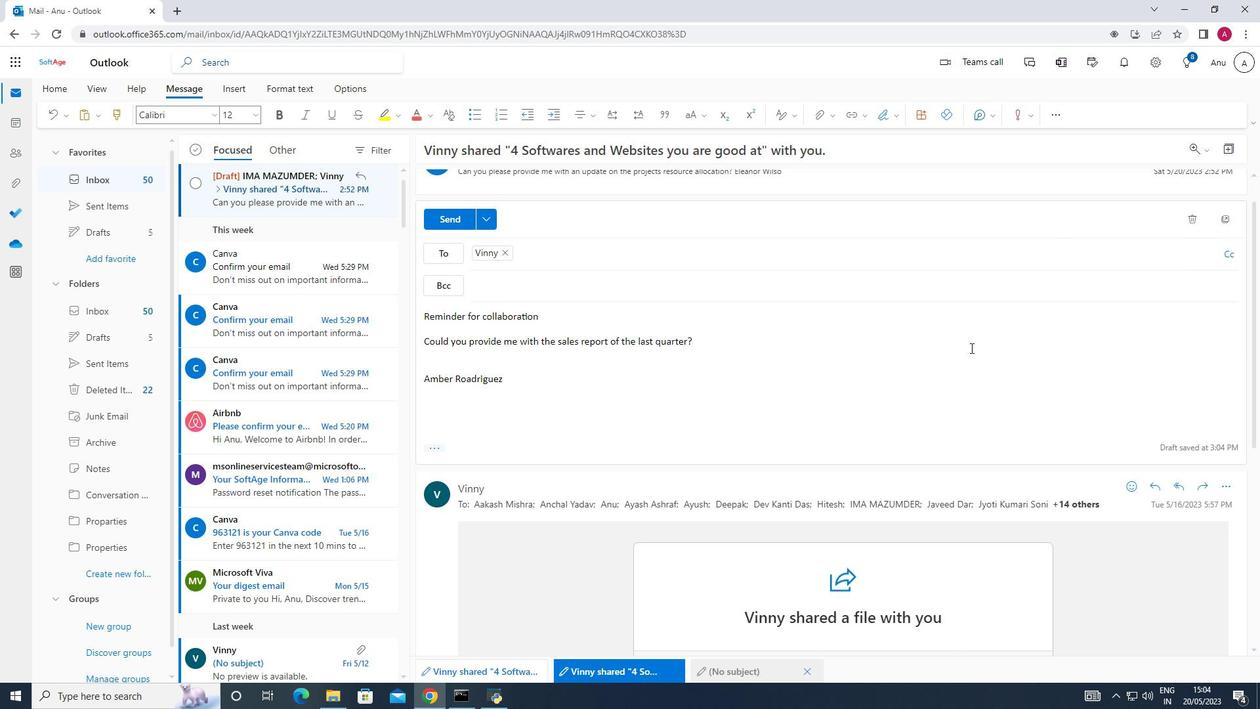 
Action: Key pressed <Key.shift>Softage.1<Key.shift>@softage.net
Screenshot: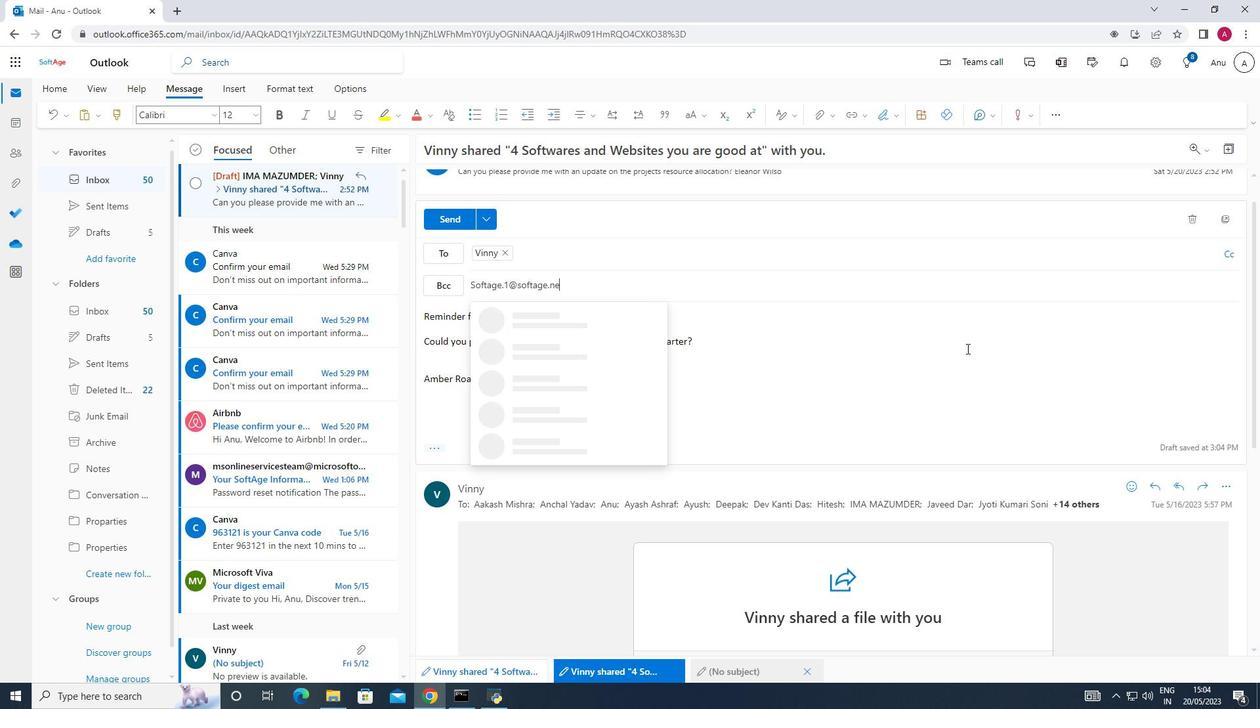 
Action: Mouse moved to (591, 331)
Screenshot: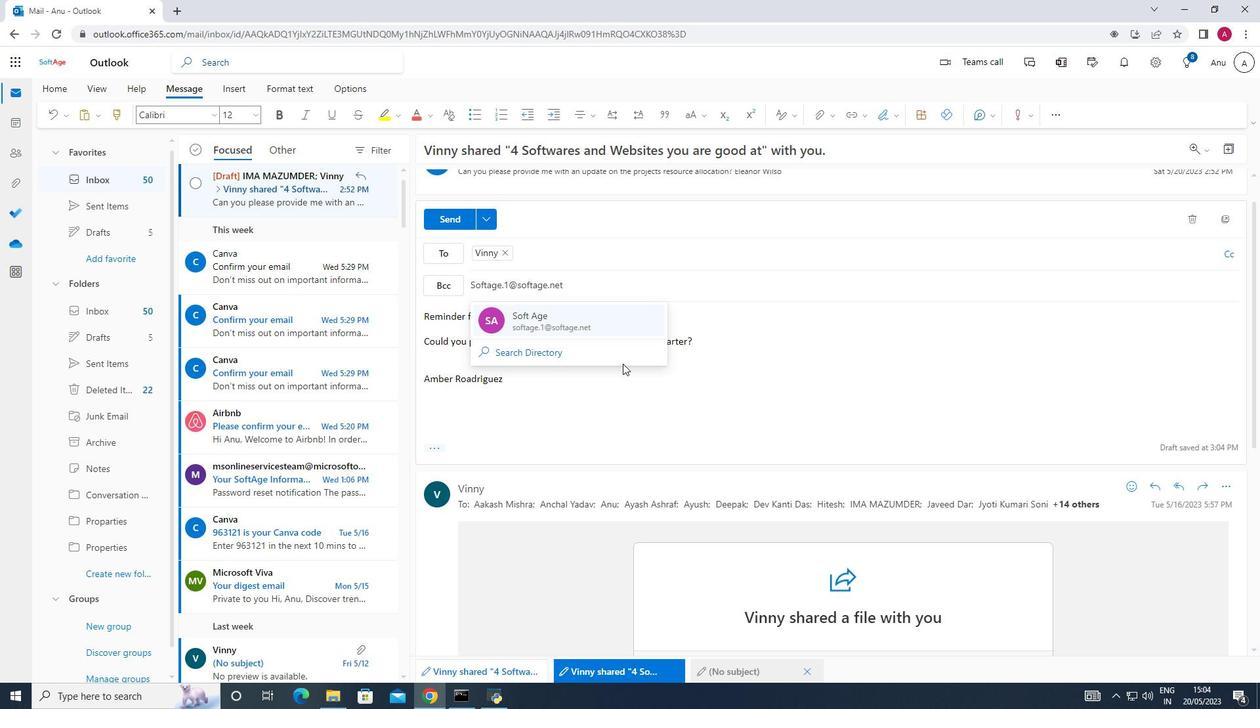 
Action: Mouse pressed left at (591, 331)
Screenshot: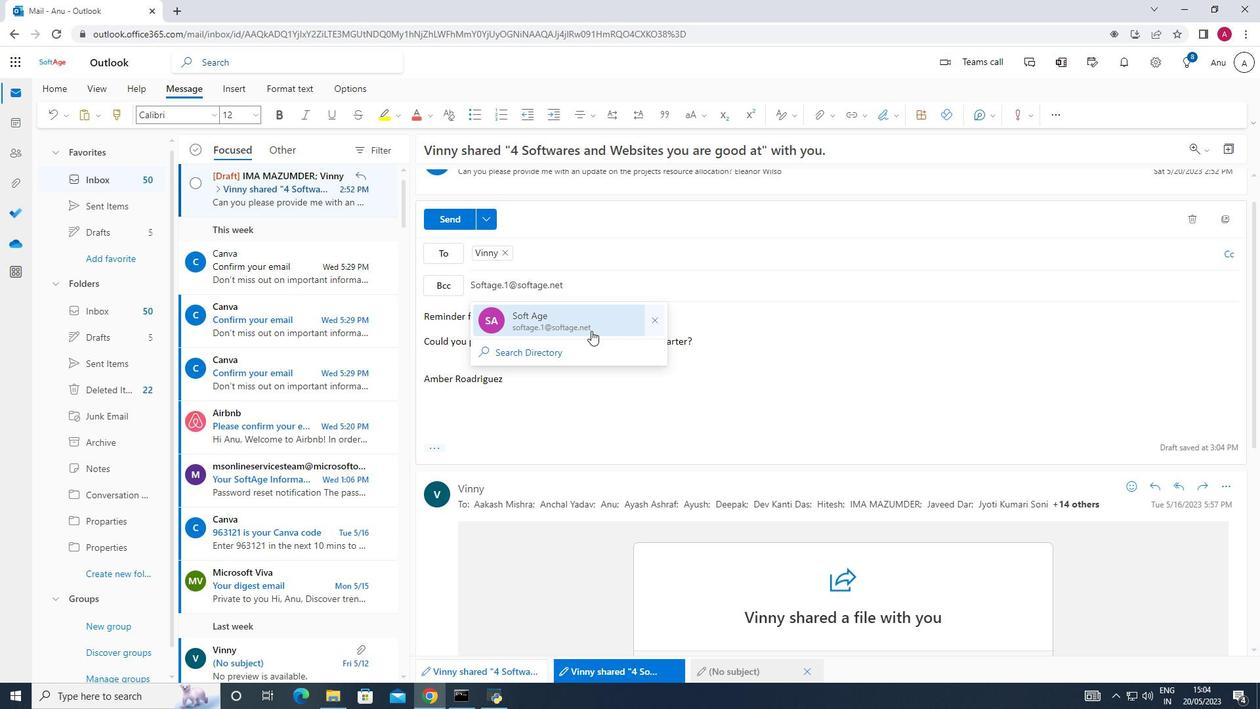 
Action: Mouse moved to (830, 116)
Screenshot: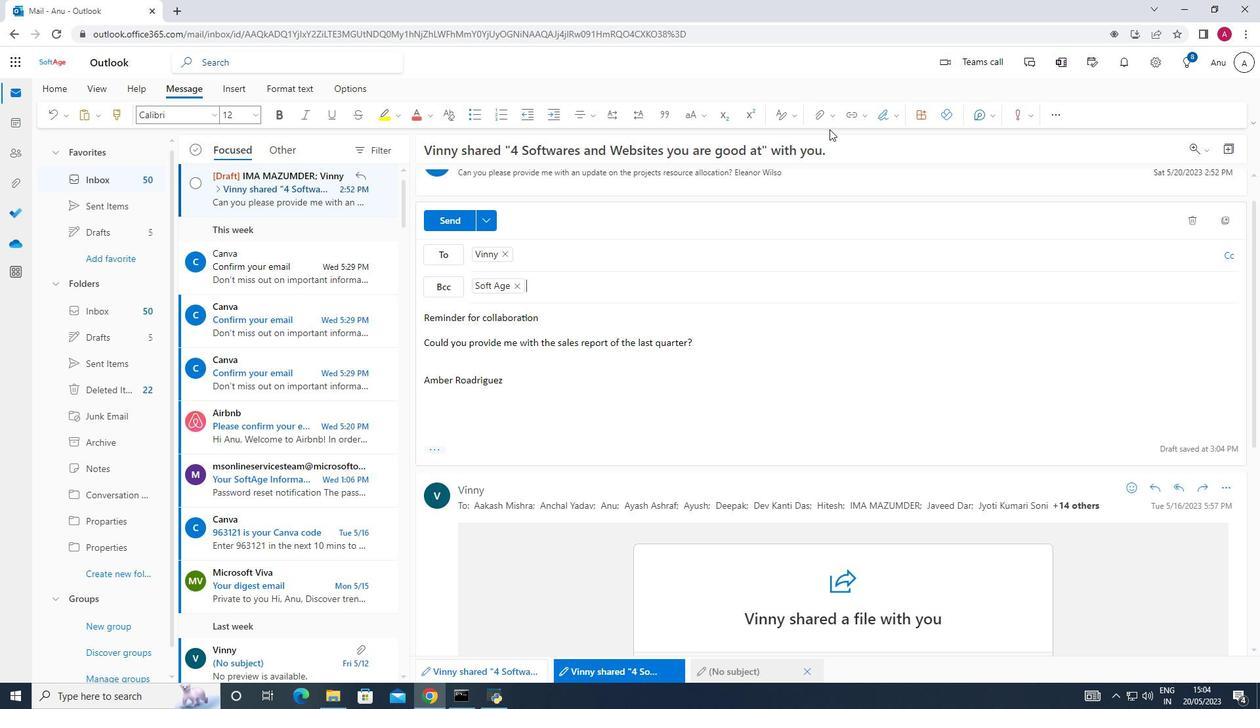 
Action: Mouse pressed left at (830, 116)
Screenshot: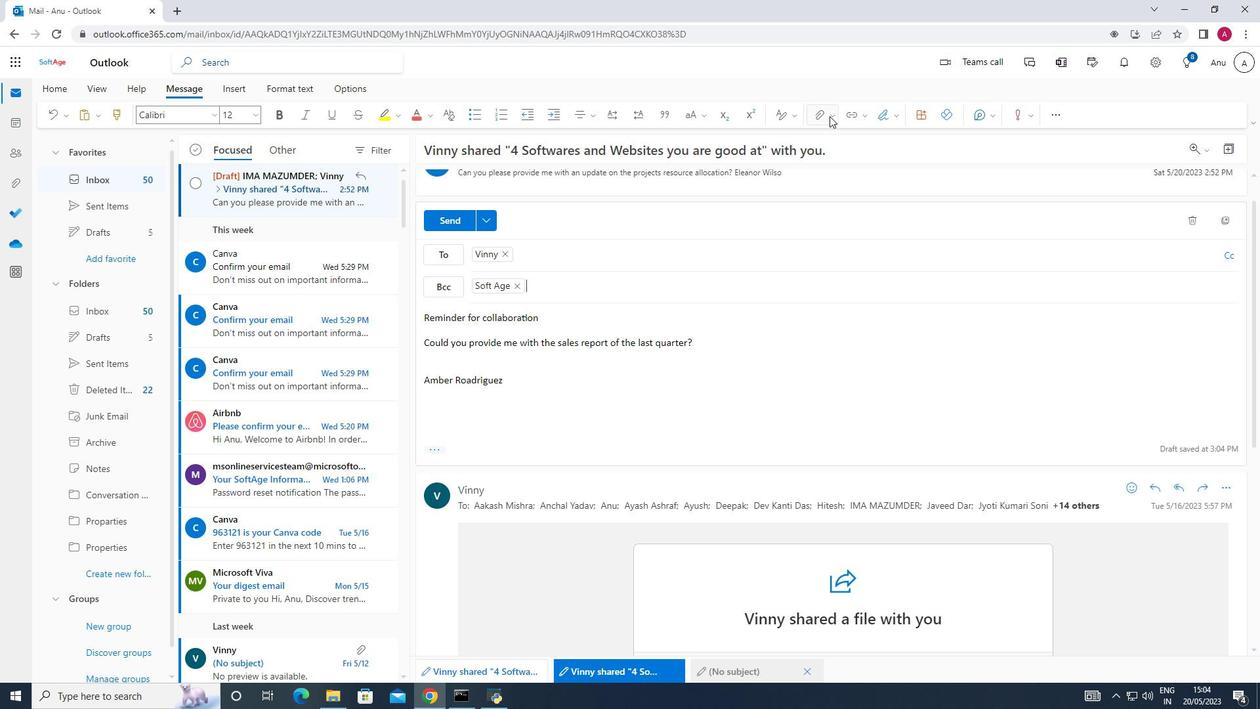 
Action: Mouse moved to (768, 137)
Screenshot: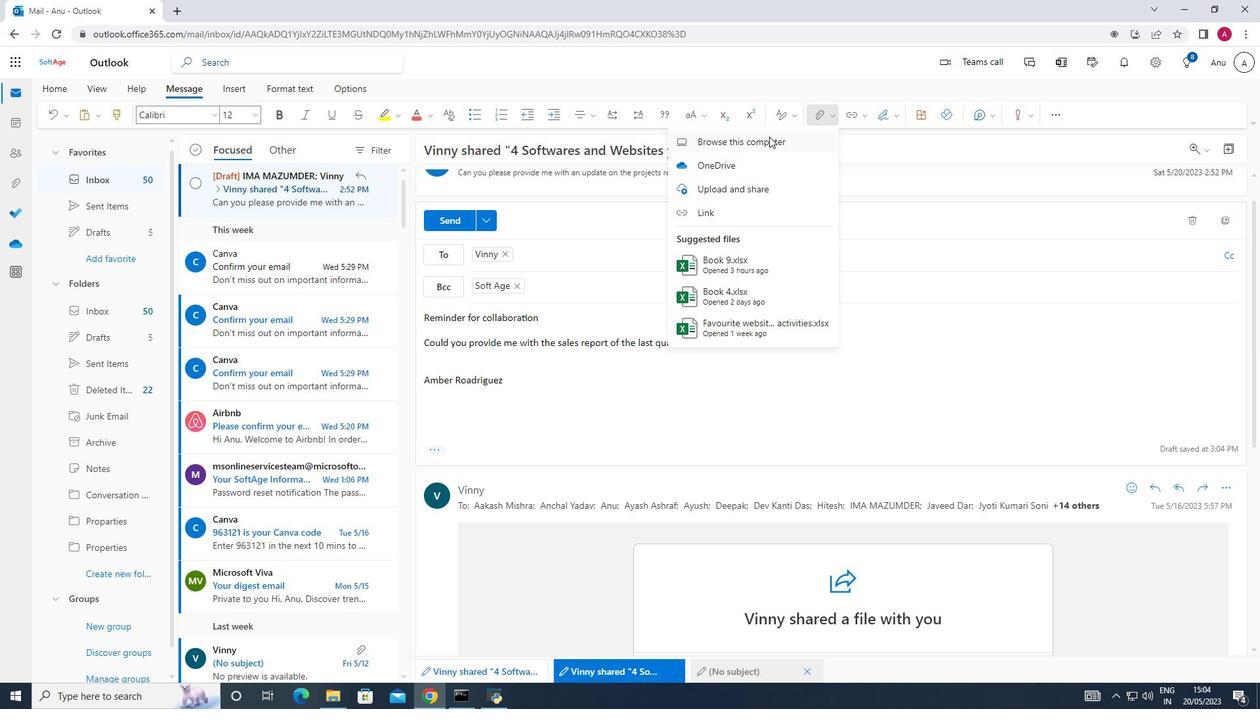 
Action: Mouse pressed left at (768, 137)
Screenshot: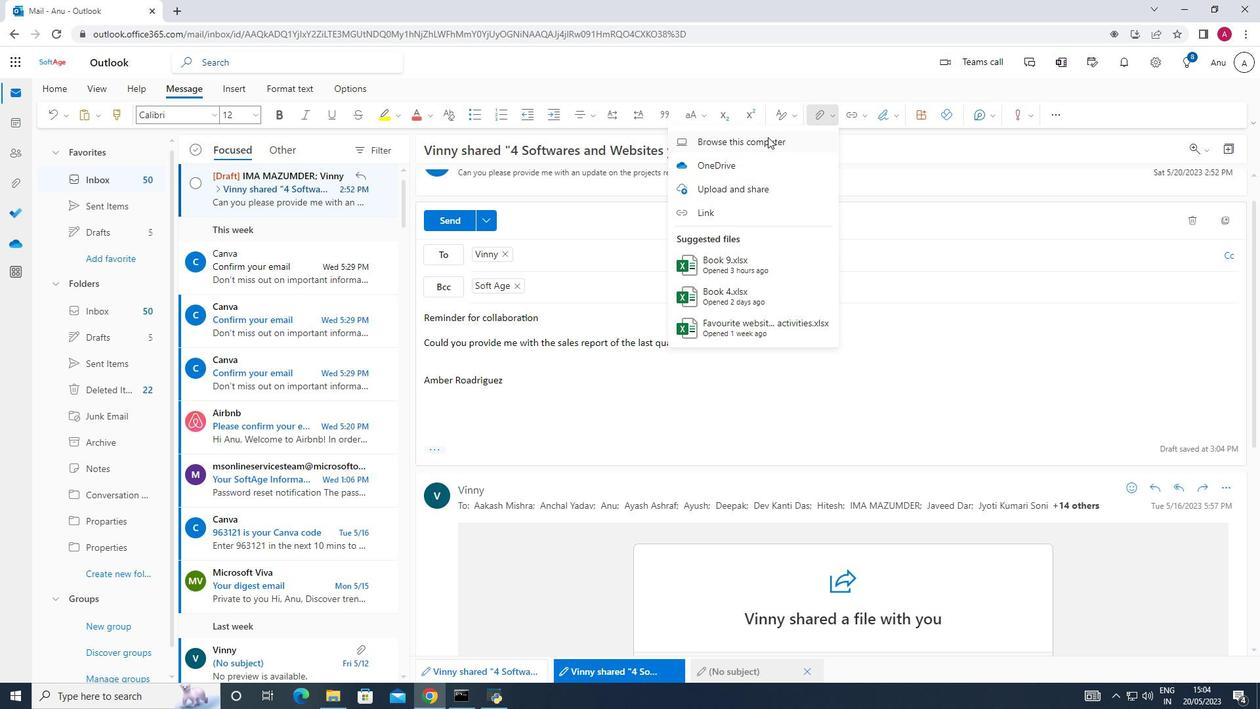 
Action: Mouse moved to (268, 269)
Screenshot: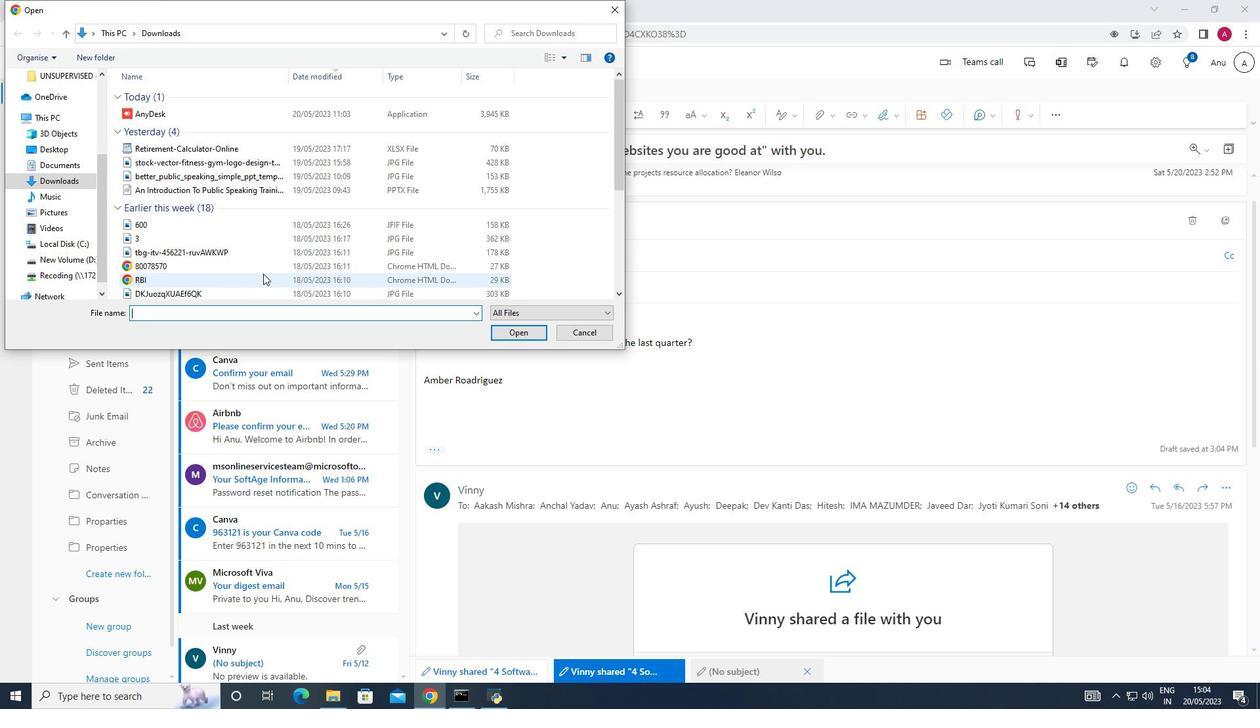 
Action: Mouse scrolled (268, 269) with delta (0, 0)
Screenshot: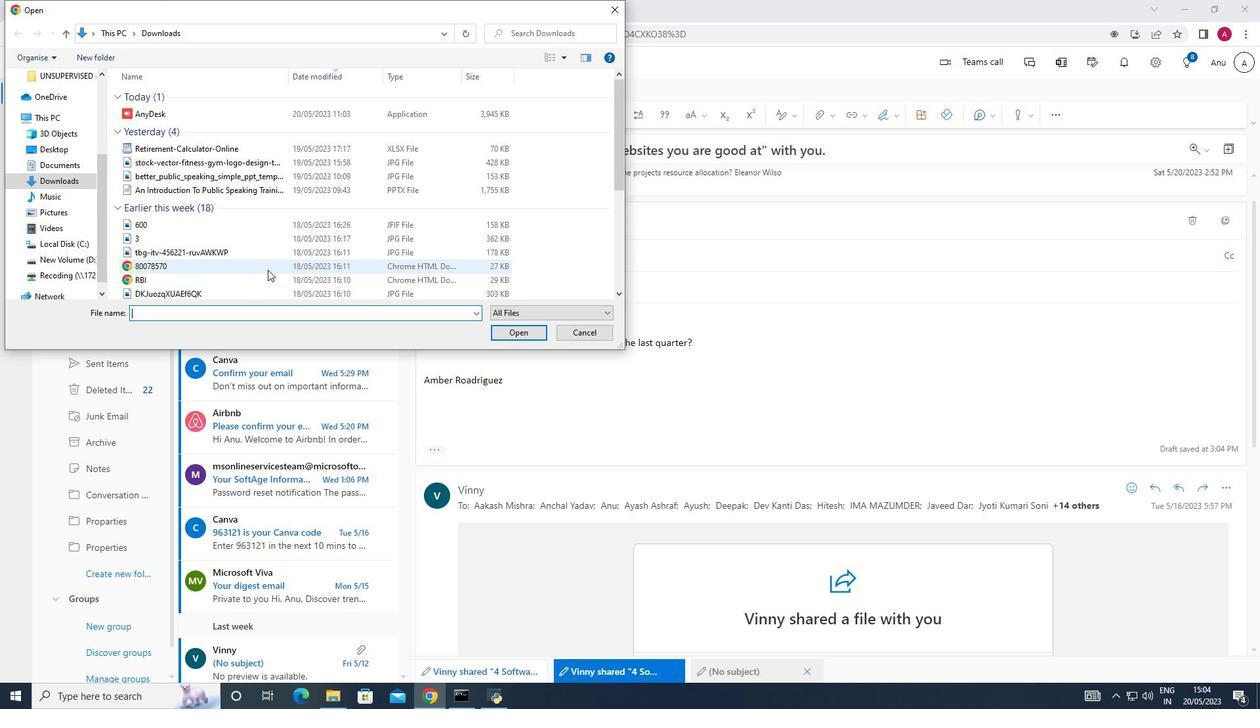 
Action: Mouse moved to (268, 267)
Screenshot: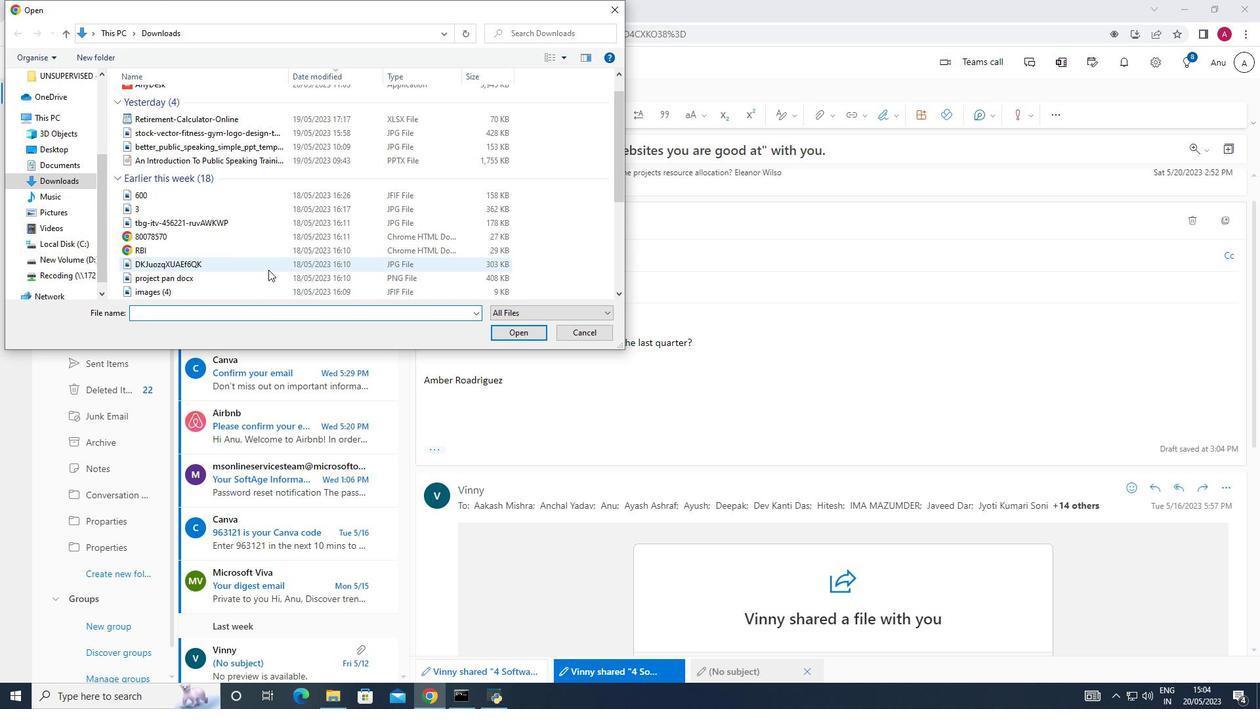 
Action: Mouse scrolled (268, 266) with delta (0, 0)
Screenshot: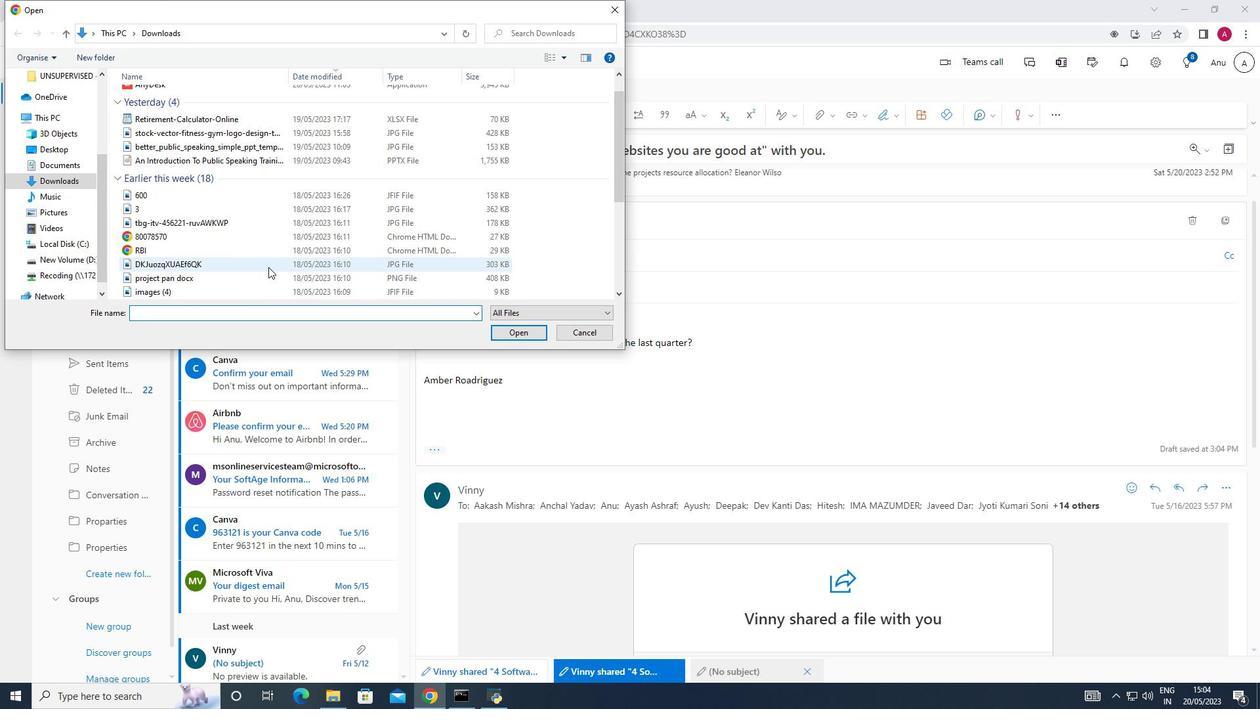 
Action: Mouse moved to (247, 249)
Screenshot: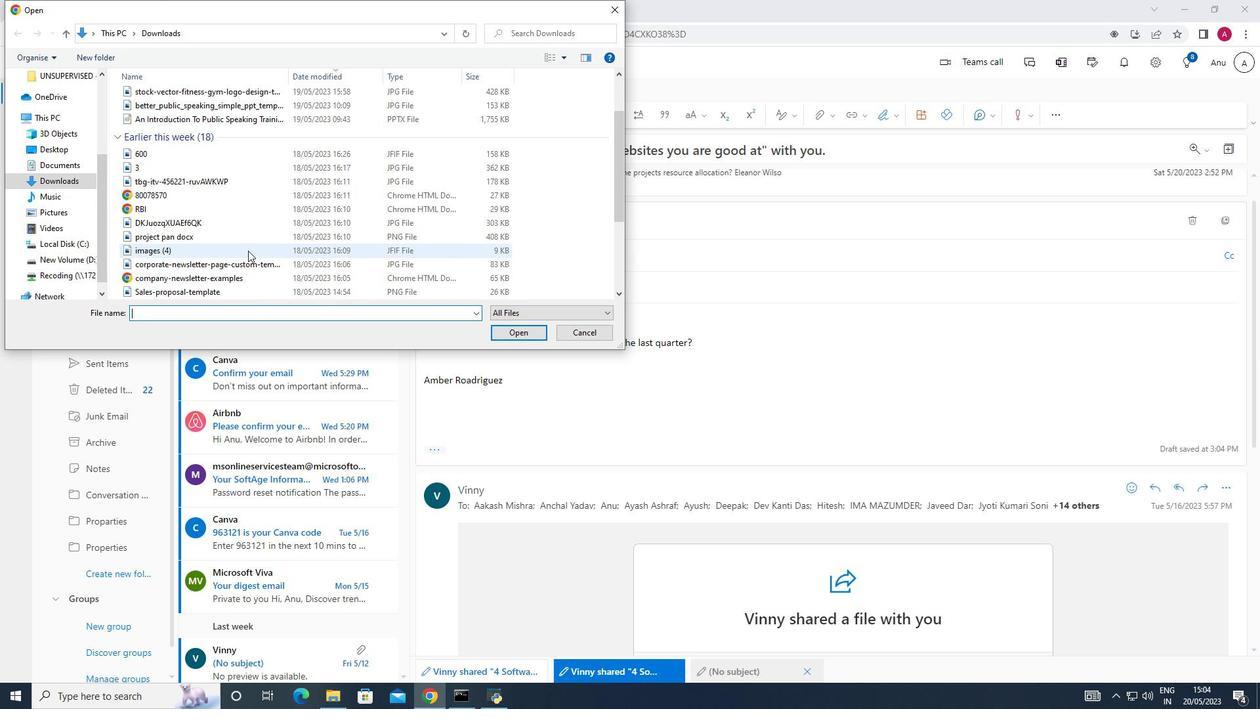 
Action: Mouse scrolled (247, 248) with delta (0, 0)
Screenshot: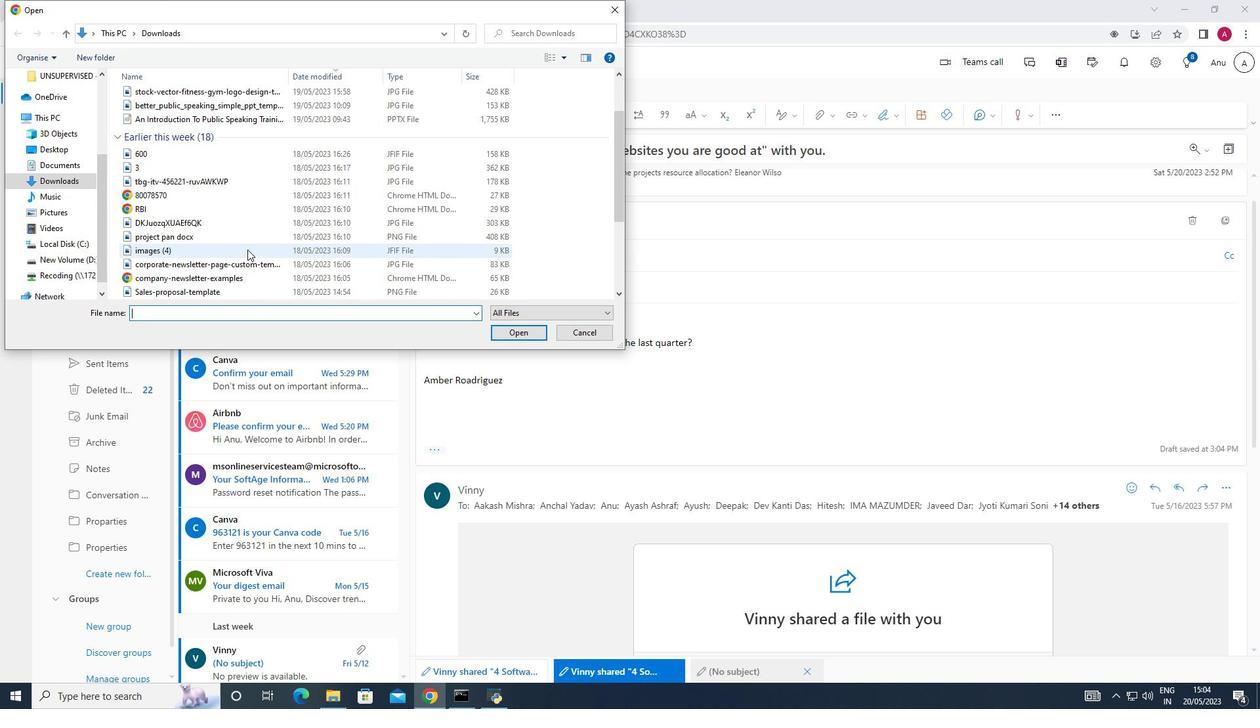 
Action: Mouse scrolled (247, 248) with delta (0, 0)
Screenshot: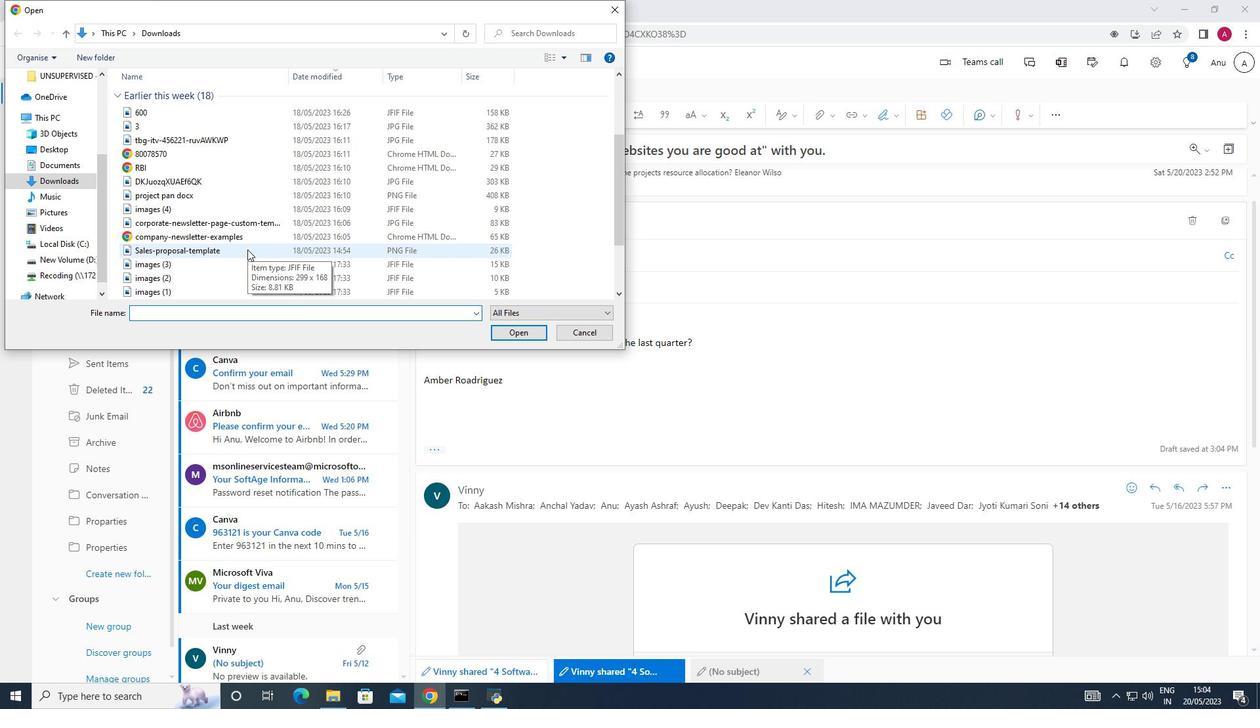 
Action: Mouse moved to (212, 242)
Screenshot: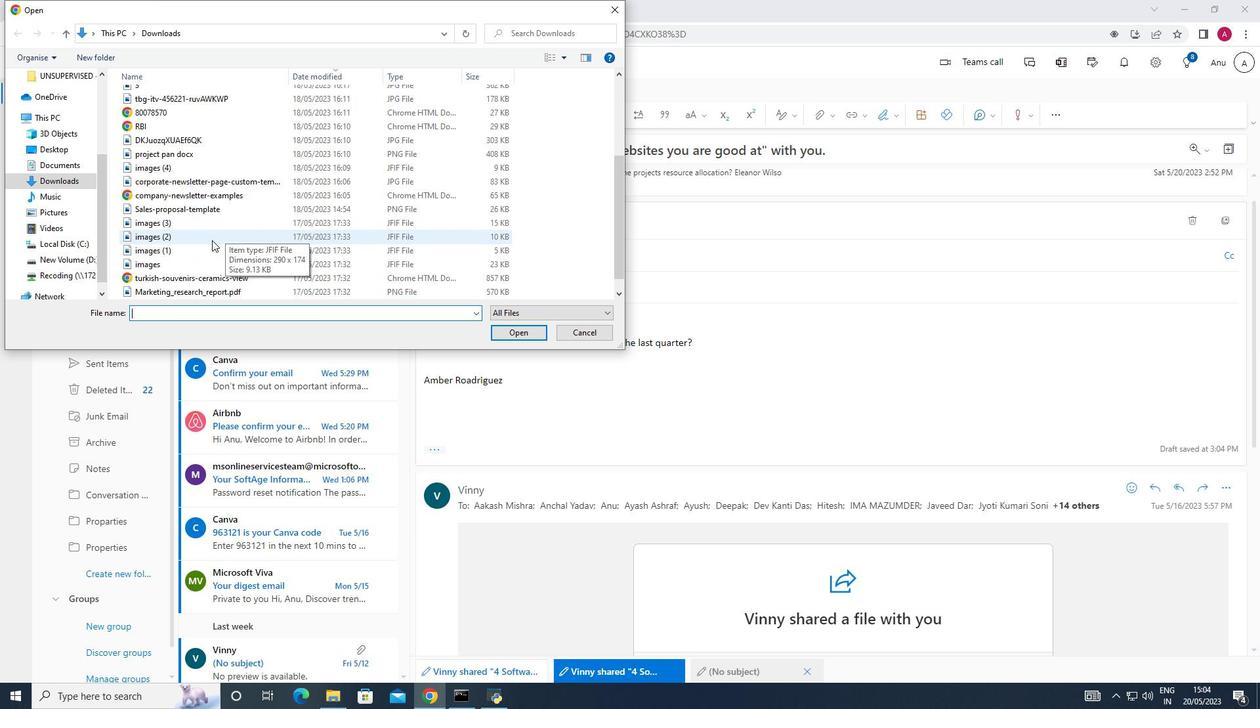 
Action: Mouse scrolled (214, 241) with delta (0, 0)
Screenshot: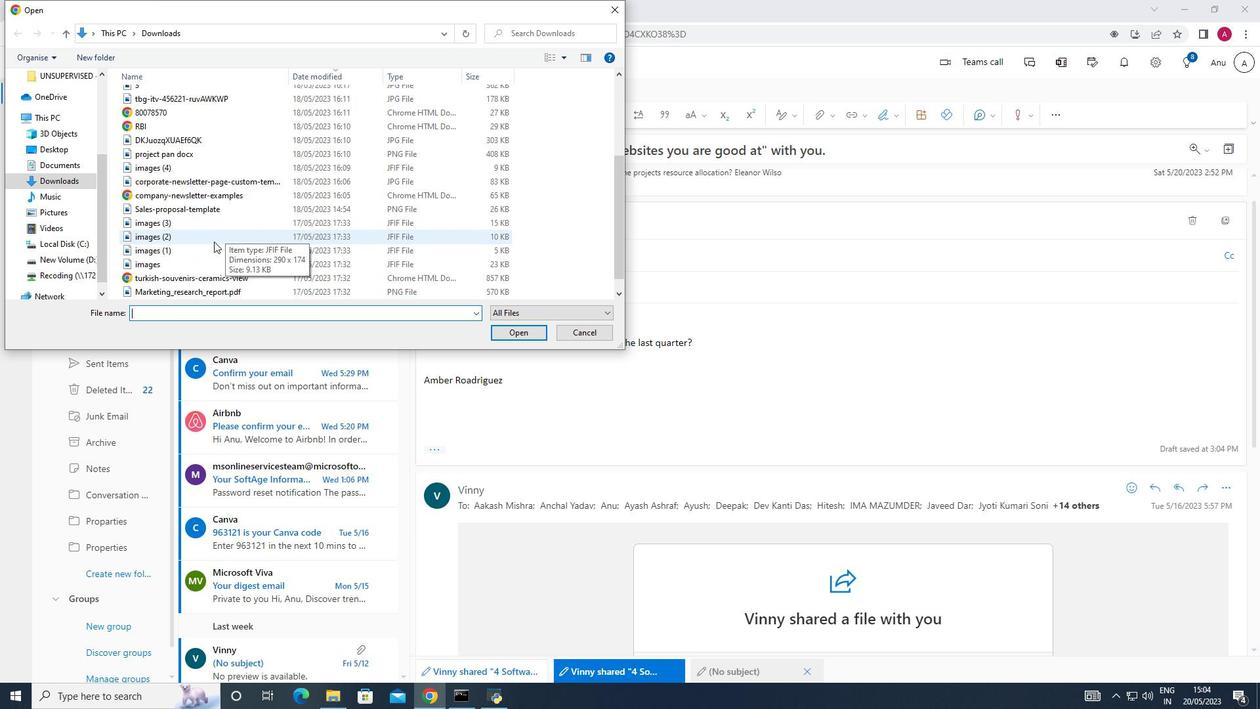
Action: Mouse scrolled (214, 241) with delta (0, 0)
Screenshot: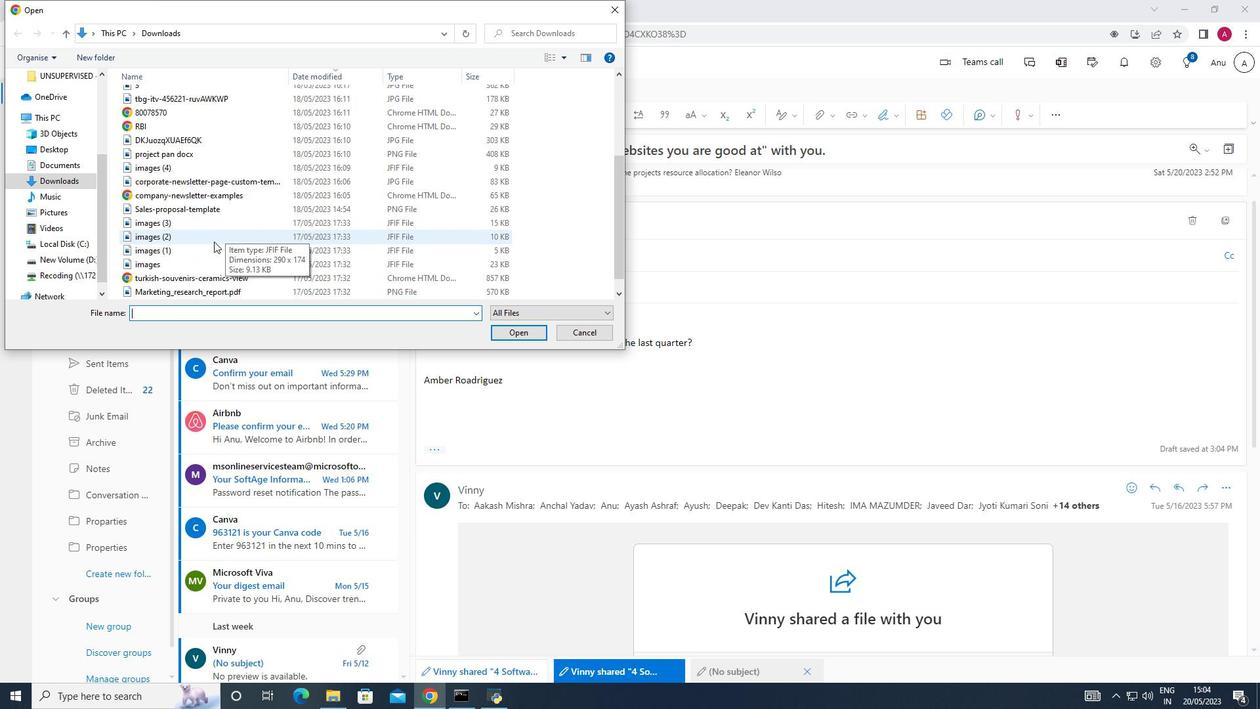 
Action: Mouse moved to (201, 283)
Screenshot: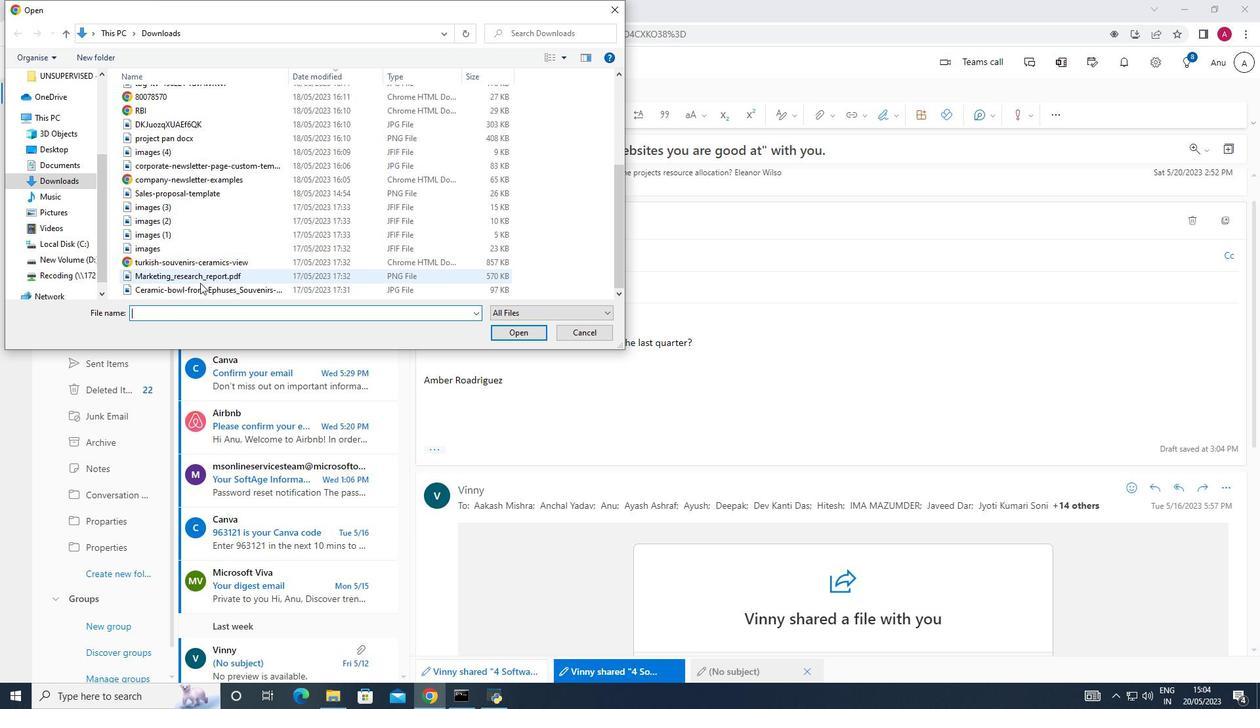 
Action: Mouse scrolled (201, 283) with delta (0, 0)
Screenshot: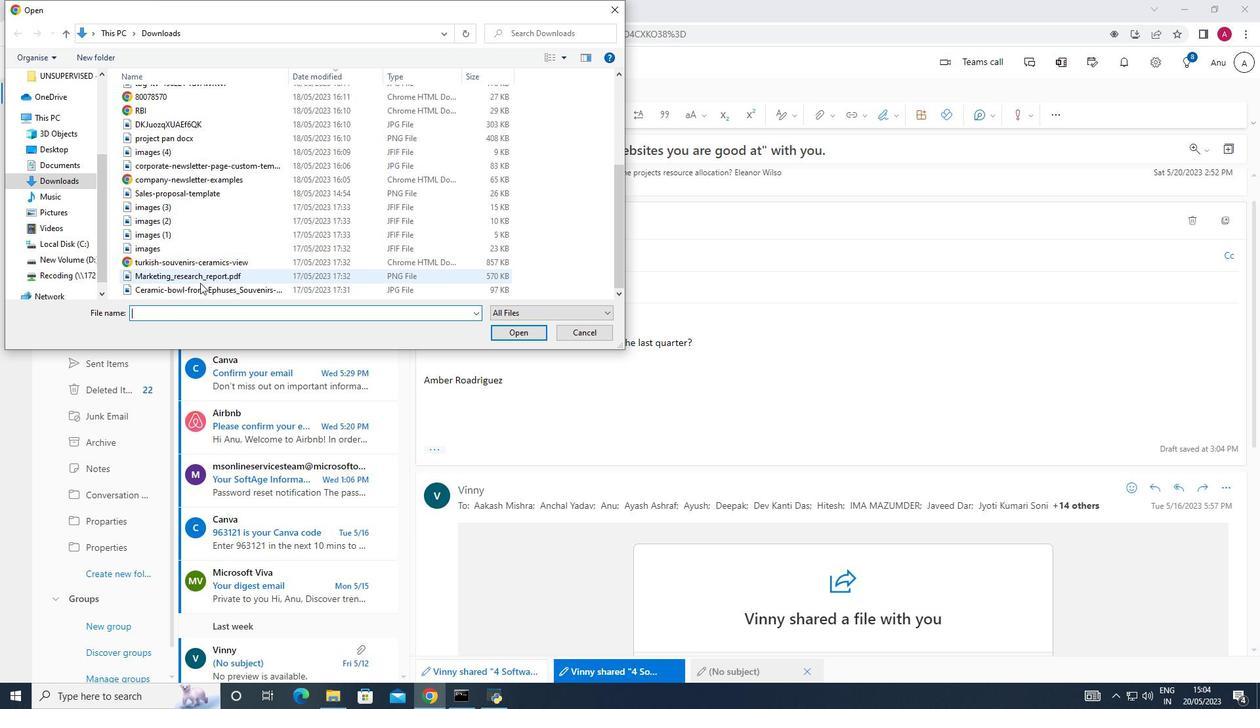 
Action: Mouse scrolled (201, 283) with delta (0, 0)
Screenshot: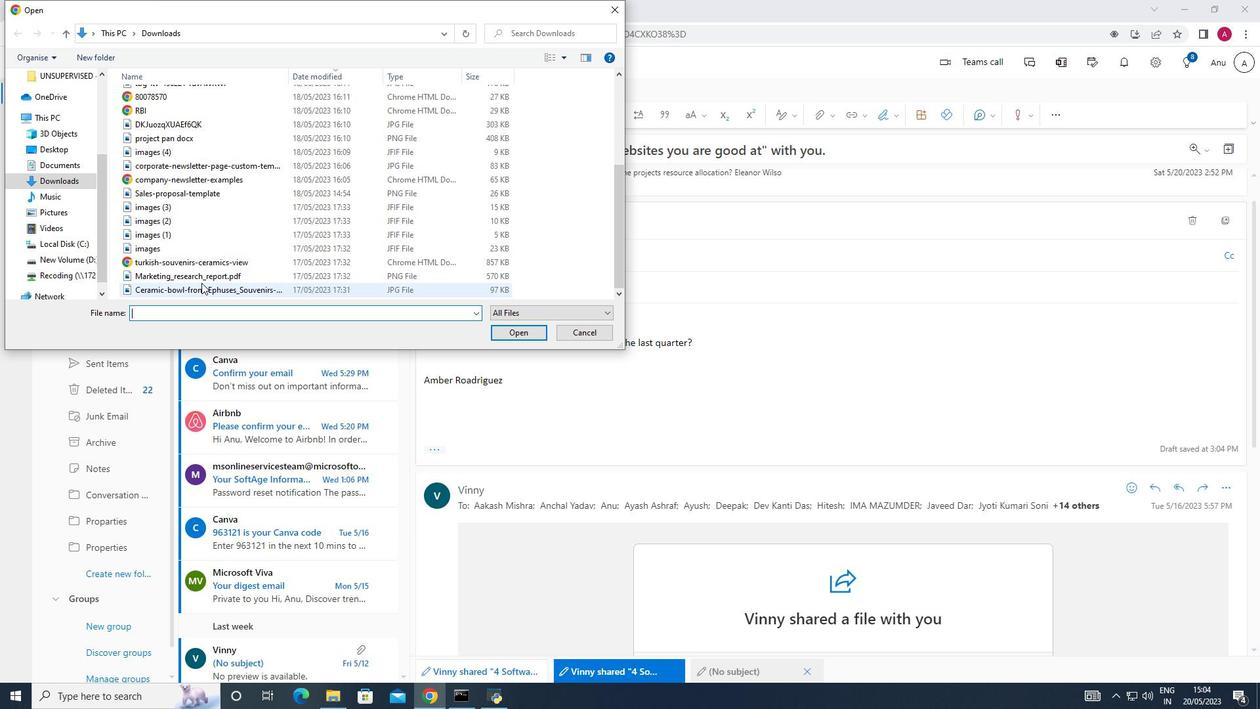 
Action: Mouse moved to (55, 147)
Screenshot: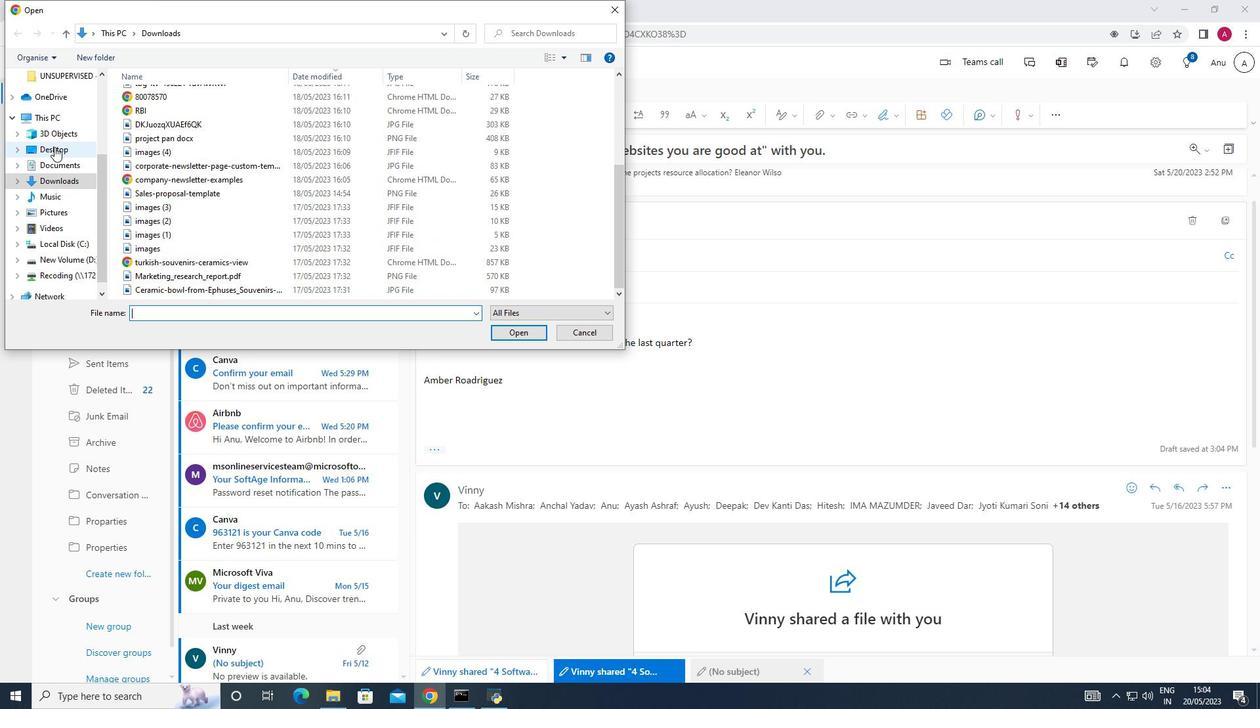 
Action: Mouse pressed left at (55, 147)
Screenshot: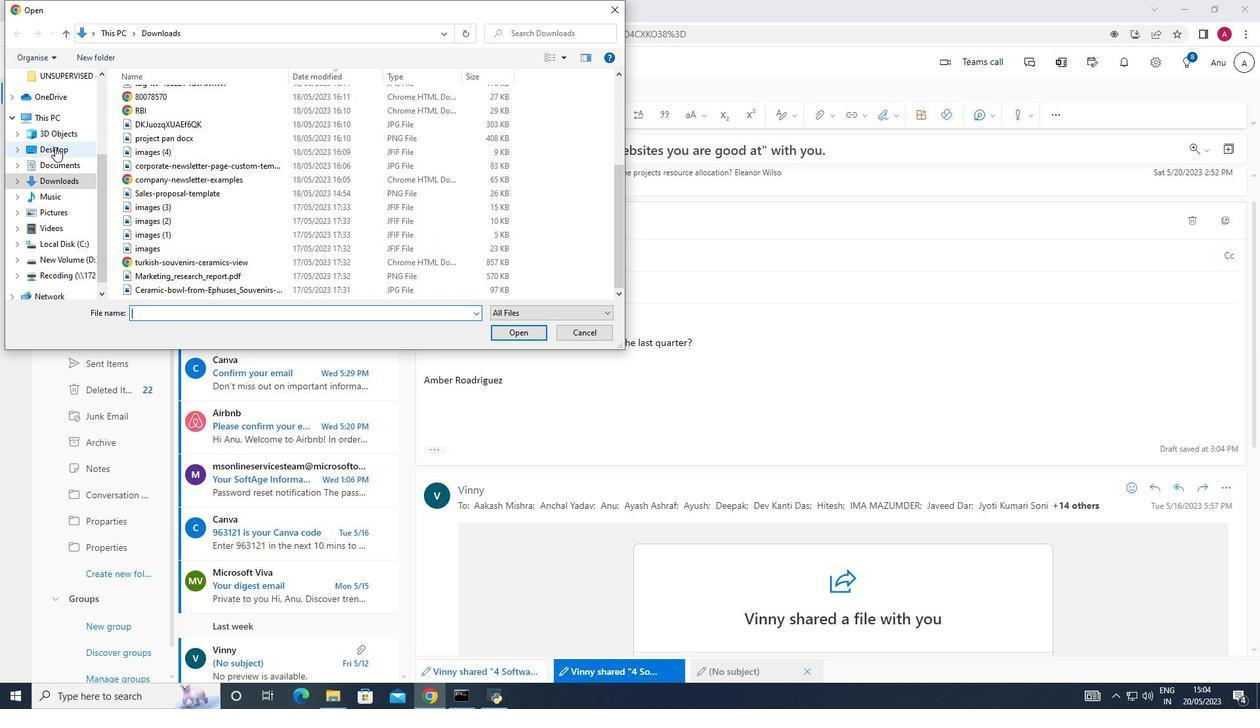 
Action: Mouse moved to (52, 177)
Screenshot: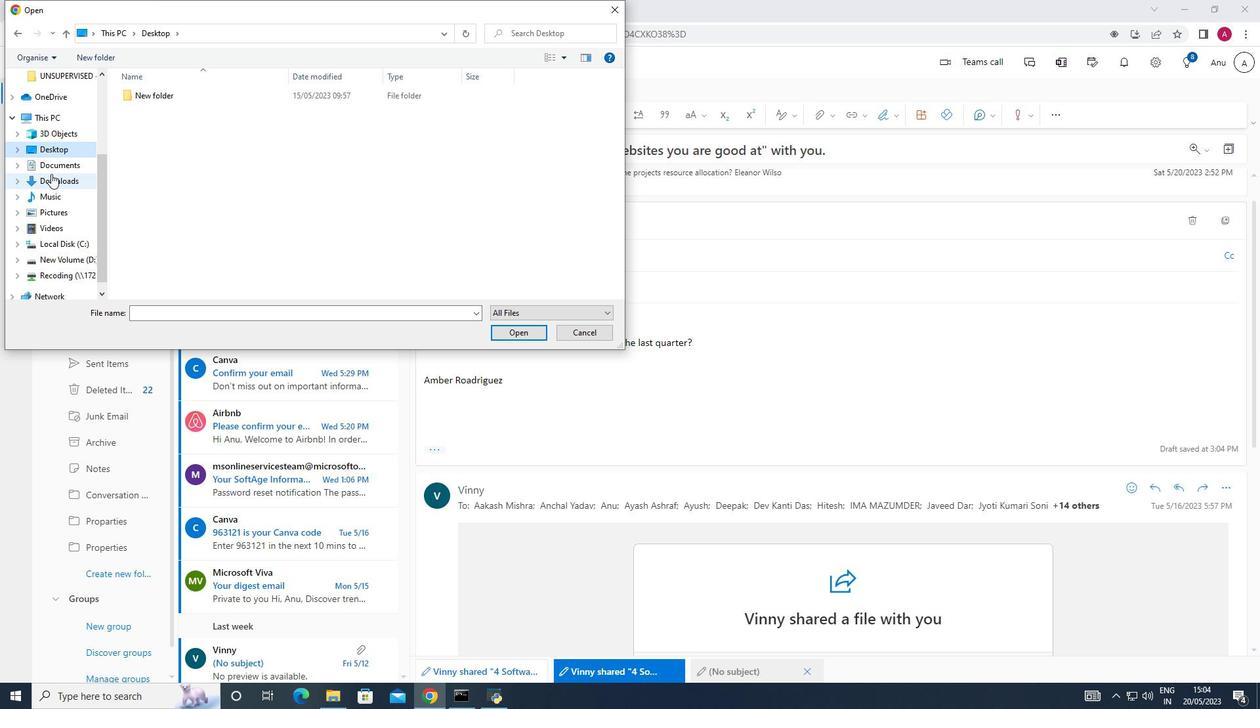 
Action: Mouse pressed left at (52, 177)
Screenshot: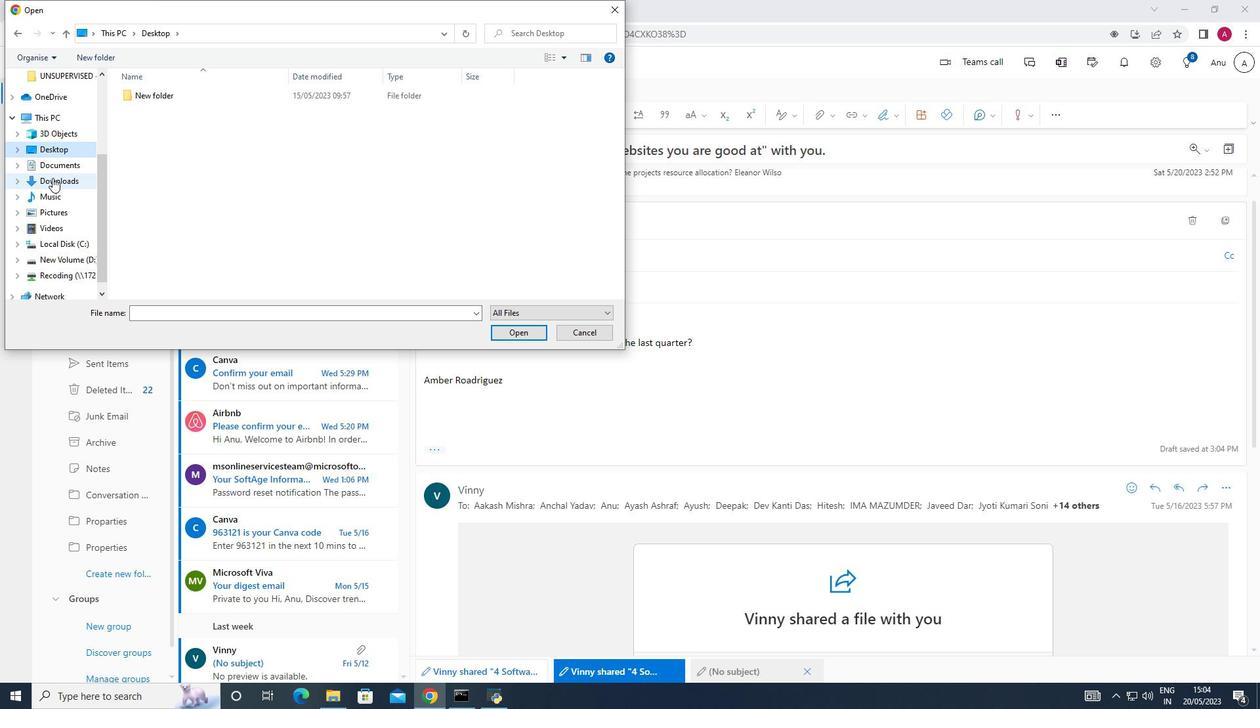 
Action: Mouse moved to (235, 151)
Screenshot: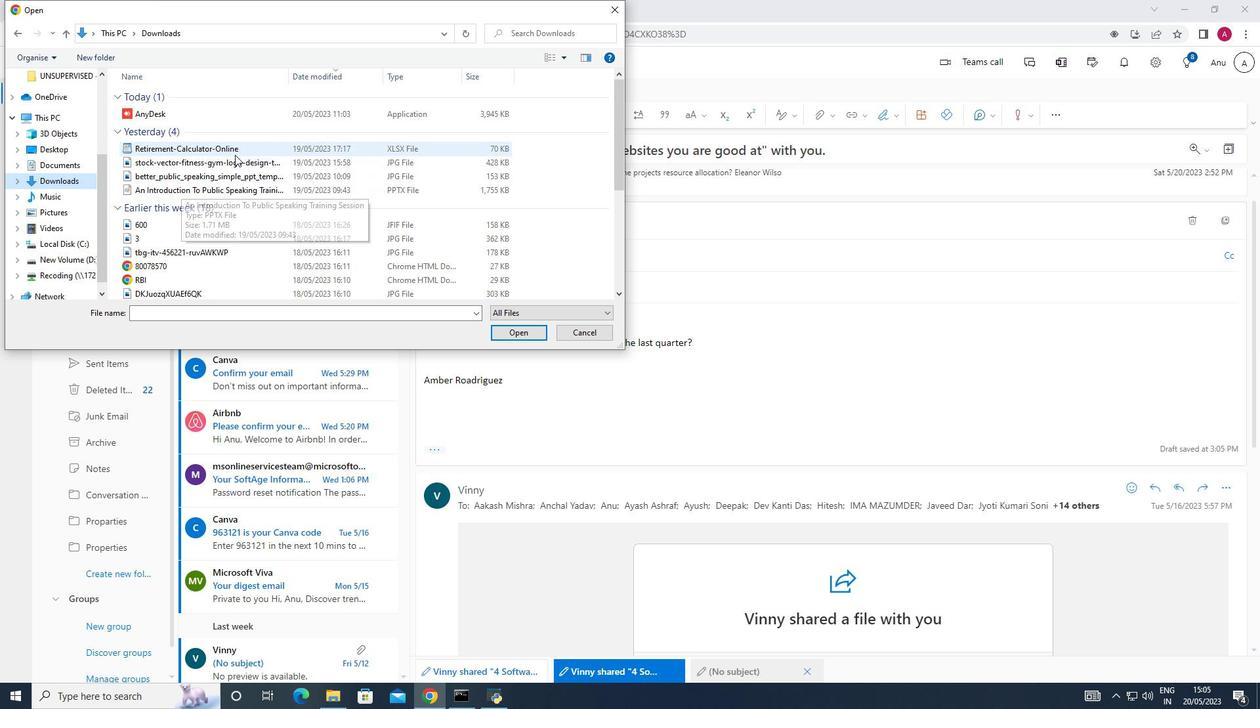 
Action: Mouse pressed left at (235, 151)
Screenshot: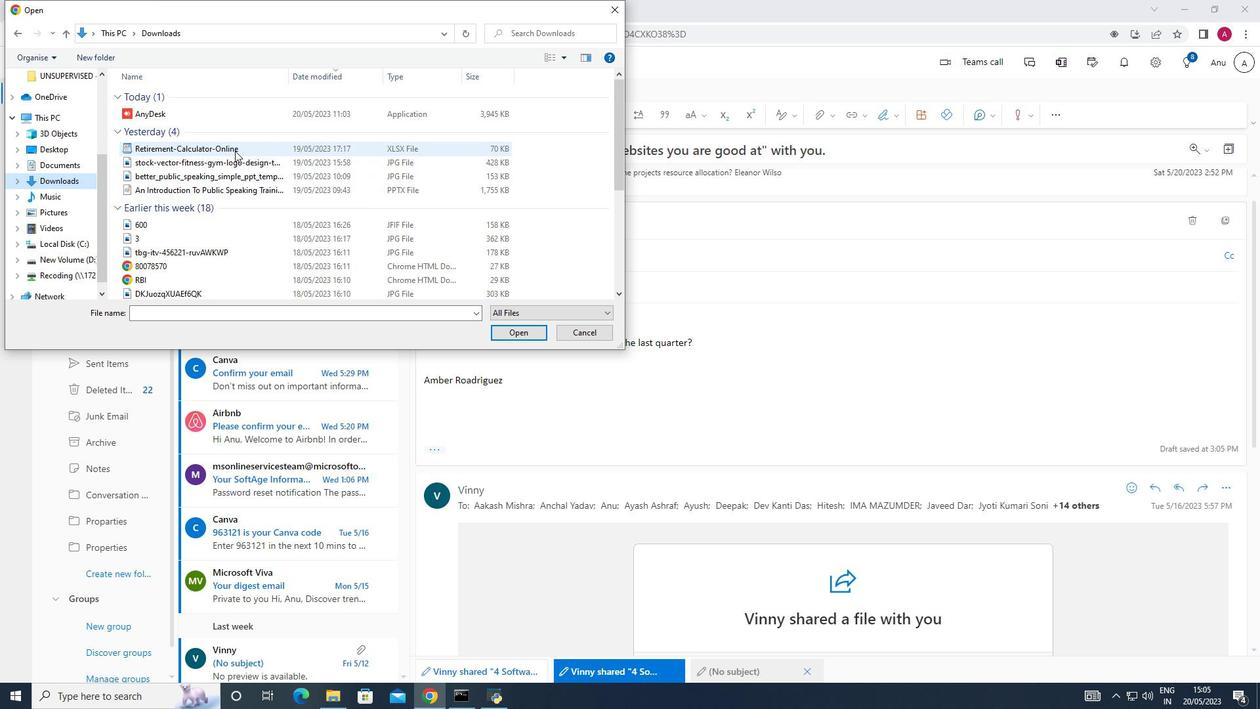 
Action: Key pressed <Key.f2><Key.shift>Statement<Key.space>of<Key.space>work<Key.space>docx<Key.enter>
Screenshot: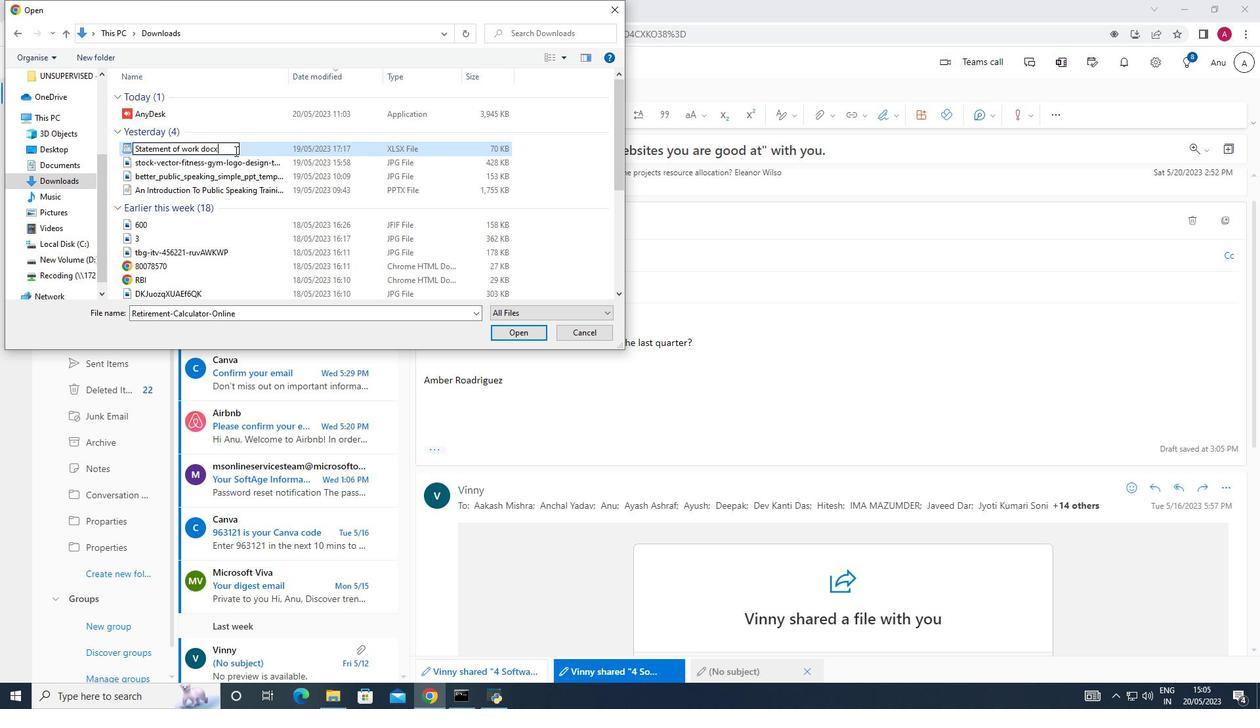 
Action: Mouse pressed left at (235, 151)
Screenshot: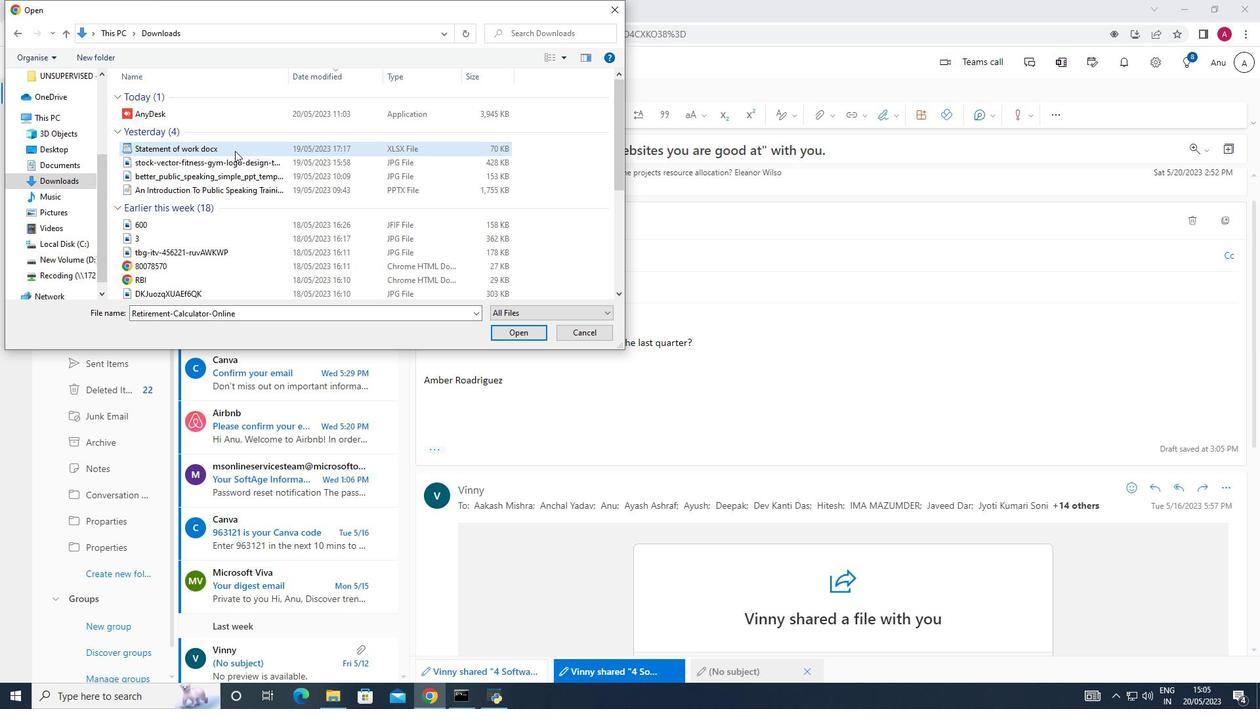 
Action: Mouse moved to (518, 331)
Screenshot: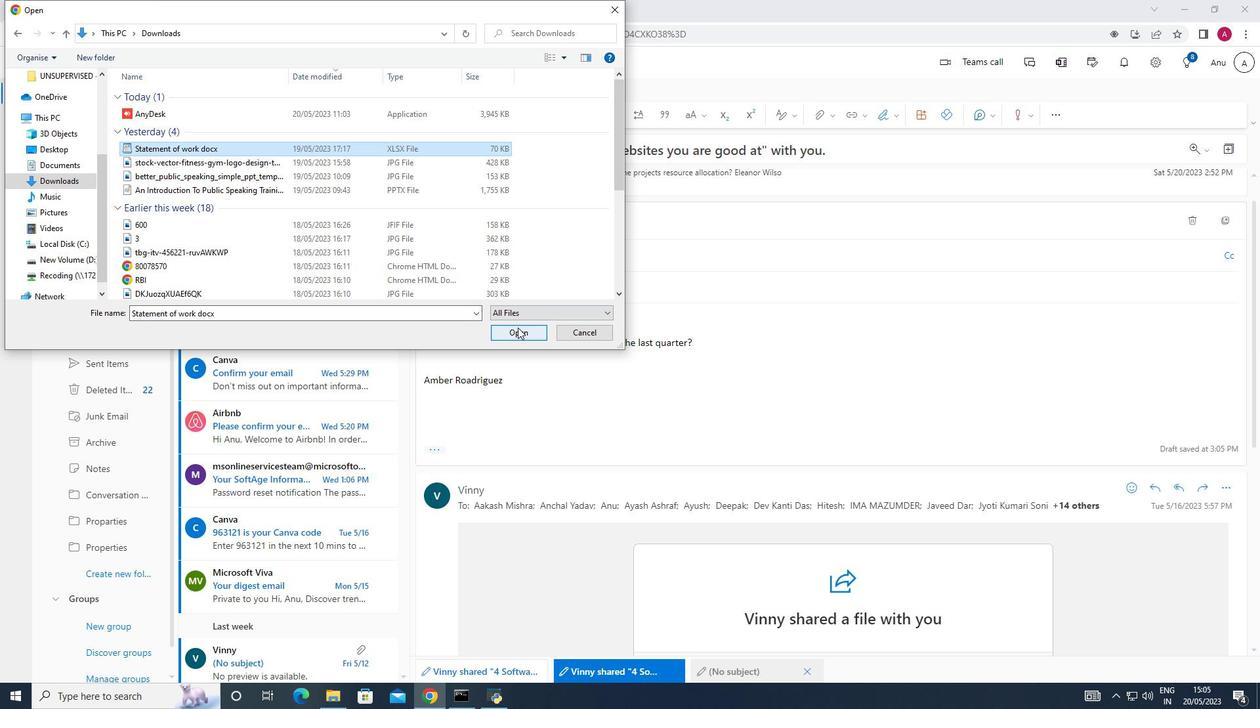 
Action: Mouse pressed left at (518, 331)
Screenshot: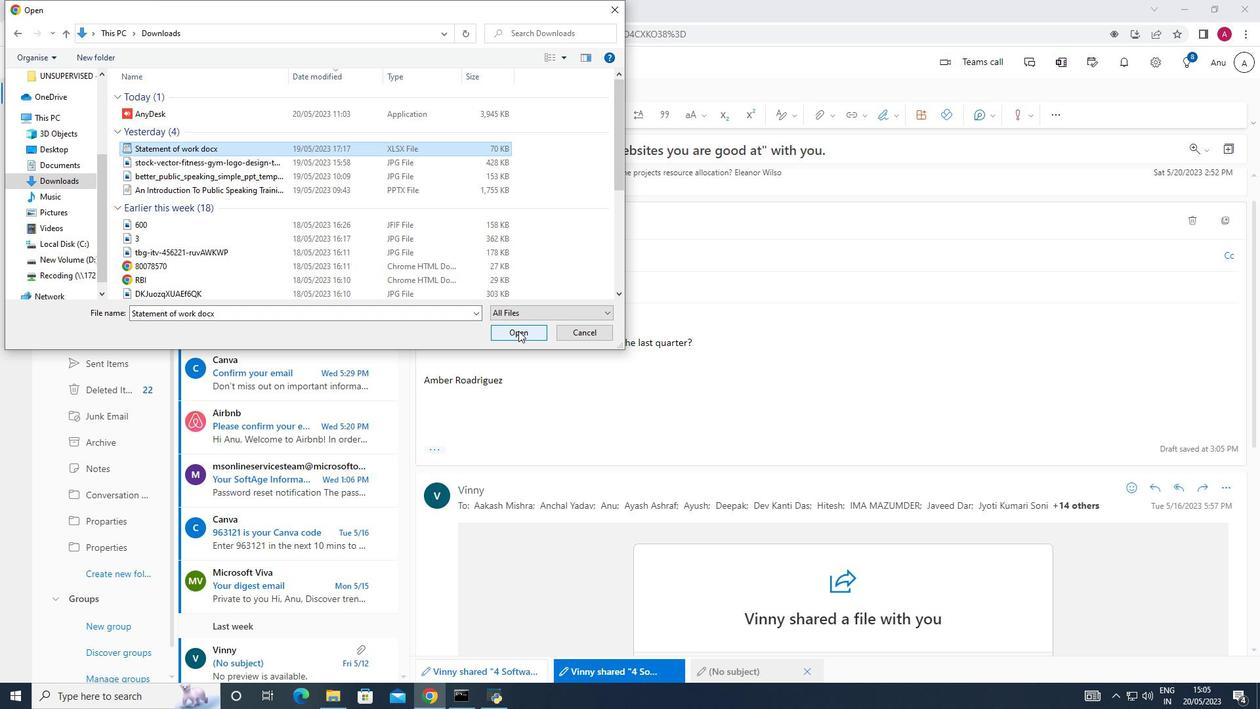 
Action: Mouse moved to (457, 222)
Screenshot: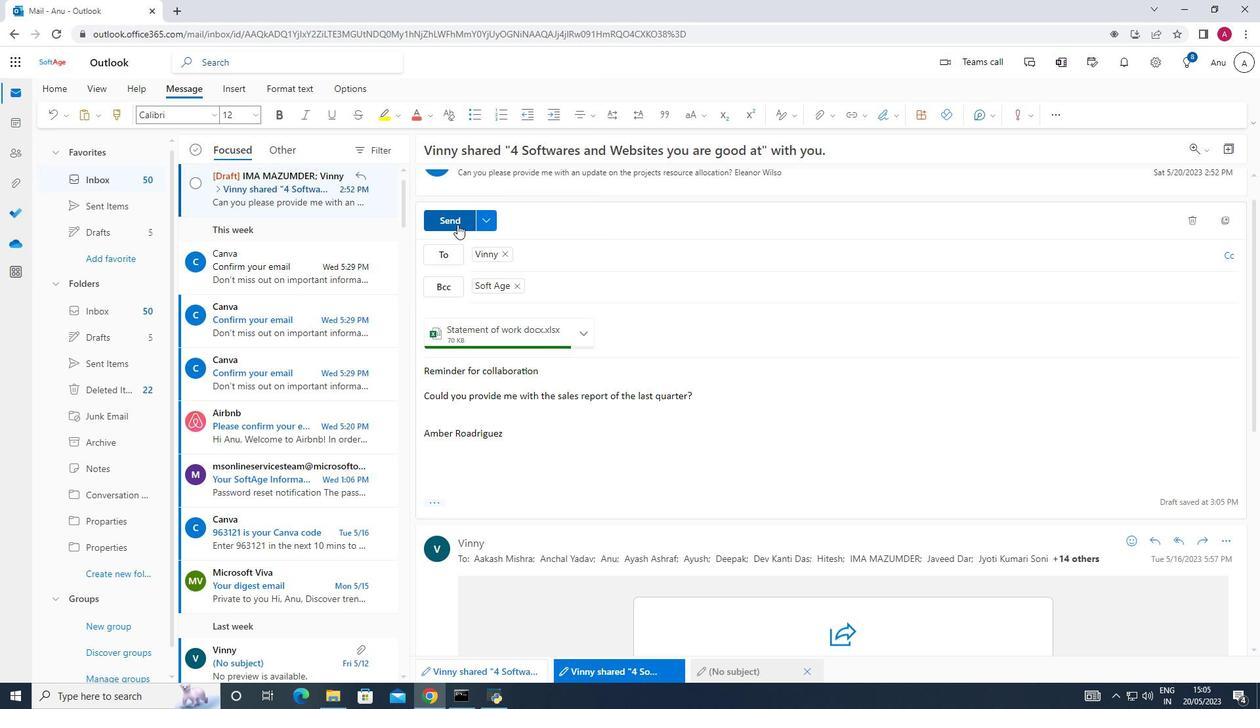 
Action: Mouse pressed left at (457, 222)
Screenshot: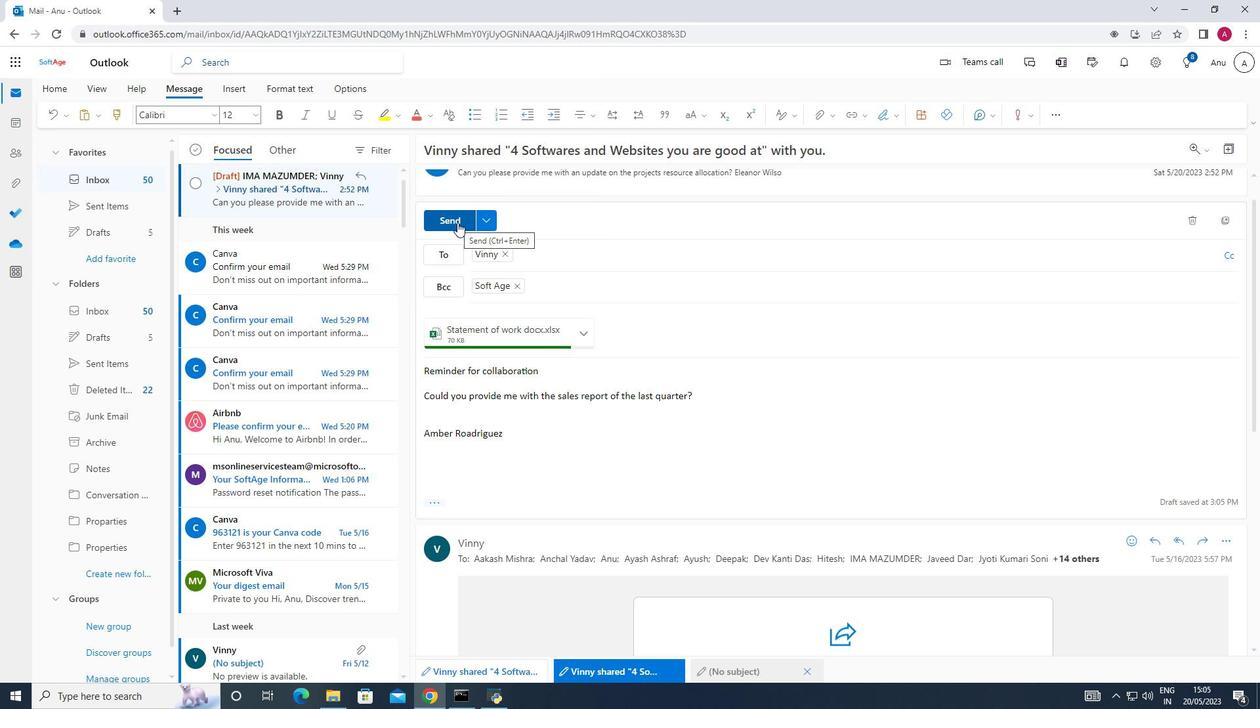 
Action: Mouse moved to (698, 394)
Screenshot: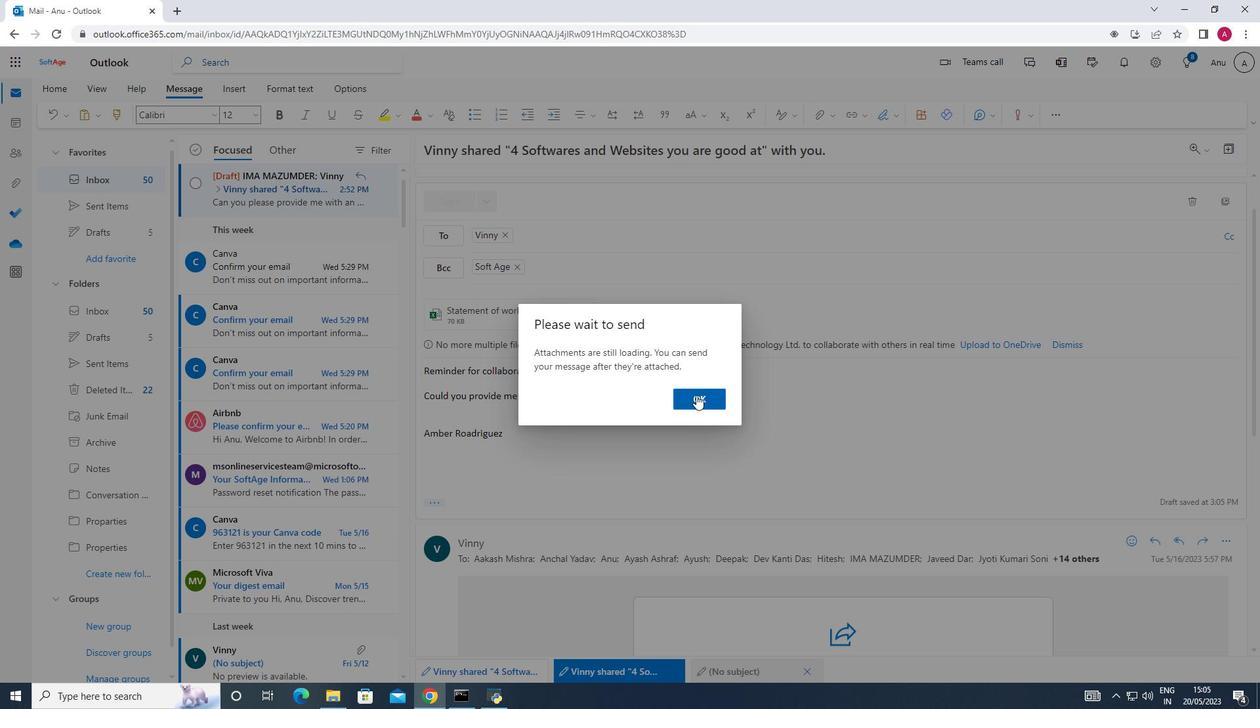 
Action: Mouse pressed left at (698, 394)
Screenshot: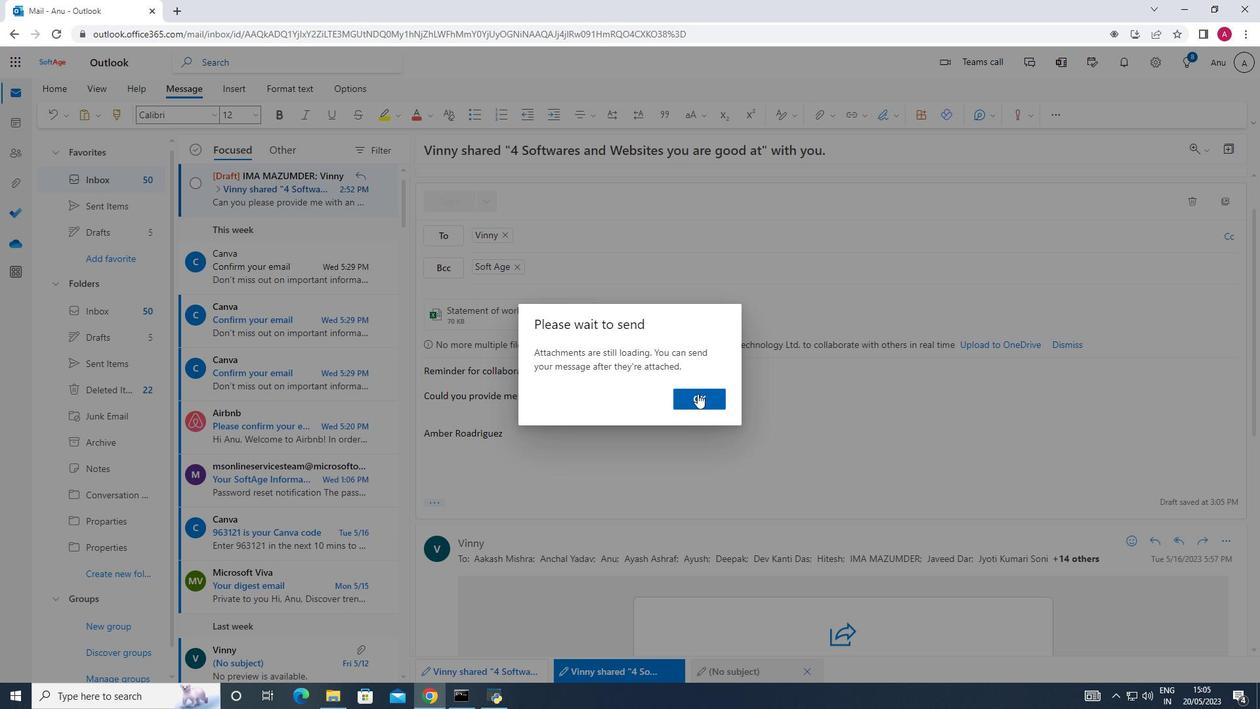 
Action: Mouse moved to (700, 365)
Screenshot: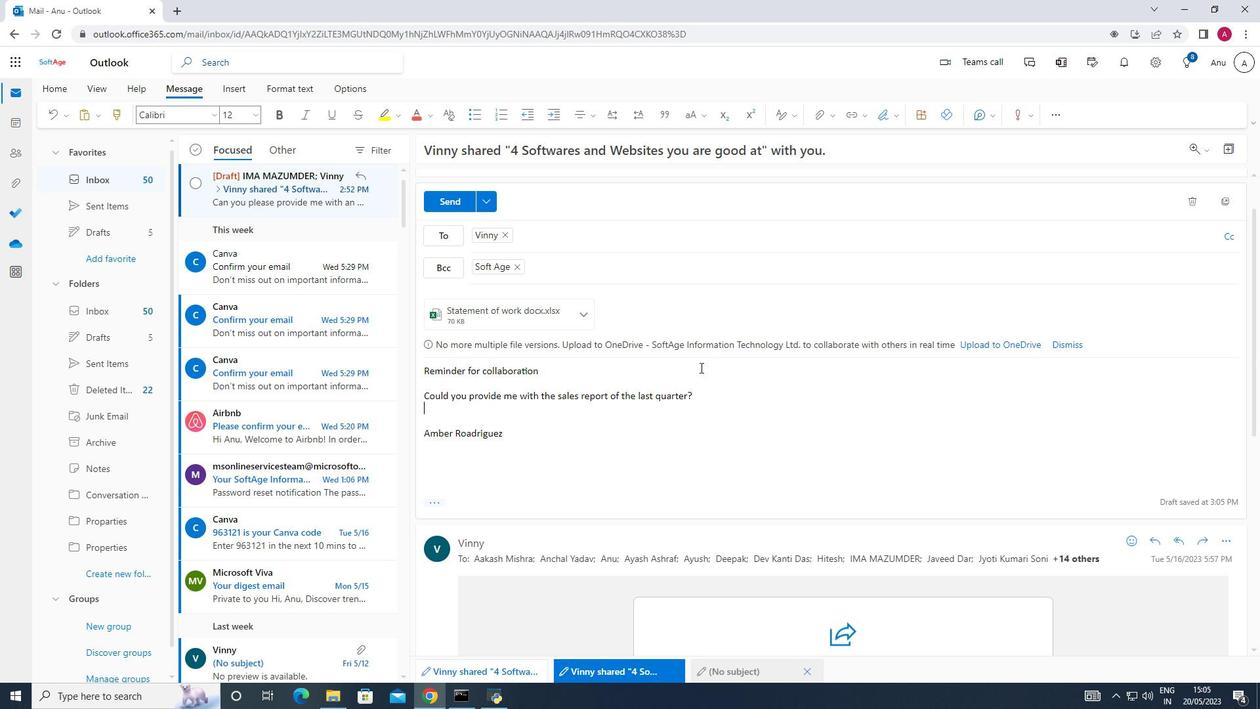 
